 Task: Find connections with filter location Chapel Allerton with filter topic #motivation with filter profile language Potuguese with filter current company Huawei Technologies India with filter school Symbiosis Centre for Management Studies- Pune with filter industry Building Construction with filter service category Home Networking with filter keywords title Outside Sales Manager
Action: Mouse moved to (184, 281)
Screenshot: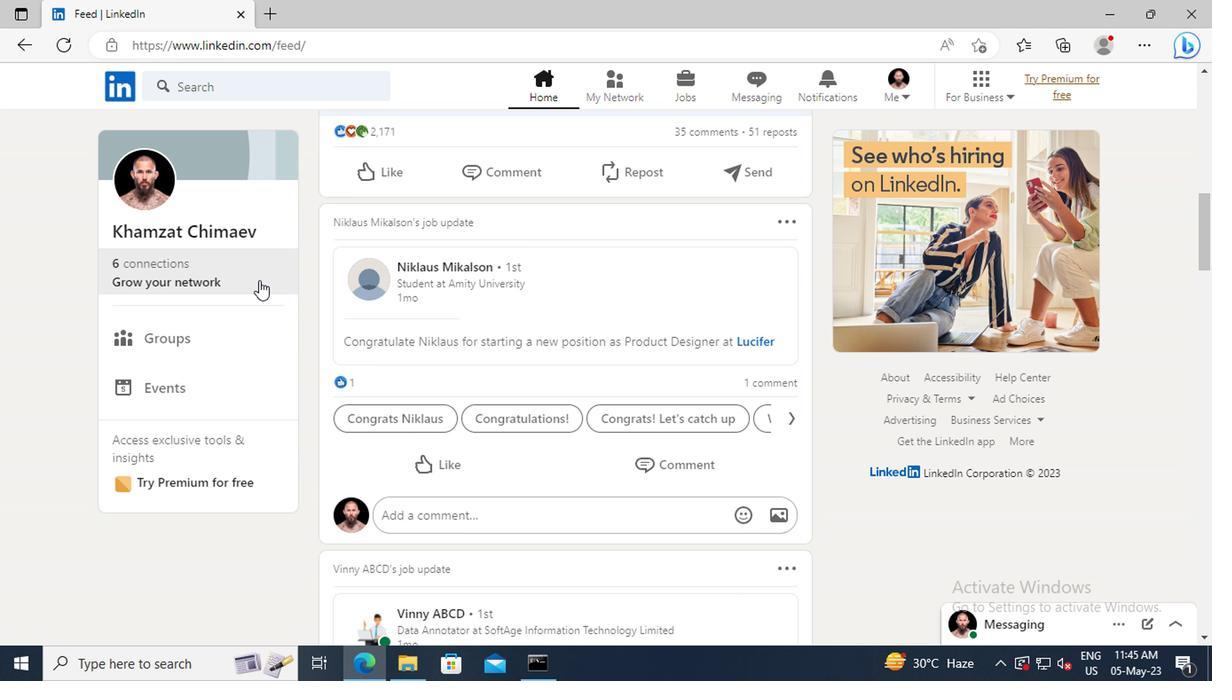 
Action: Mouse pressed left at (184, 281)
Screenshot: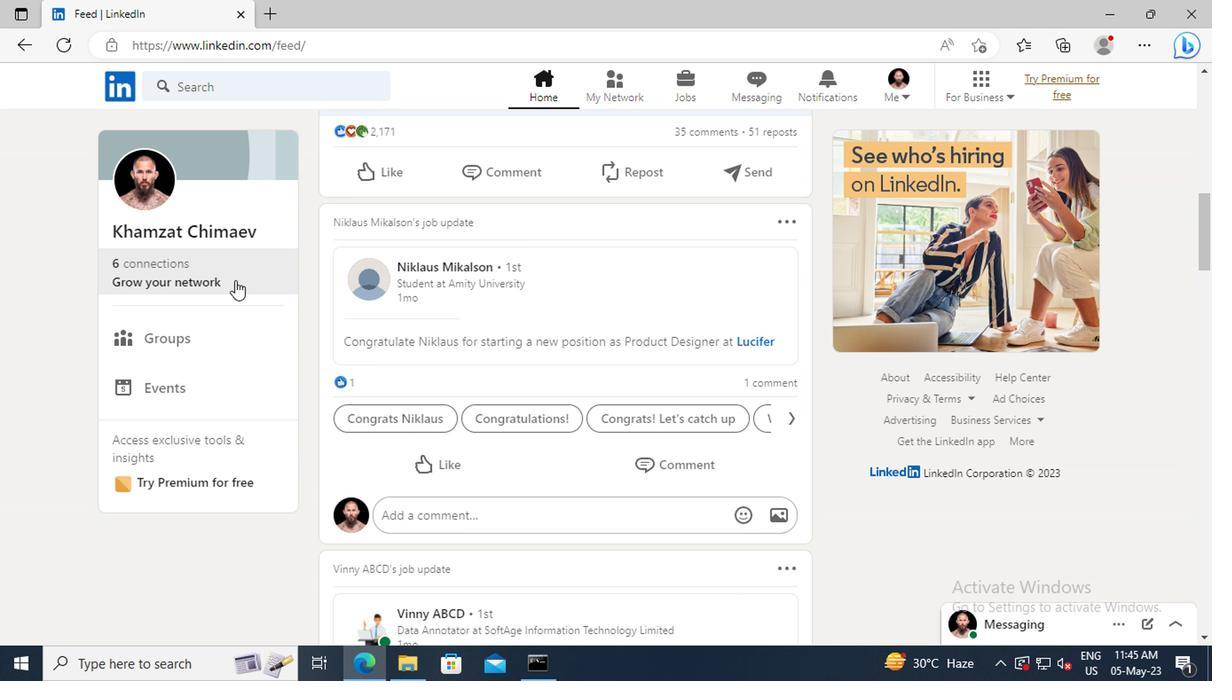 
Action: Mouse moved to (192, 190)
Screenshot: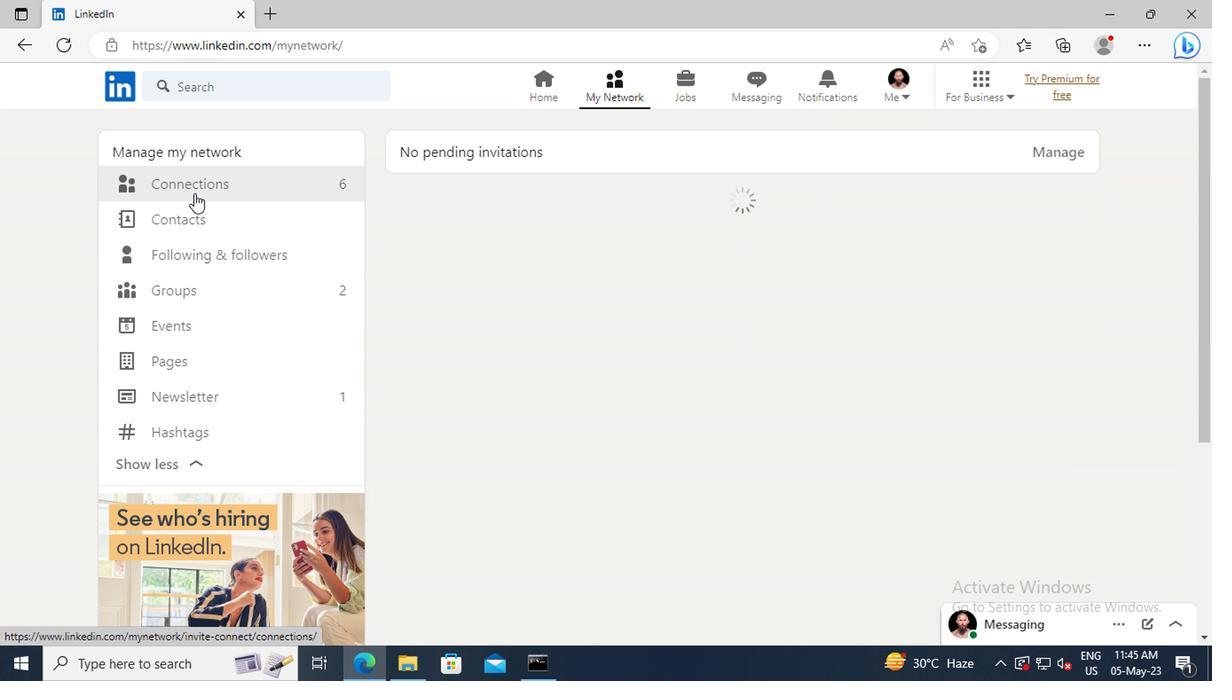
Action: Mouse pressed left at (192, 190)
Screenshot: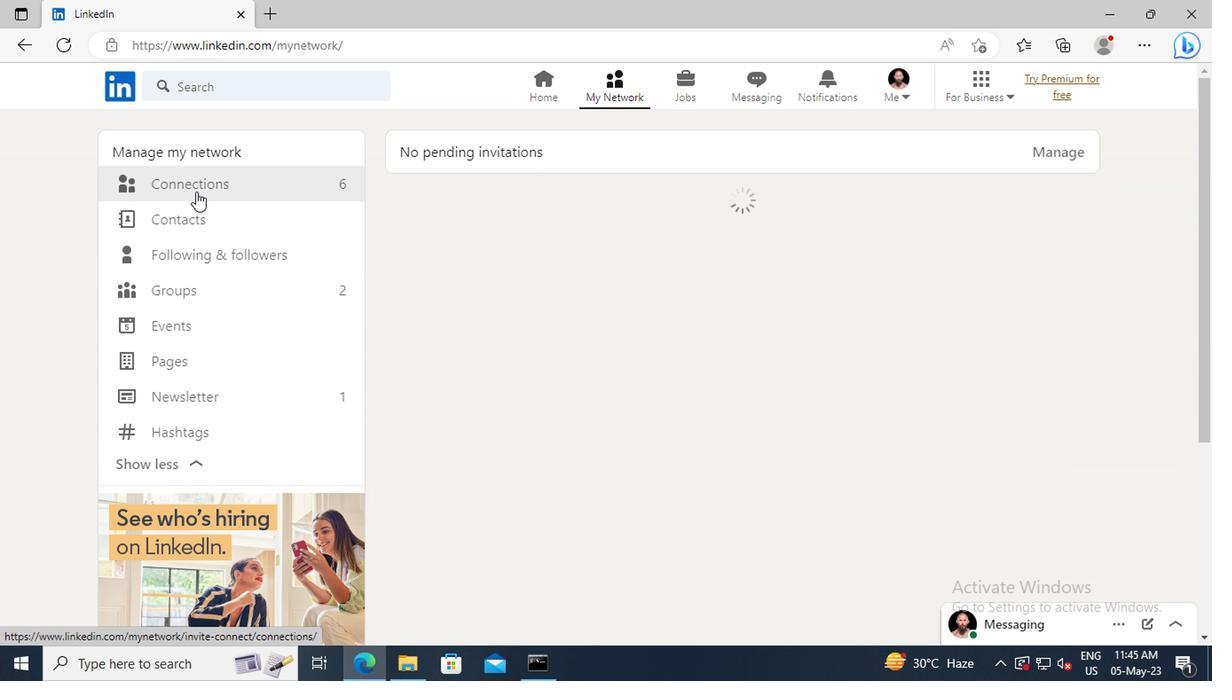 
Action: Mouse moved to (734, 191)
Screenshot: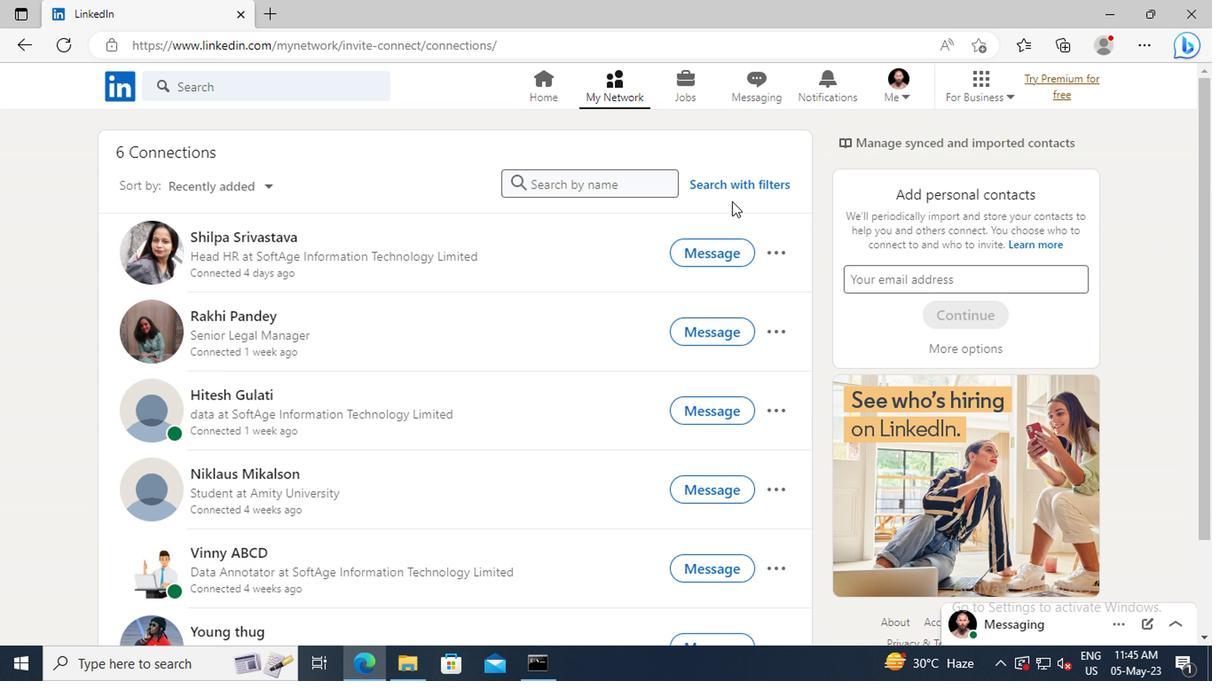 
Action: Mouse pressed left at (734, 191)
Screenshot: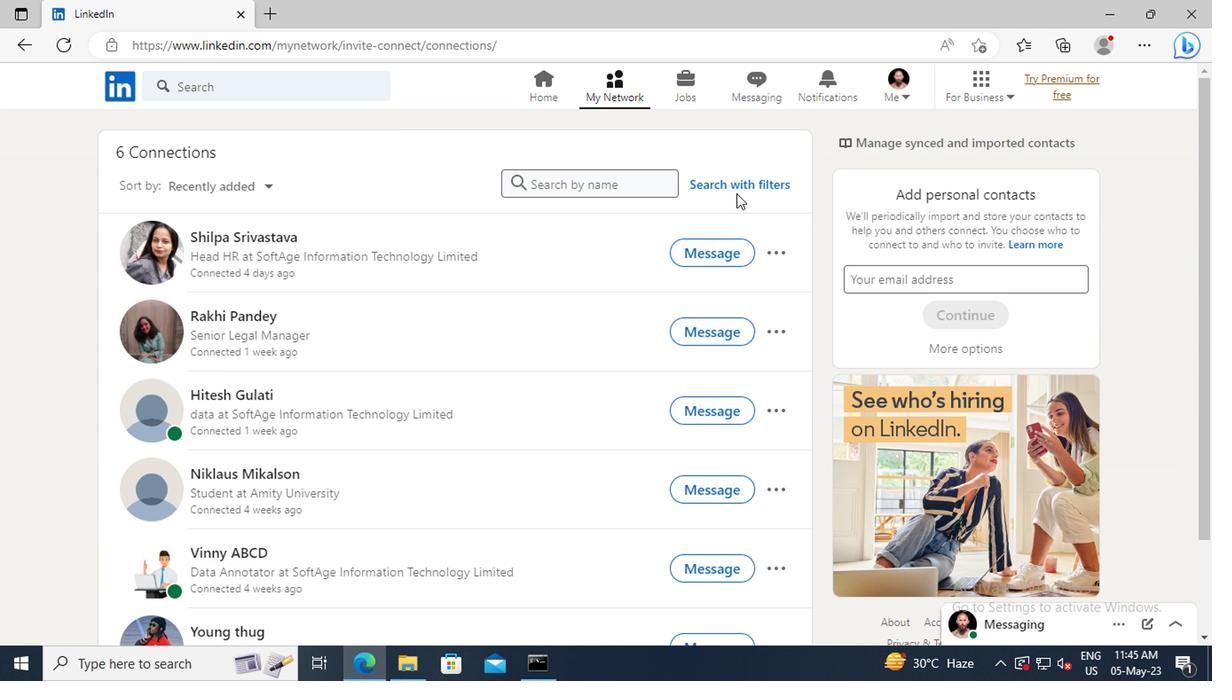 
Action: Mouse moved to (671, 140)
Screenshot: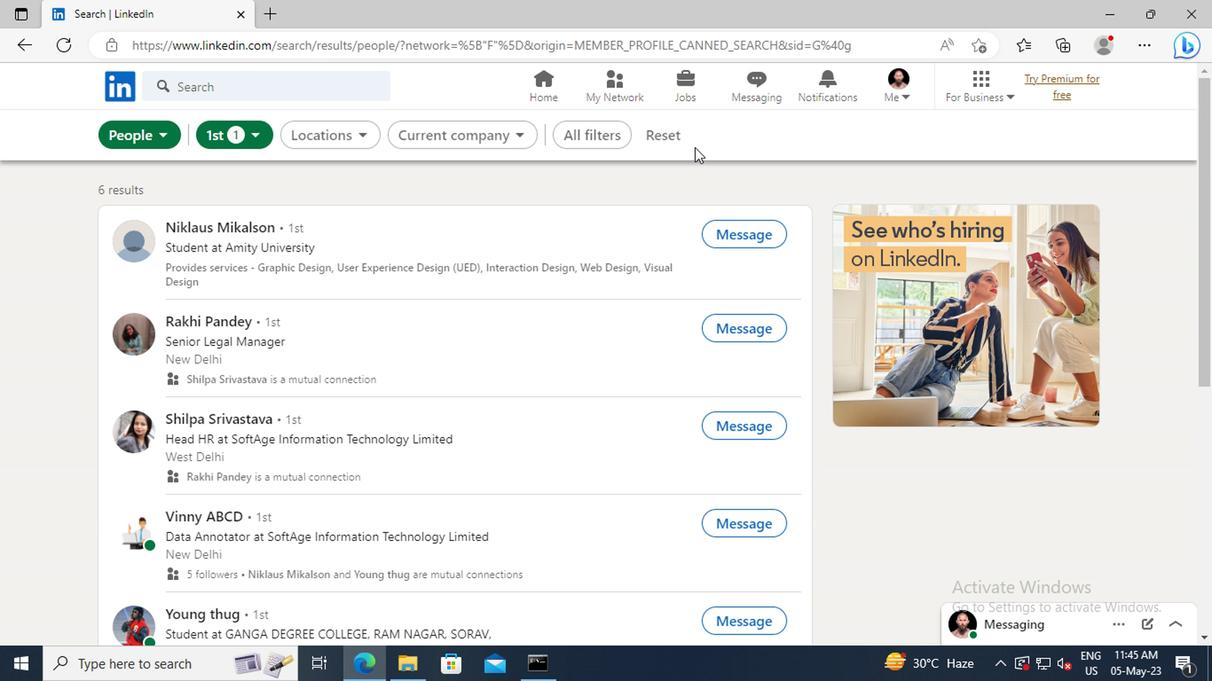 
Action: Mouse pressed left at (671, 140)
Screenshot: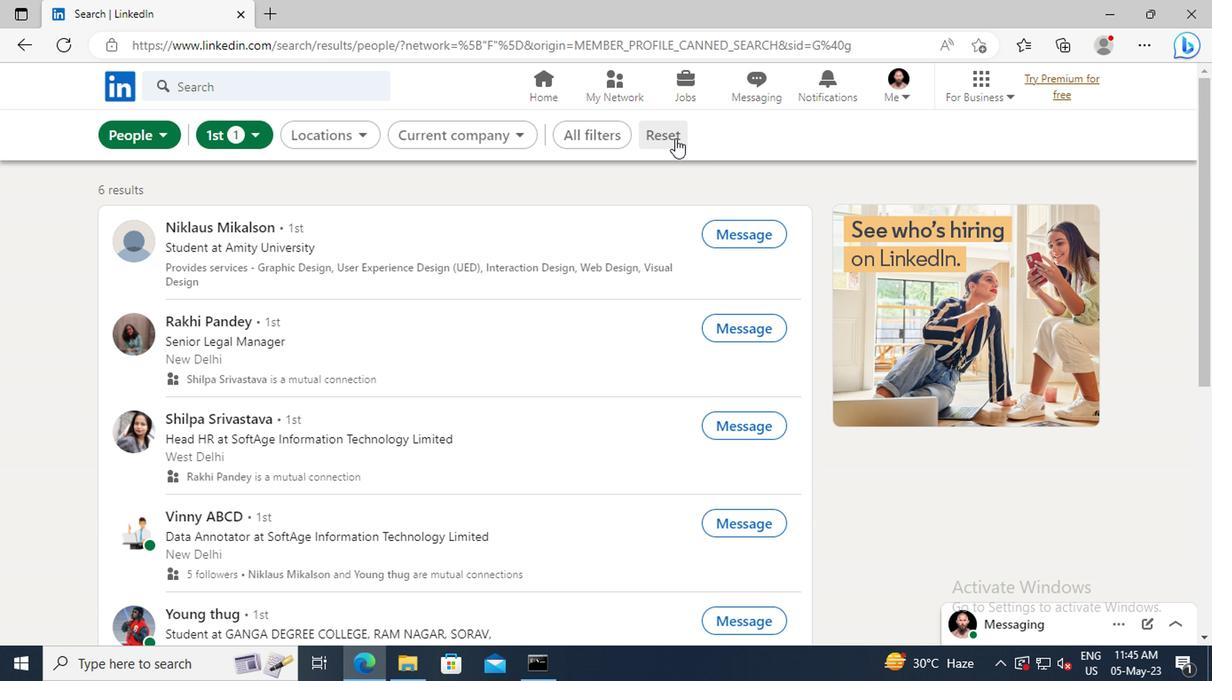 
Action: Mouse moved to (641, 140)
Screenshot: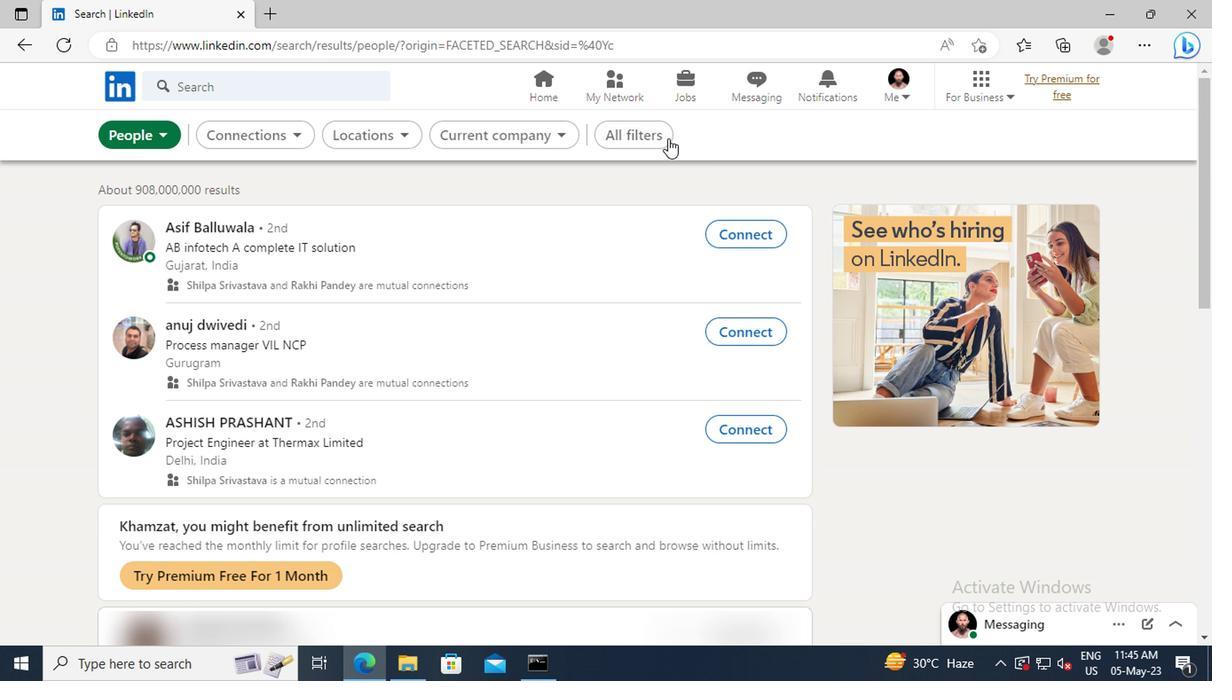 
Action: Mouse pressed left at (641, 140)
Screenshot: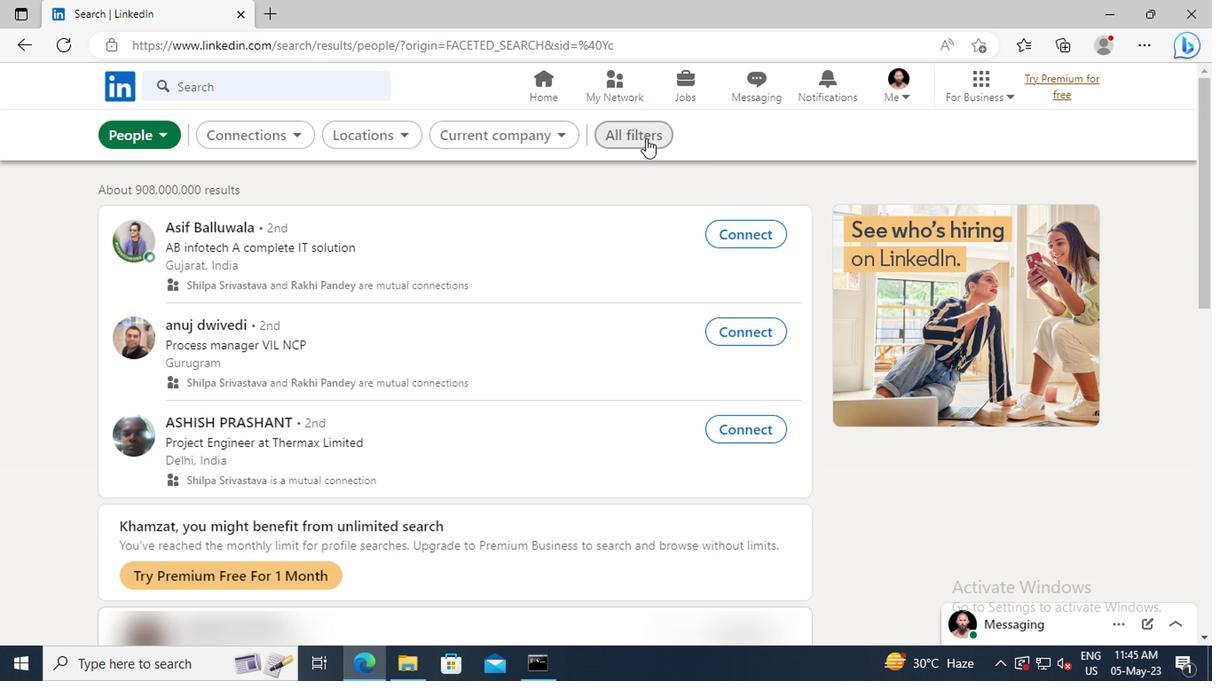 
Action: Mouse moved to (977, 344)
Screenshot: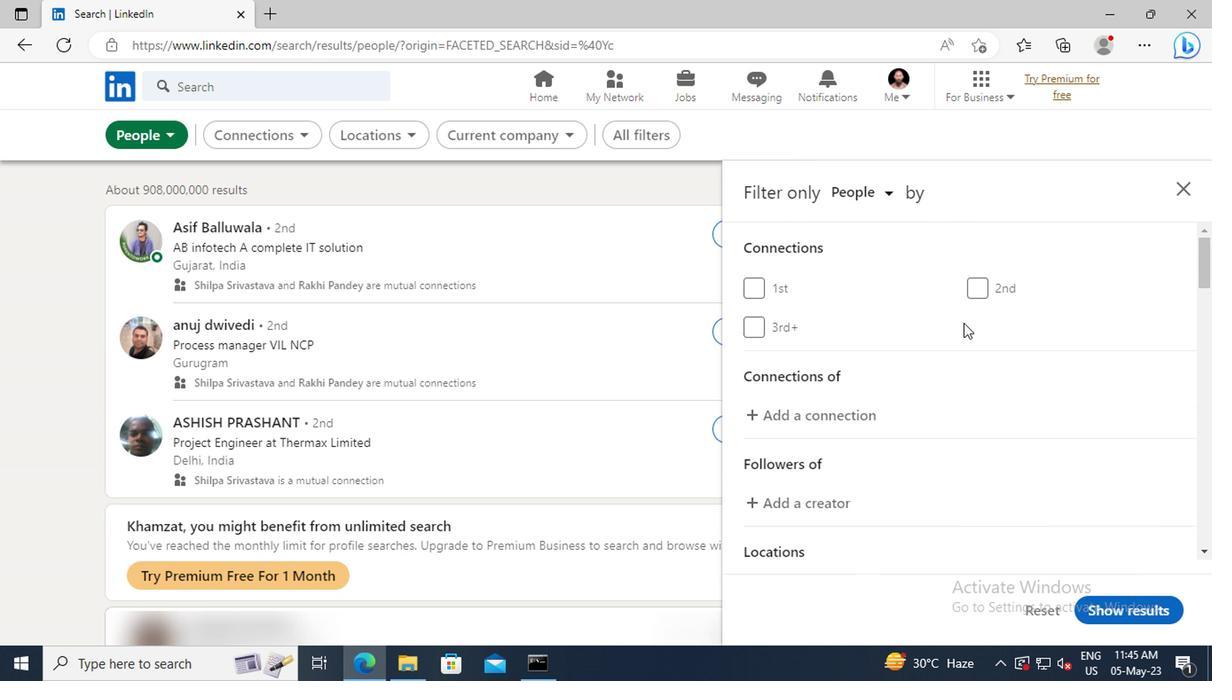 
Action: Mouse scrolled (977, 343) with delta (0, 0)
Screenshot: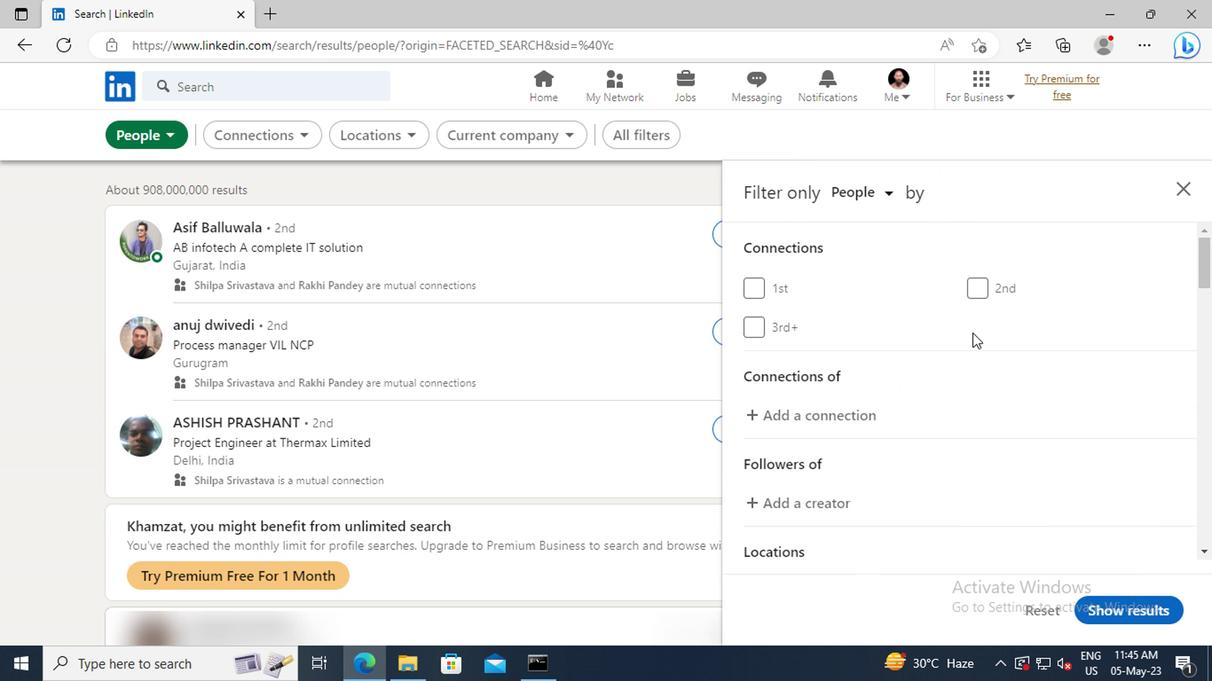 
Action: Mouse scrolled (977, 343) with delta (0, 0)
Screenshot: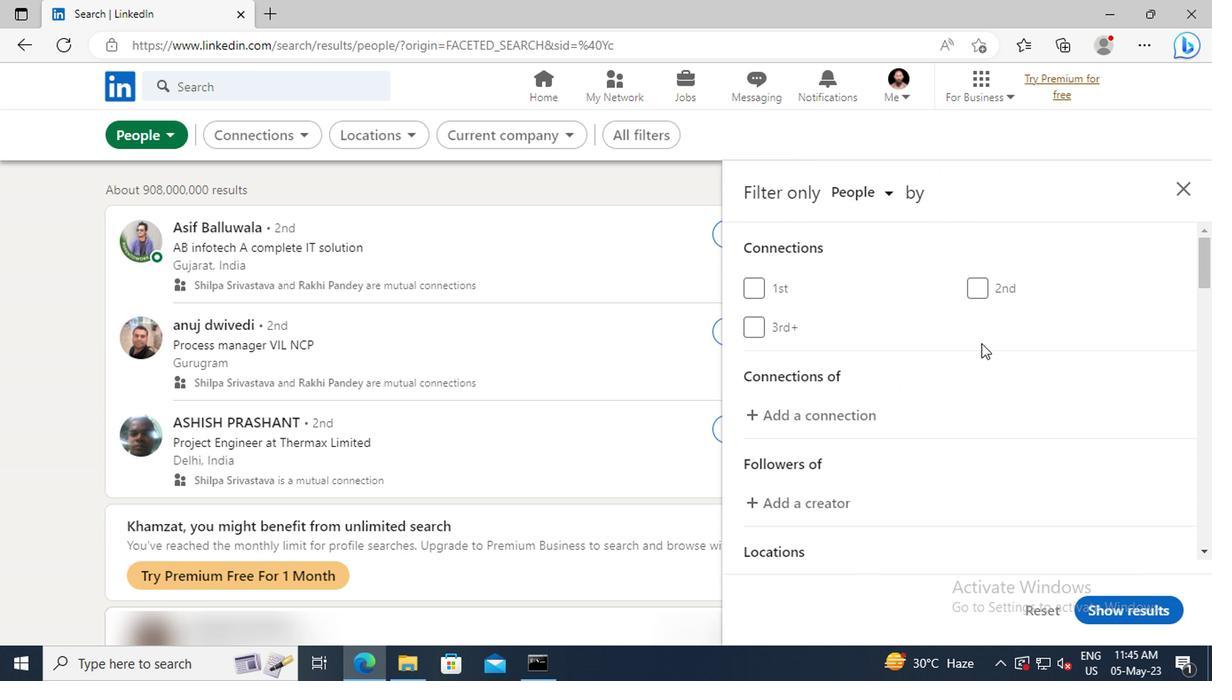 
Action: Mouse scrolled (977, 343) with delta (0, 0)
Screenshot: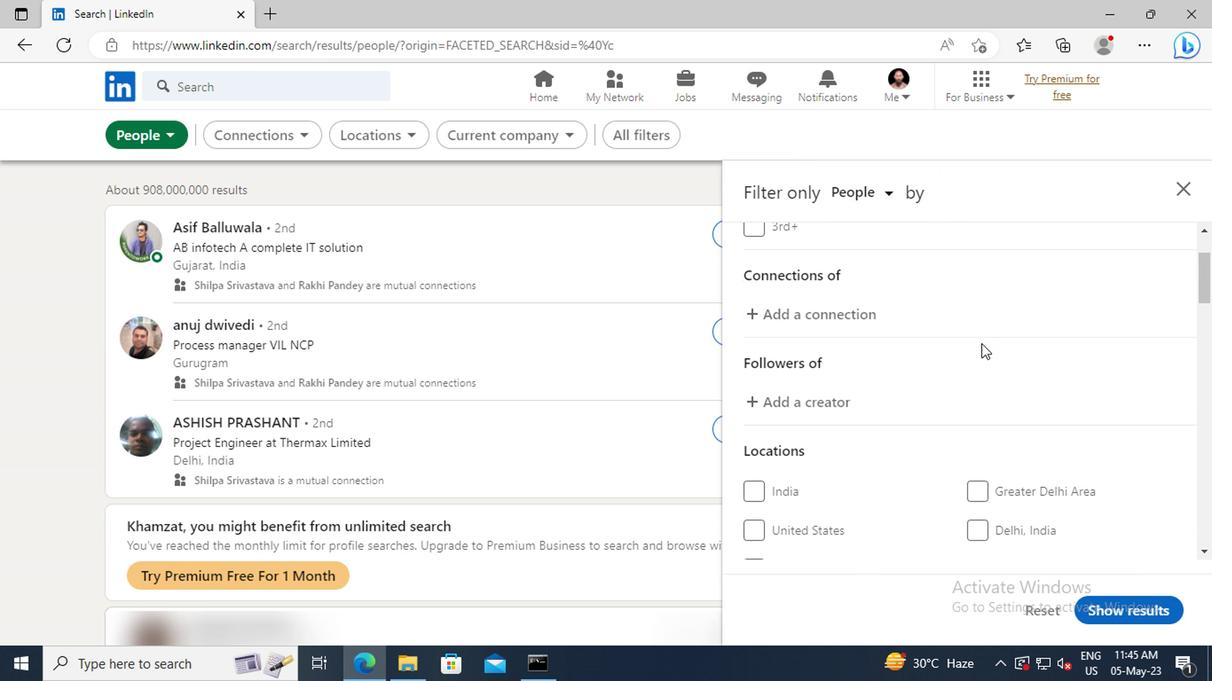 
Action: Mouse scrolled (977, 343) with delta (0, 0)
Screenshot: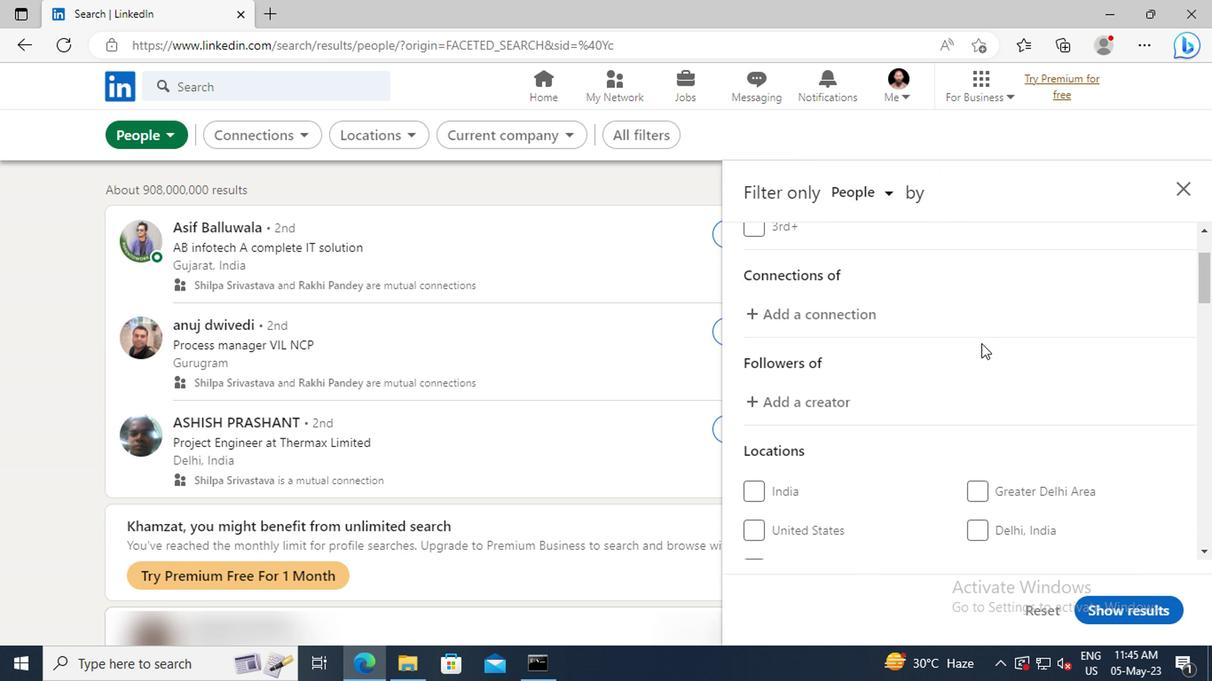 
Action: Mouse scrolled (977, 343) with delta (0, 0)
Screenshot: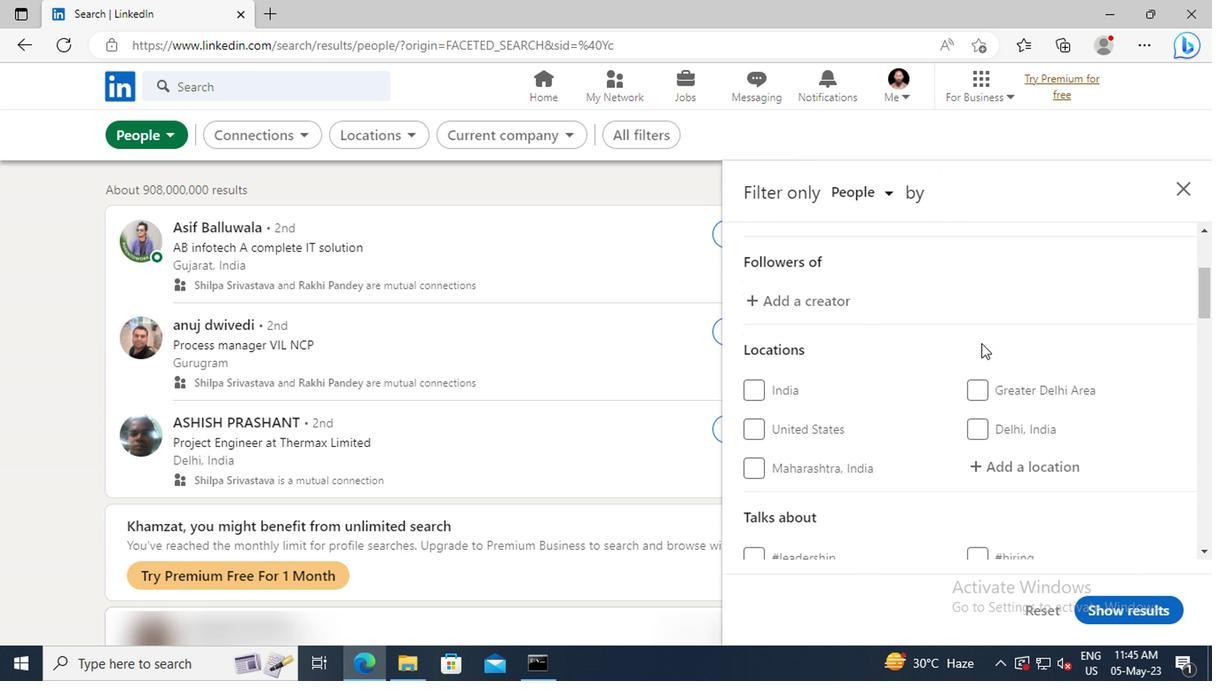 
Action: Mouse scrolled (977, 343) with delta (0, 0)
Screenshot: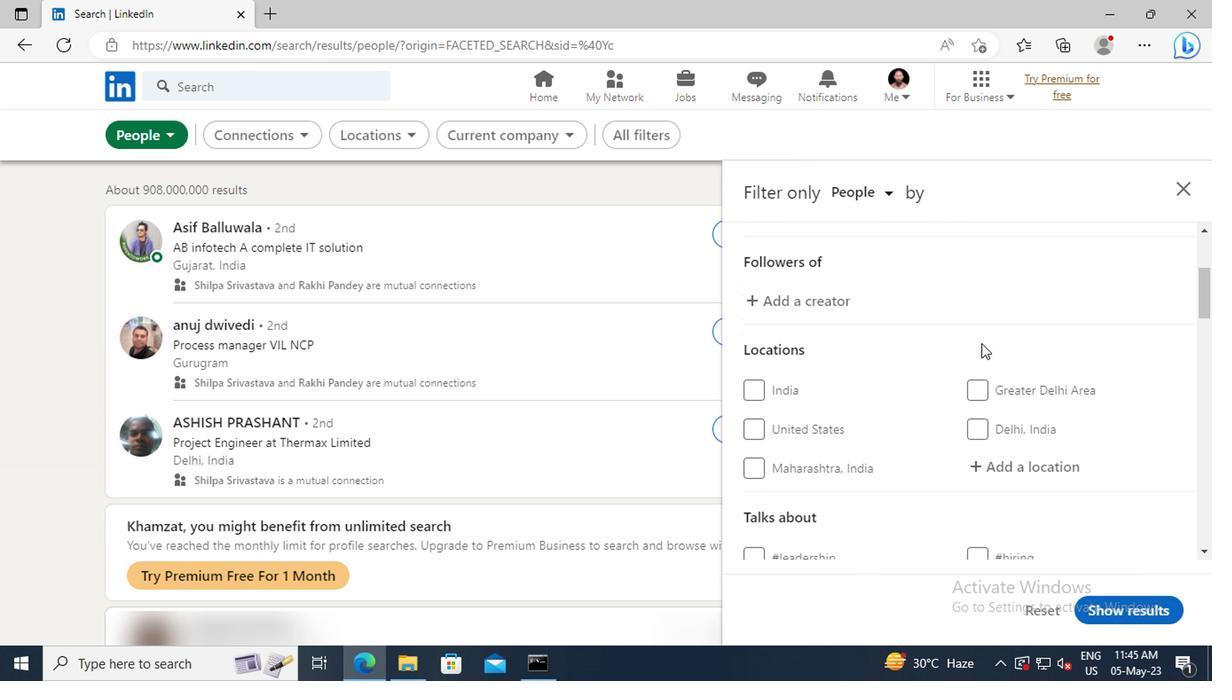 
Action: Mouse moved to (981, 365)
Screenshot: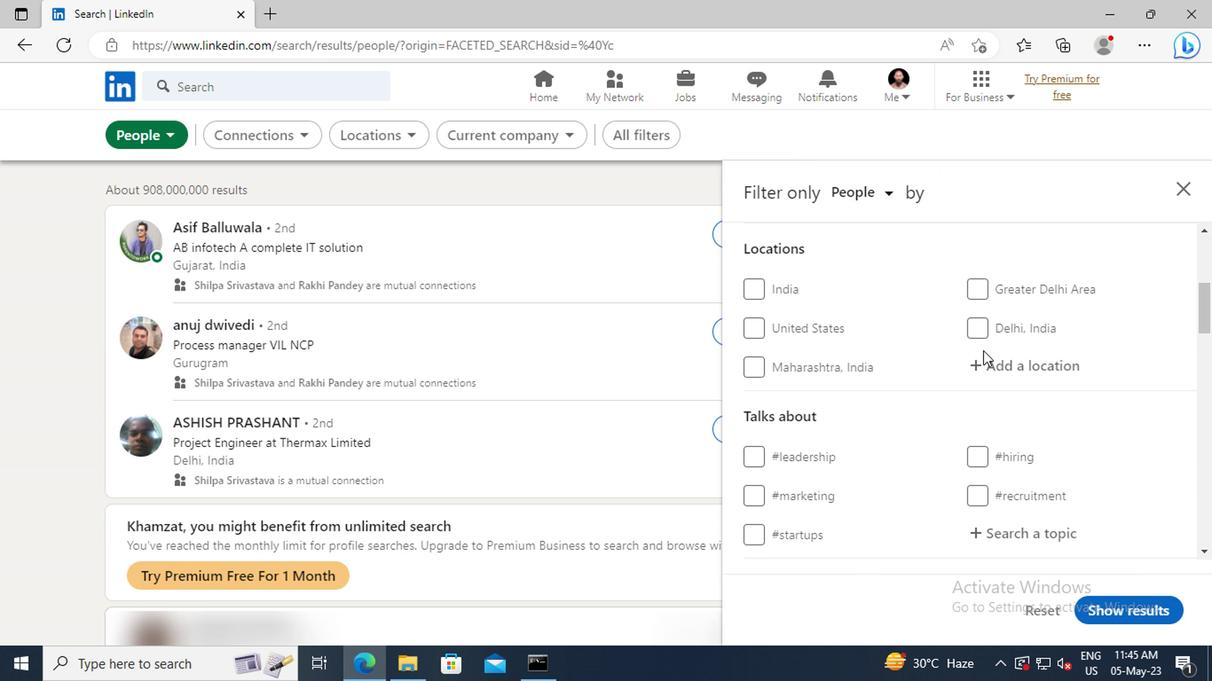 
Action: Mouse pressed left at (981, 365)
Screenshot: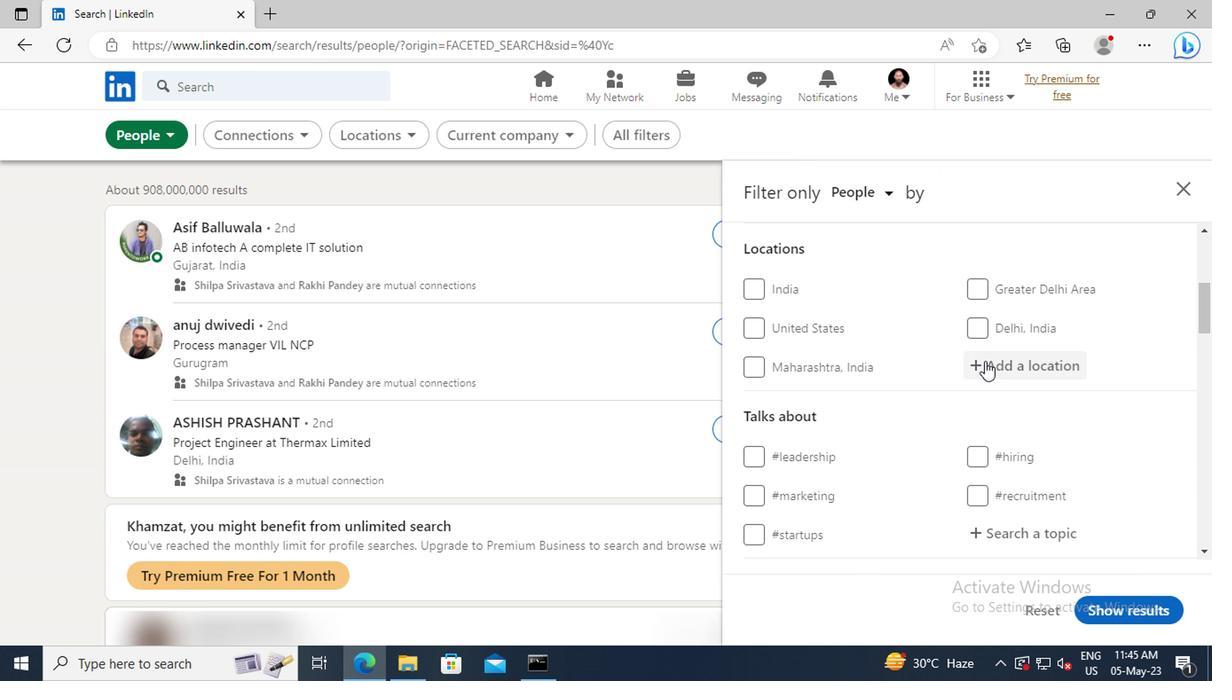 
Action: Key pressed <Key.shift>CHAPEL<Key.space><Key.shift>ALLERTON<Key.enter>
Screenshot: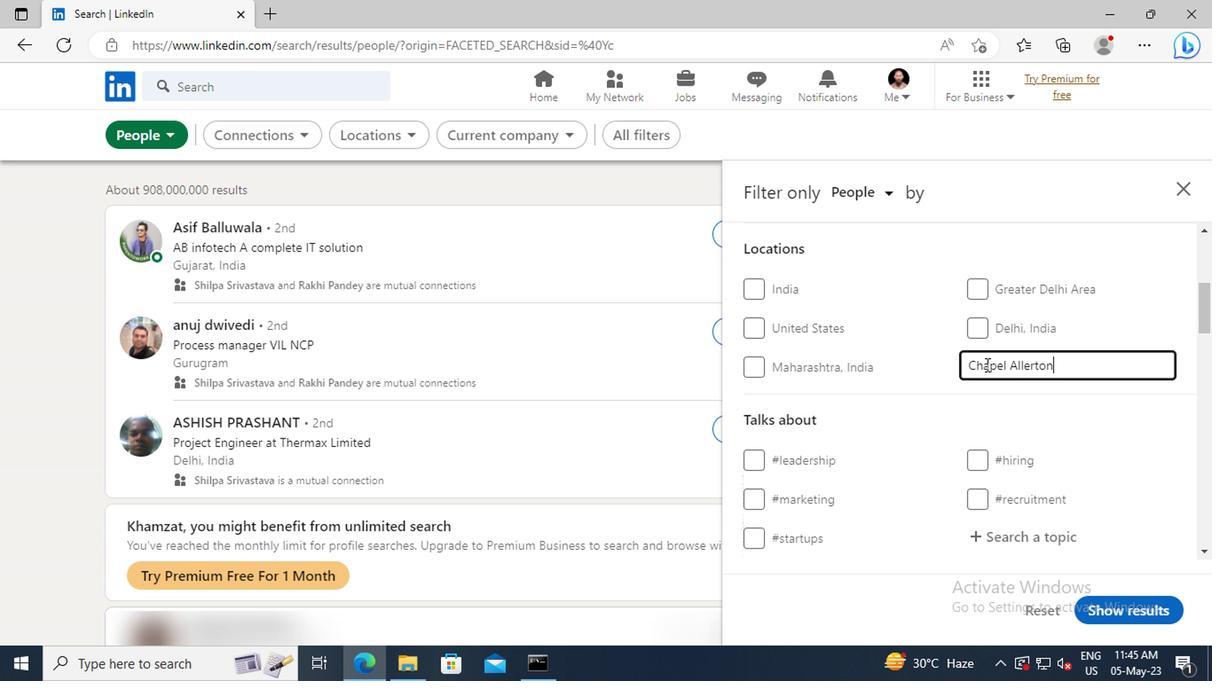 
Action: Mouse scrolled (981, 364) with delta (0, 0)
Screenshot: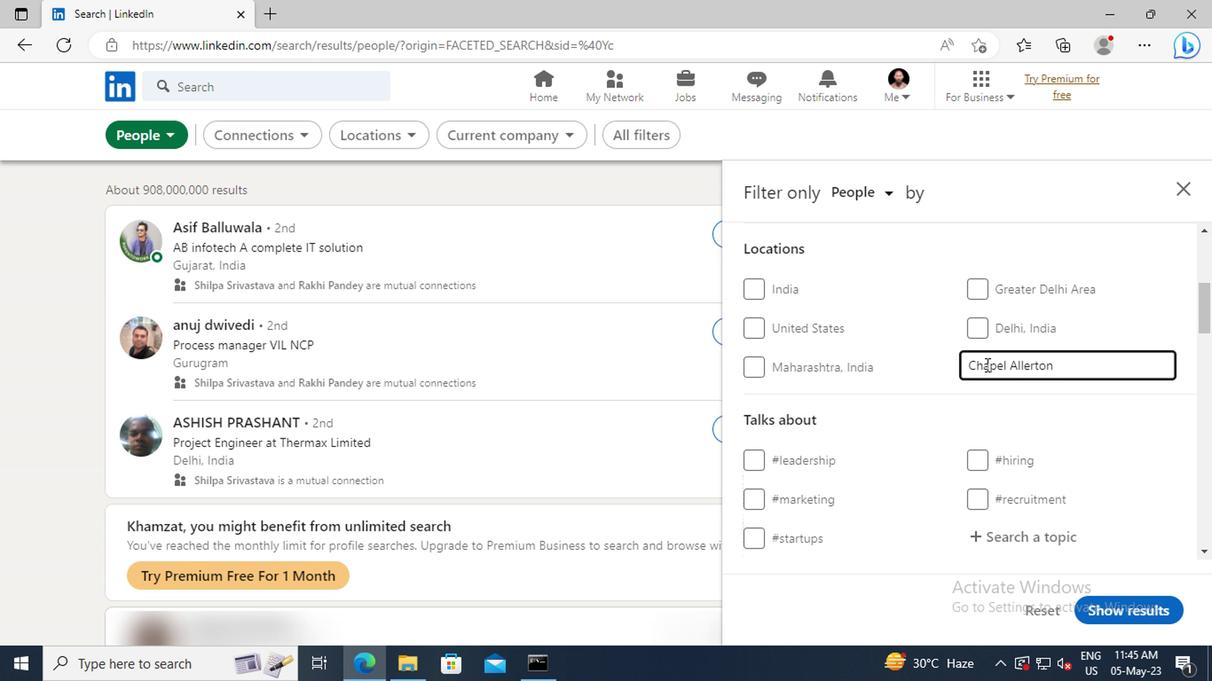 
Action: Mouse scrolled (981, 364) with delta (0, 0)
Screenshot: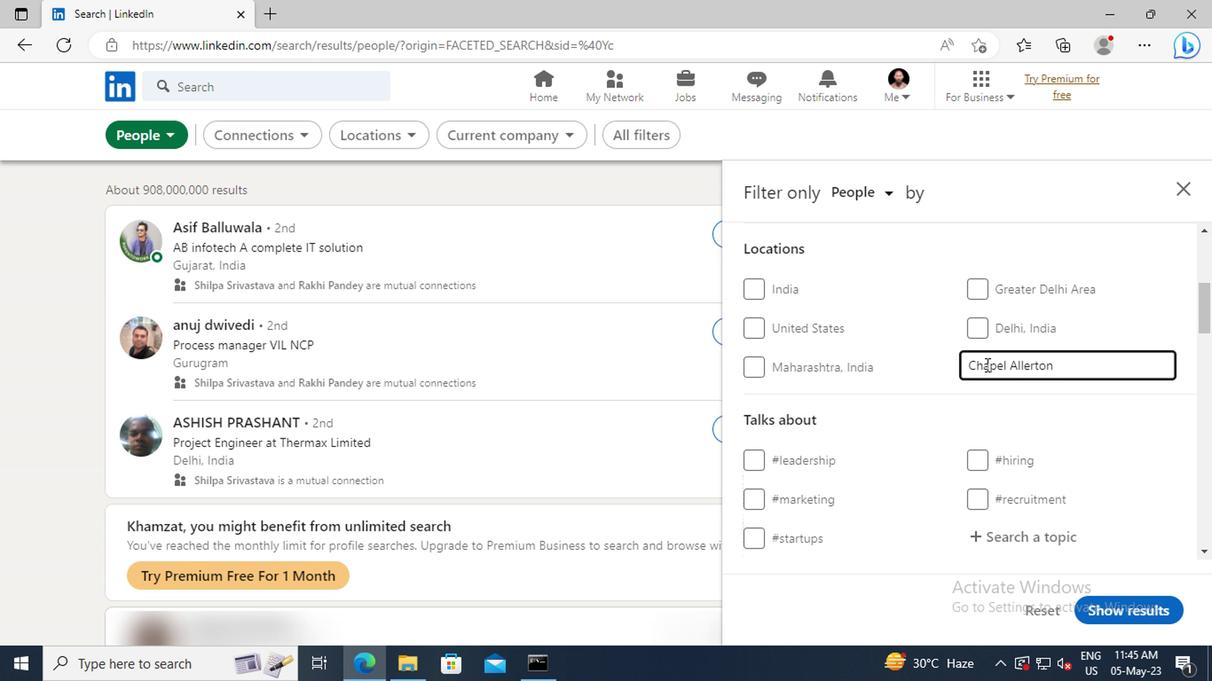 
Action: Mouse scrolled (981, 364) with delta (0, 0)
Screenshot: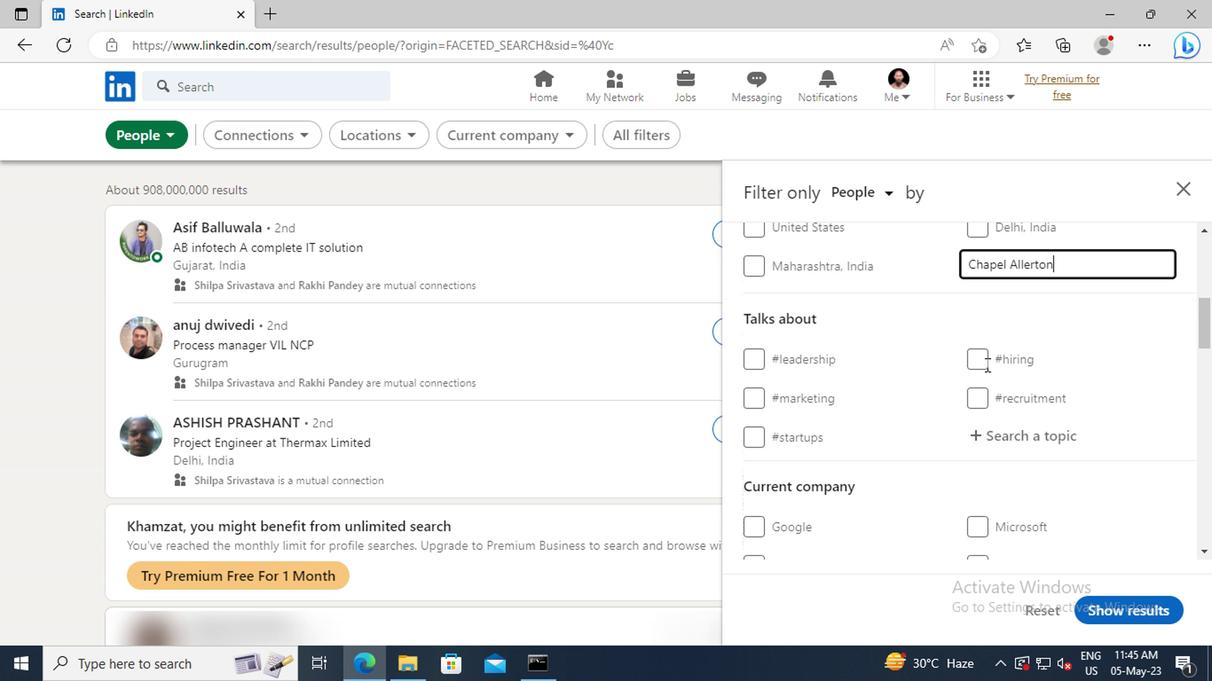 
Action: Mouse moved to (987, 383)
Screenshot: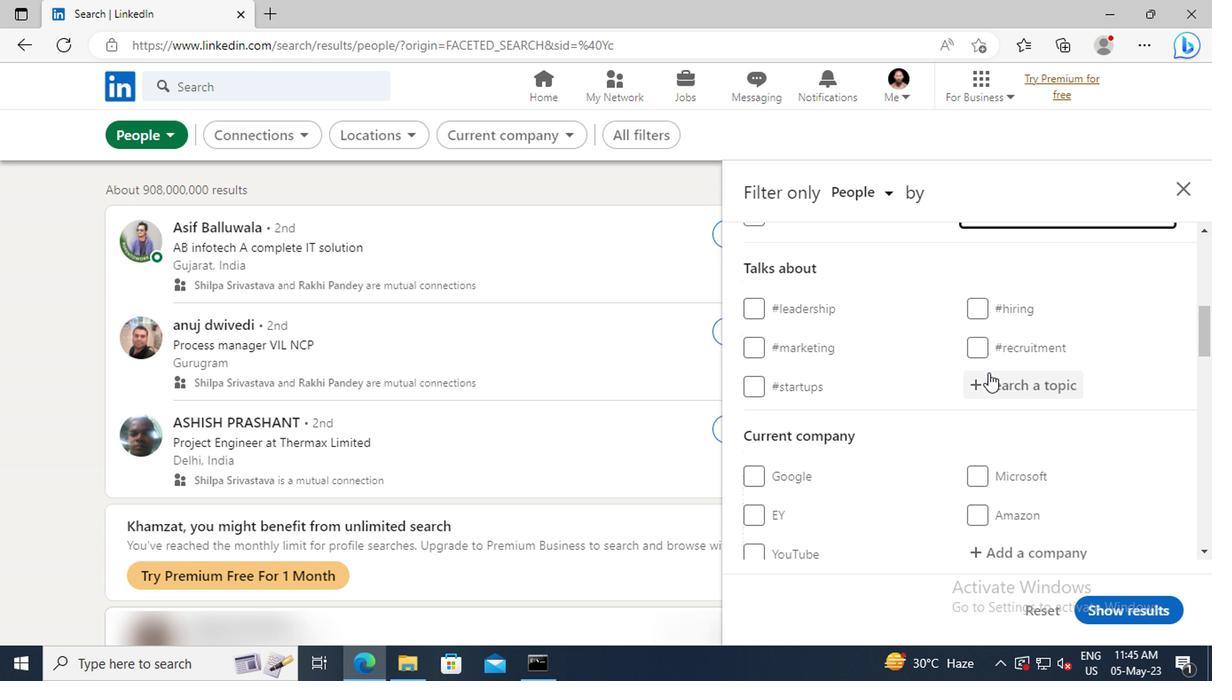 
Action: Mouse pressed left at (987, 383)
Screenshot: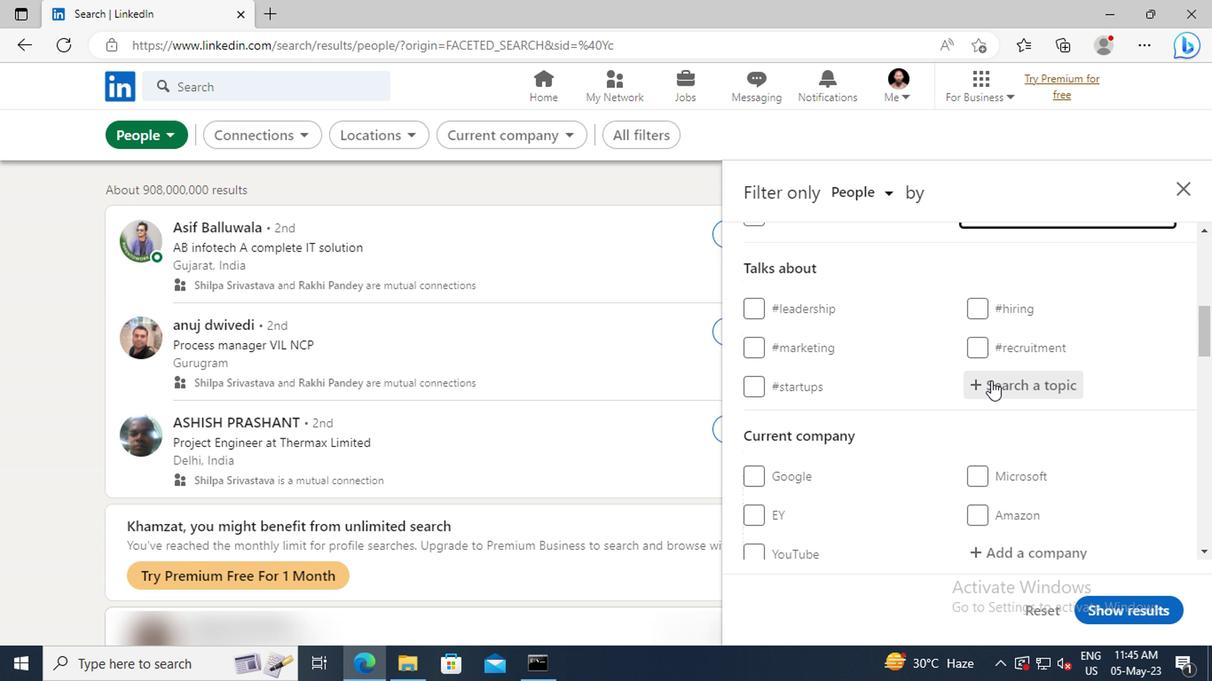 
Action: Key pressed MOTIV
Screenshot: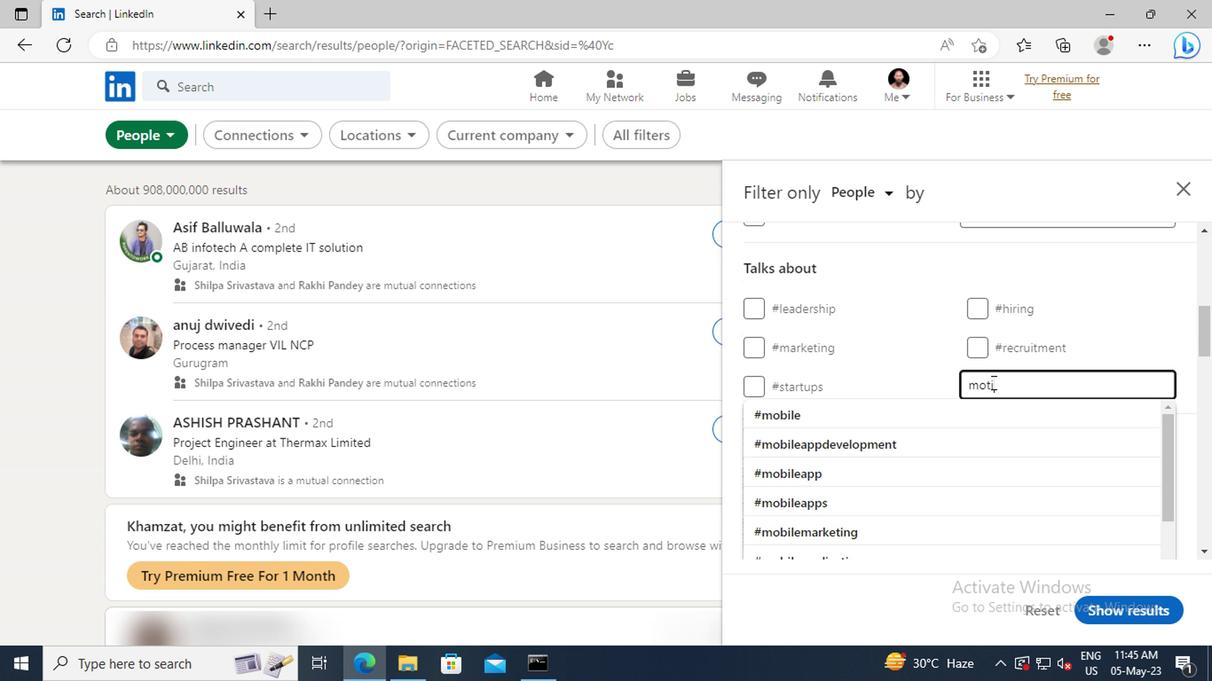 
Action: Mouse moved to (994, 409)
Screenshot: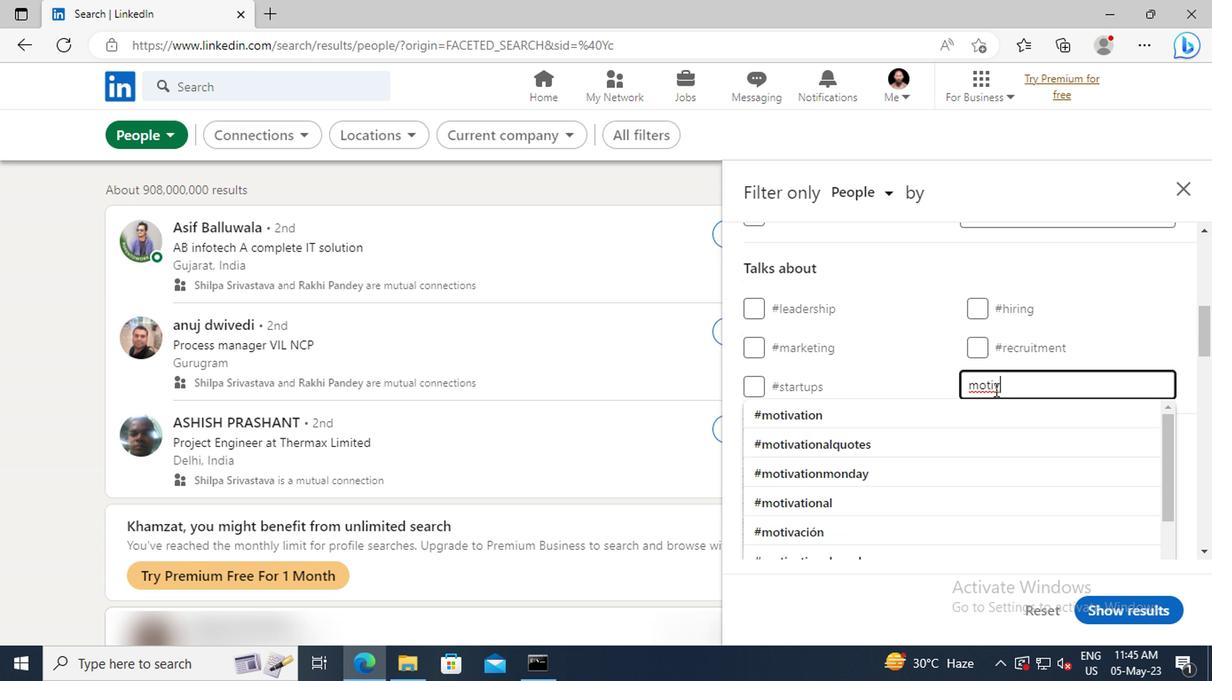 
Action: Mouse pressed left at (994, 409)
Screenshot: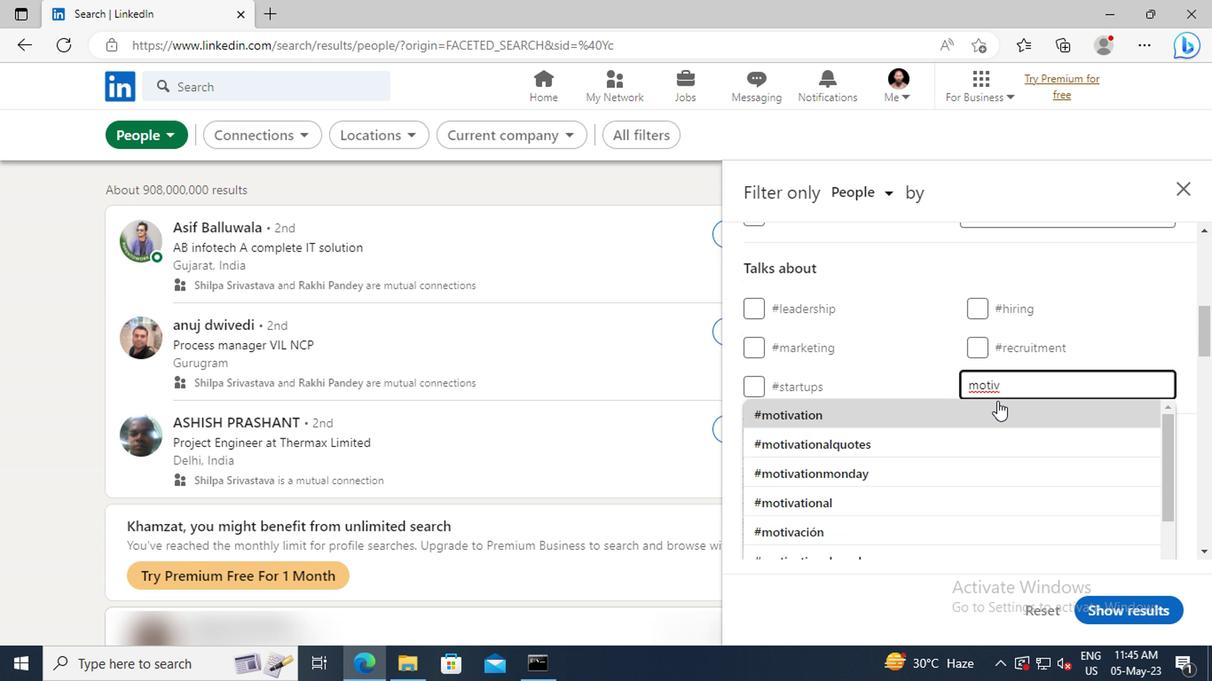 
Action: Mouse scrolled (994, 409) with delta (0, 0)
Screenshot: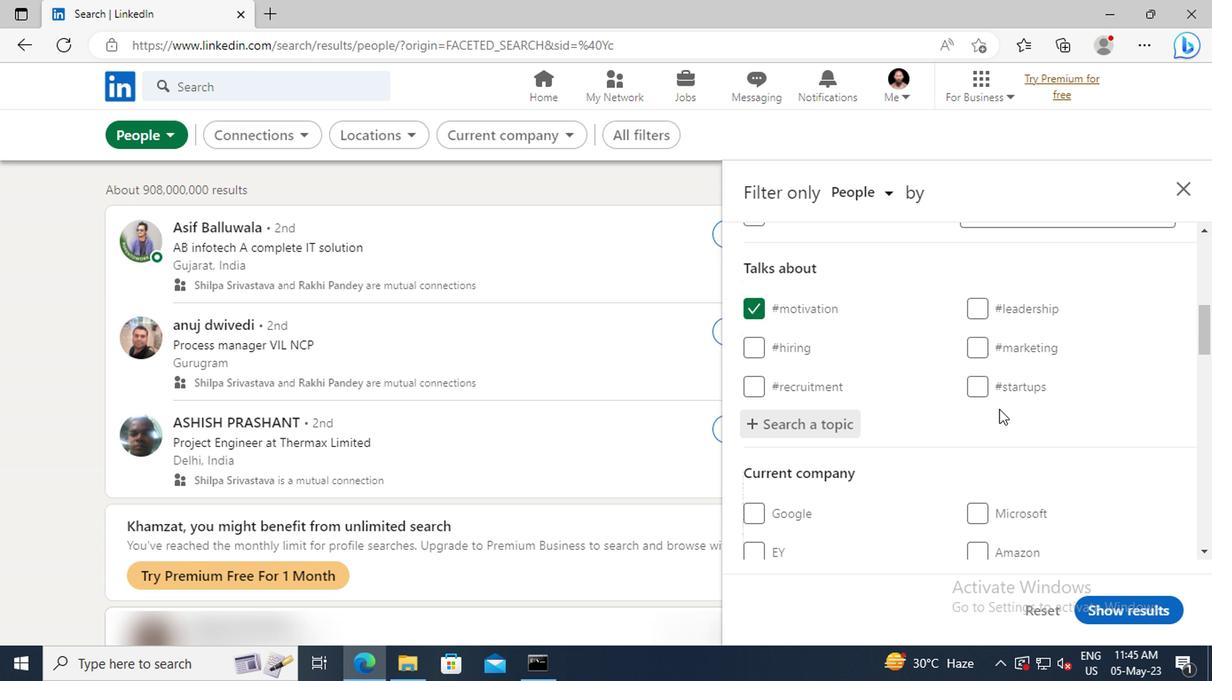 
Action: Mouse scrolled (994, 409) with delta (0, 0)
Screenshot: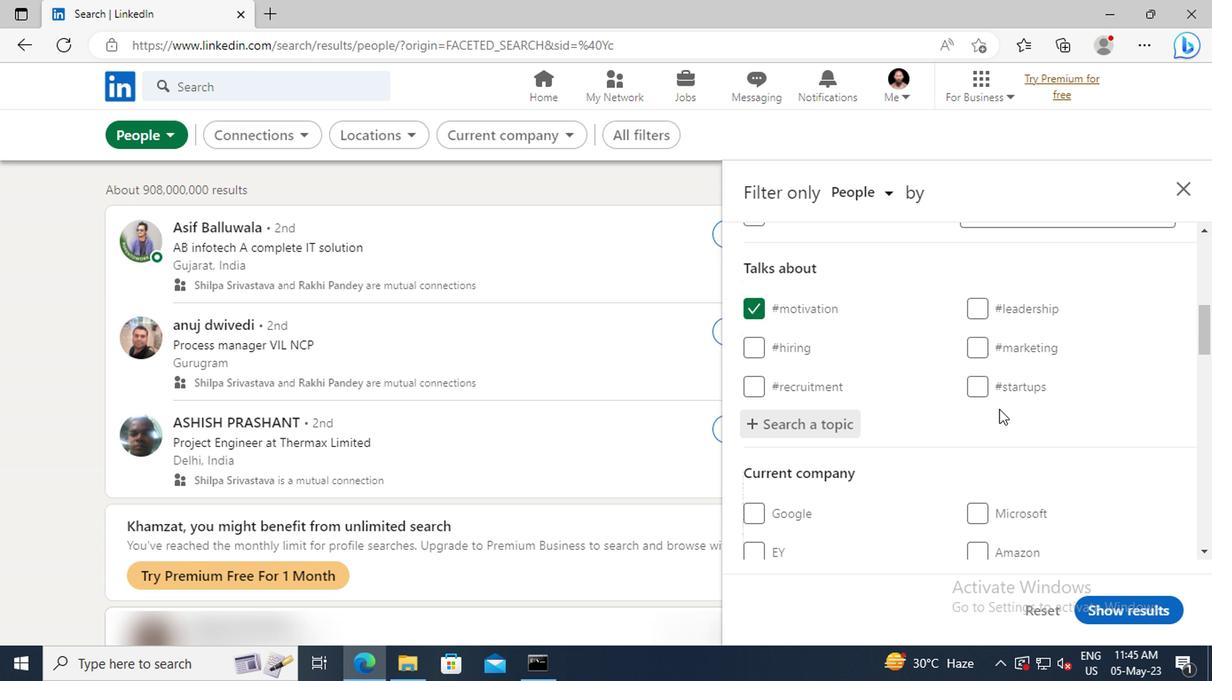 
Action: Mouse scrolled (994, 409) with delta (0, 0)
Screenshot: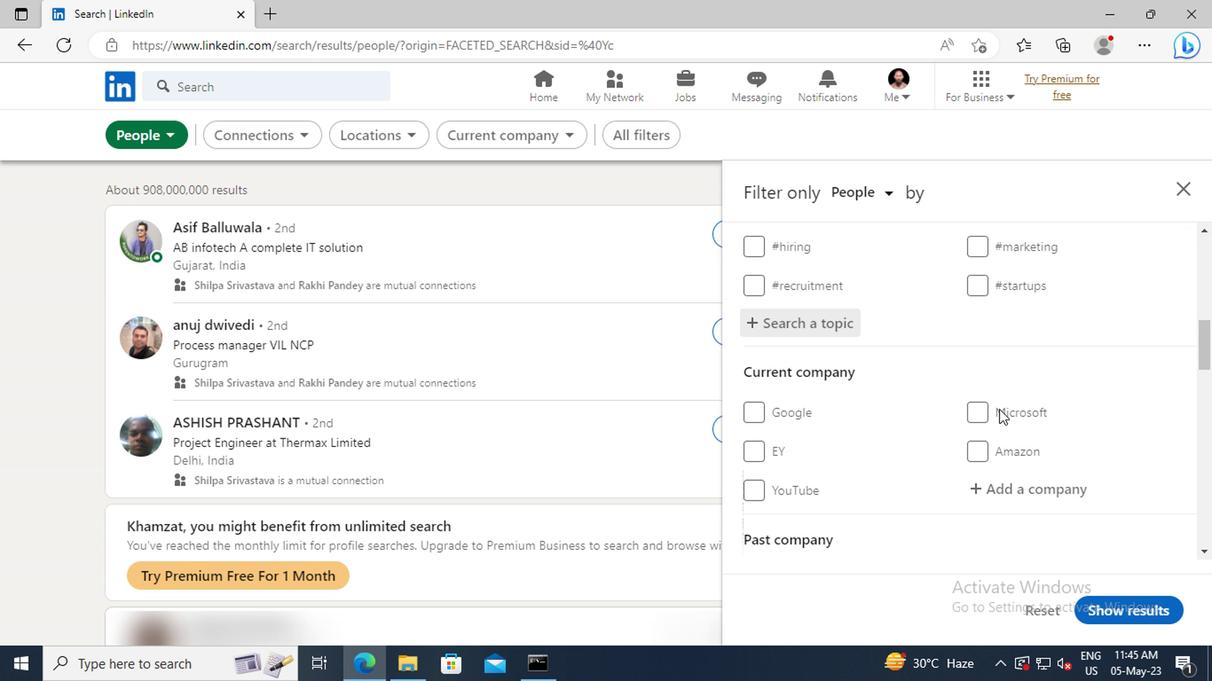 
Action: Mouse scrolled (994, 409) with delta (0, 0)
Screenshot: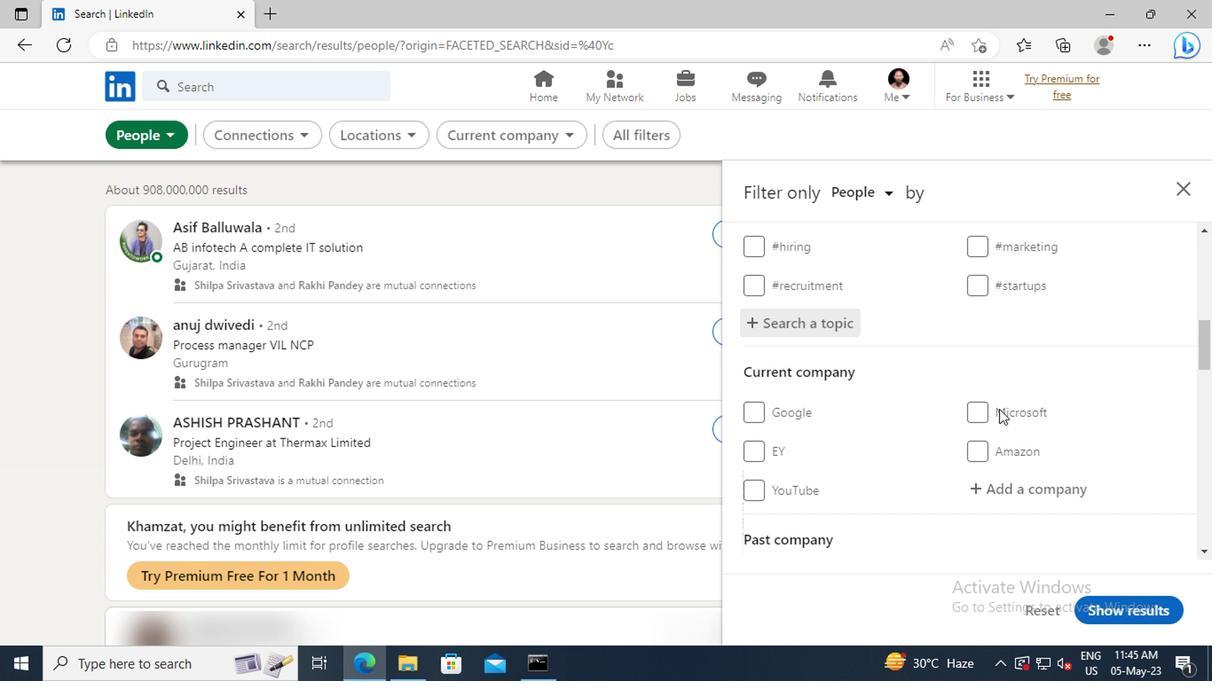 
Action: Mouse scrolled (994, 409) with delta (0, 0)
Screenshot: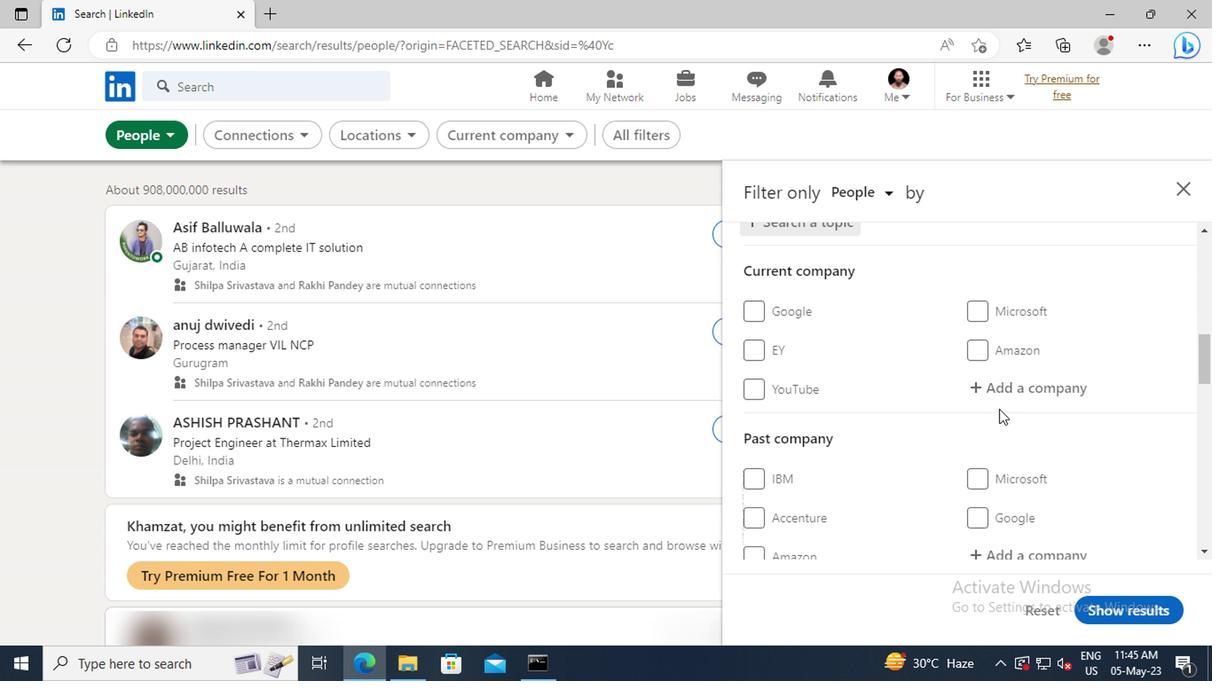 
Action: Mouse scrolled (994, 409) with delta (0, 0)
Screenshot: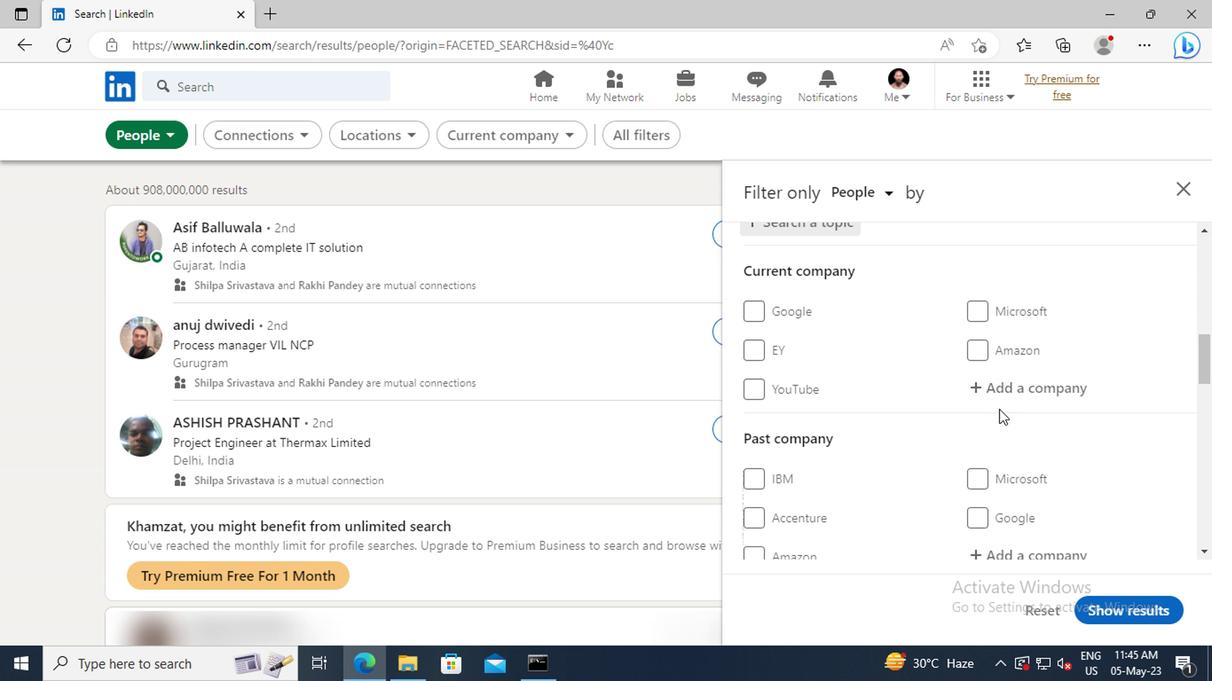 
Action: Mouse scrolled (994, 409) with delta (0, 0)
Screenshot: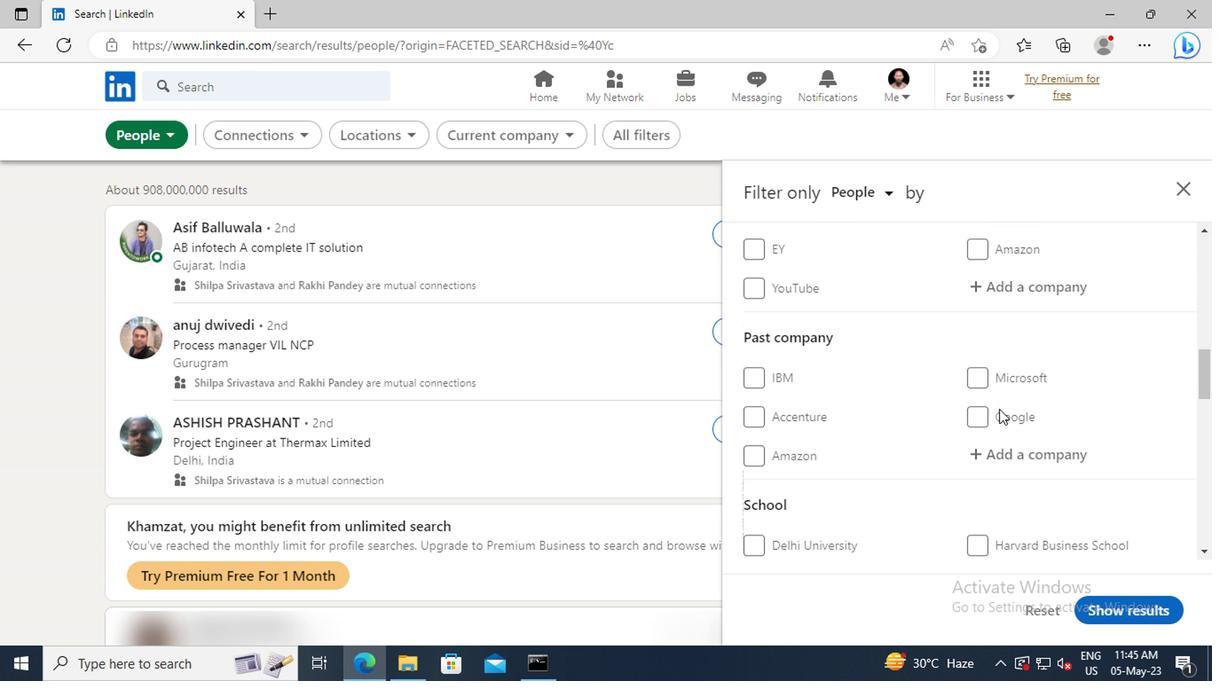 
Action: Mouse scrolled (994, 409) with delta (0, 0)
Screenshot: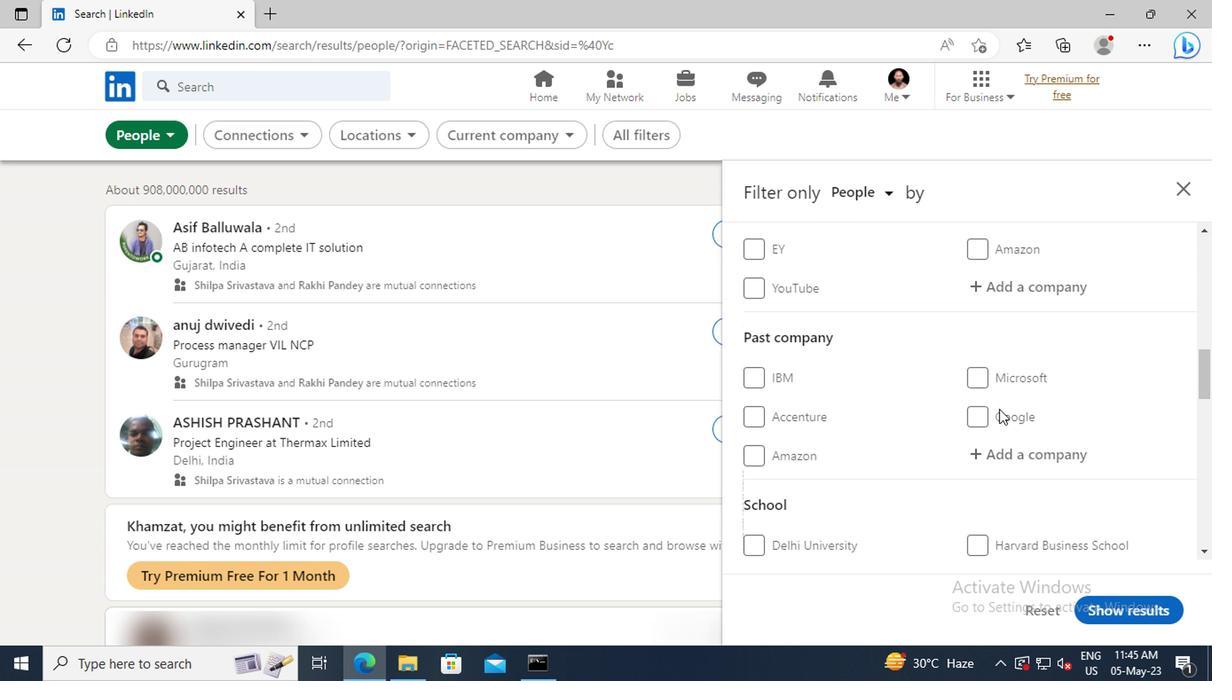 
Action: Mouse scrolled (994, 409) with delta (0, 0)
Screenshot: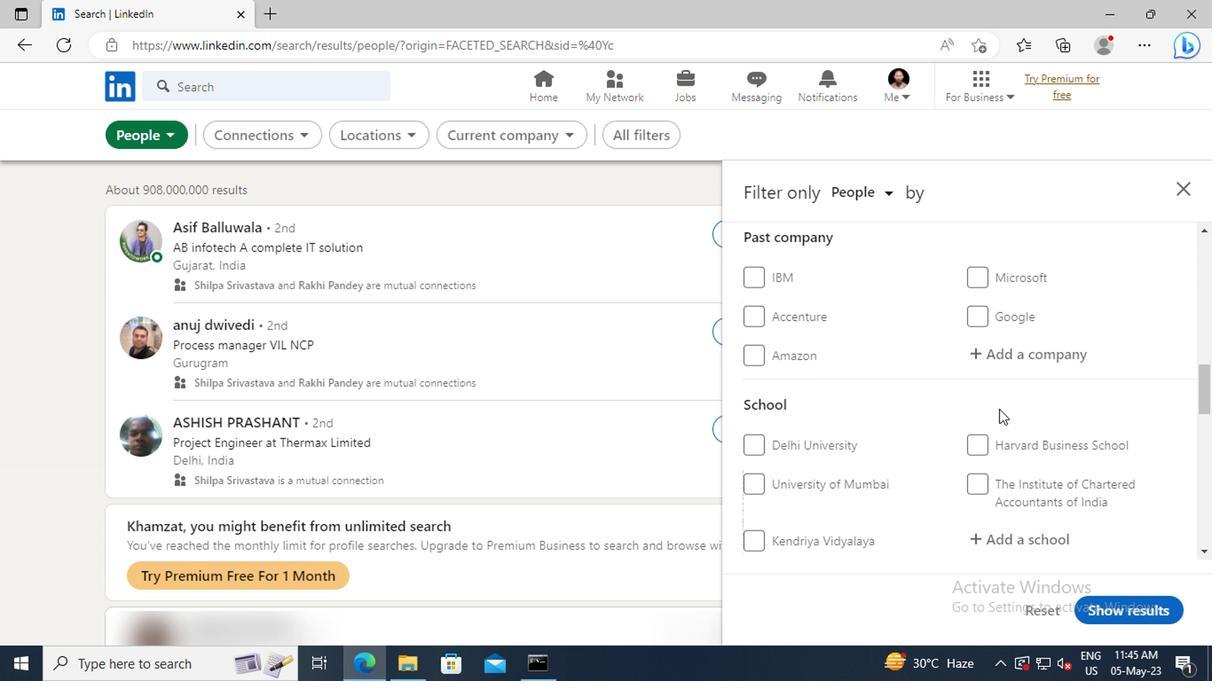 
Action: Mouse scrolled (994, 409) with delta (0, 0)
Screenshot: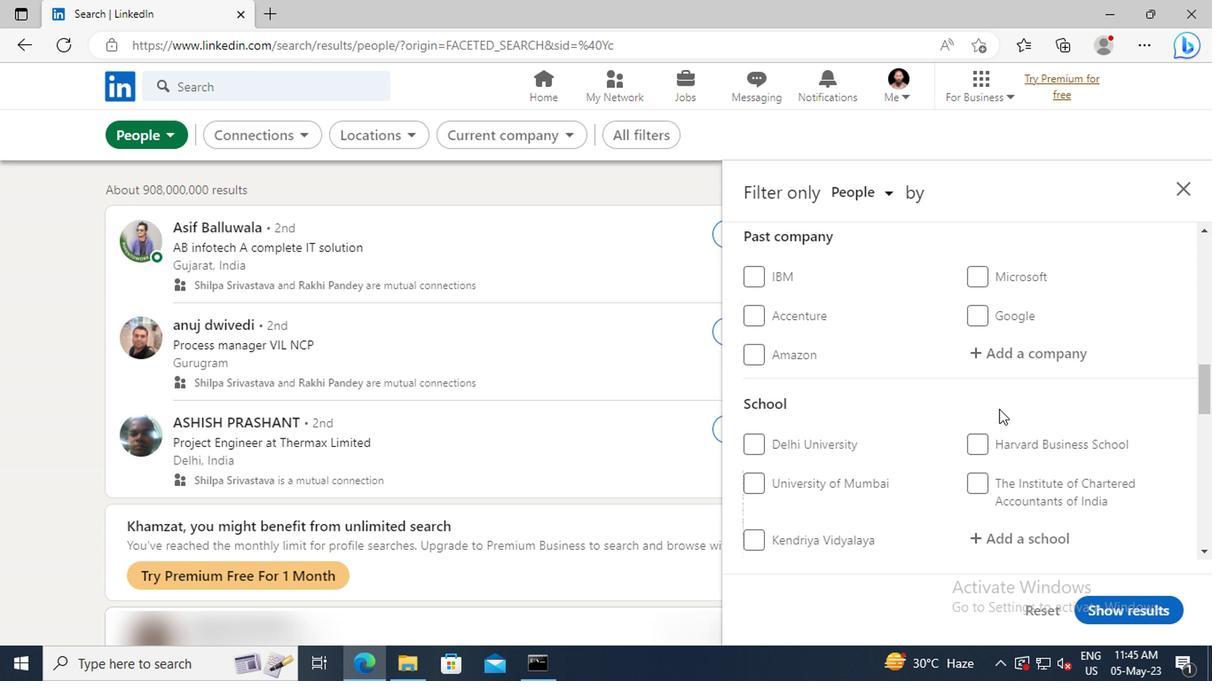 
Action: Mouse scrolled (994, 409) with delta (0, 0)
Screenshot: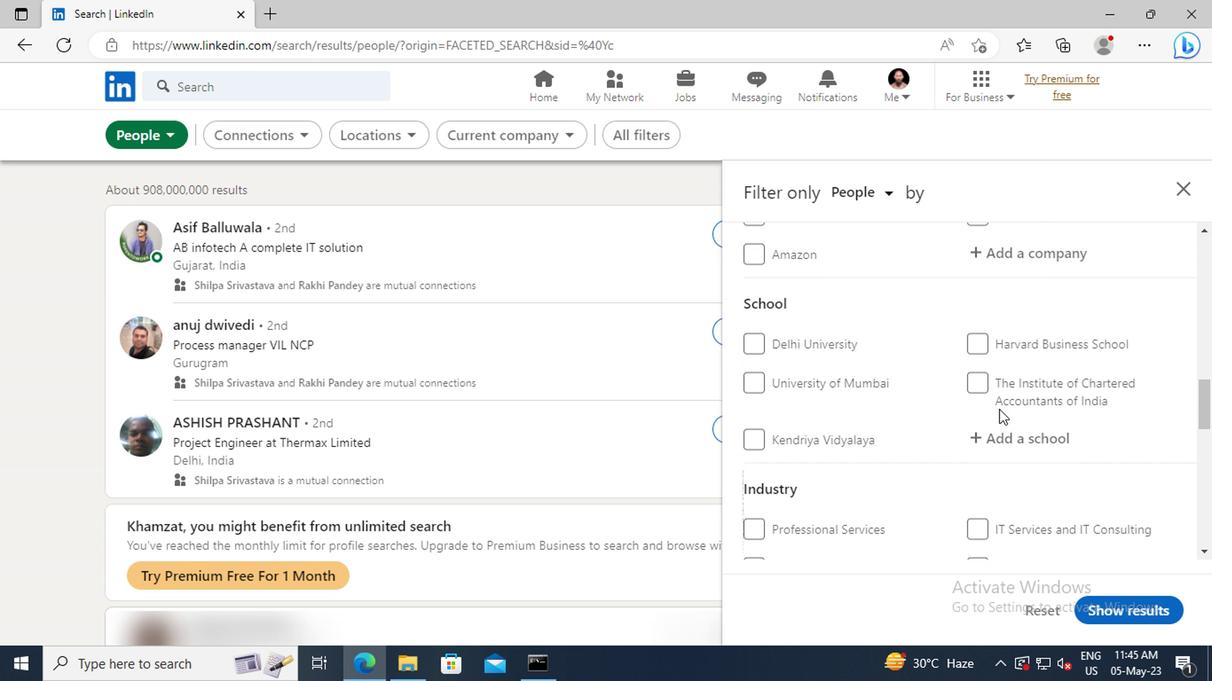 
Action: Mouse scrolled (994, 409) with delta (0, 0)
Screenshot: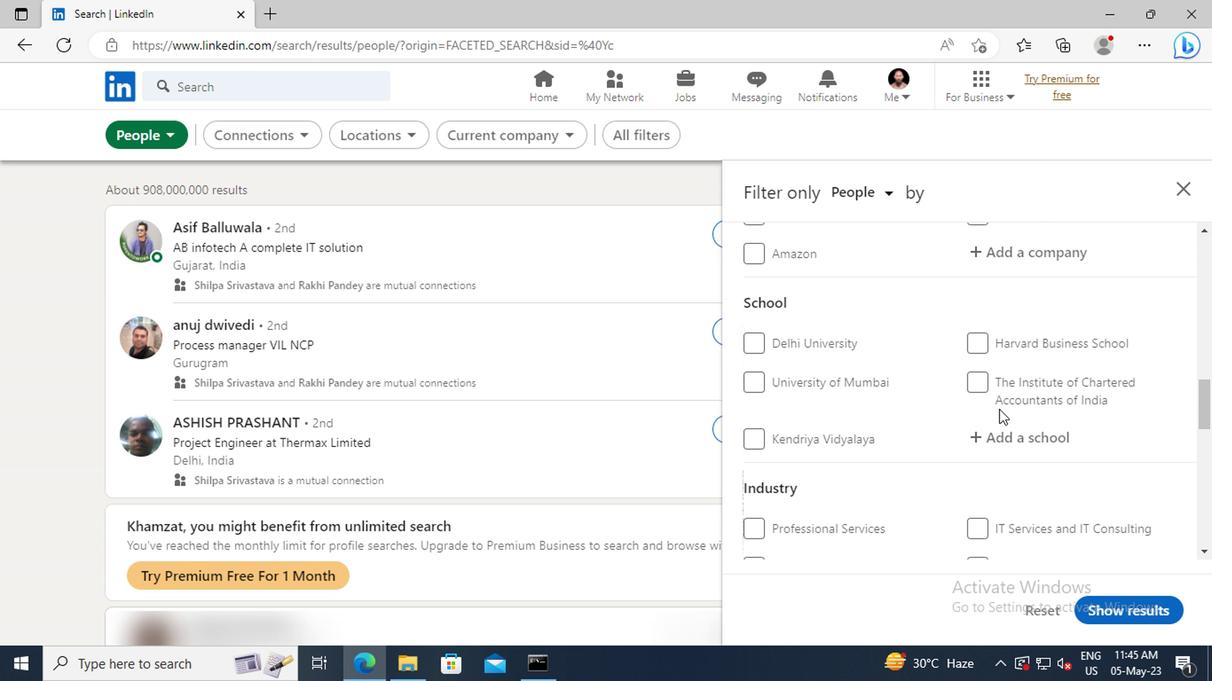 
Action: Mouse scrolled (994, 409) with delta (0, 0)
Screenshot: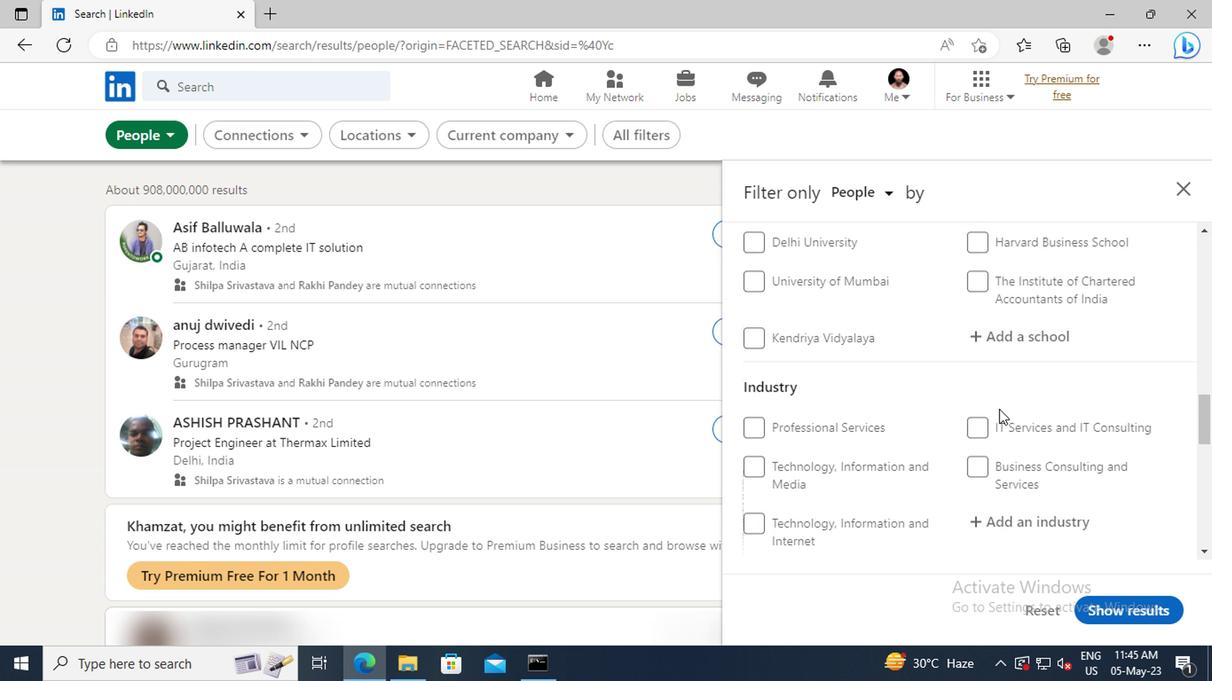 
Action: Mouse scrolled (994, 409) with delta (0, 0)
Screenshot: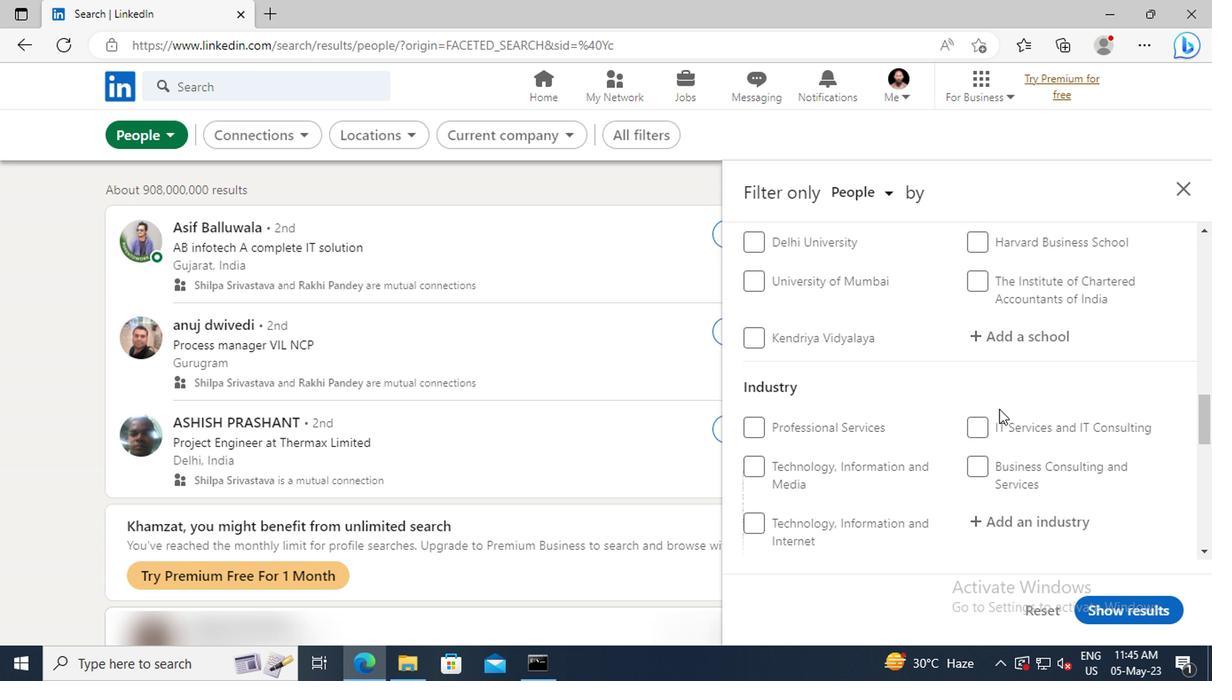 
Action: Mouse scrolled (994, 409) with delta (0, 0)
Screenshot: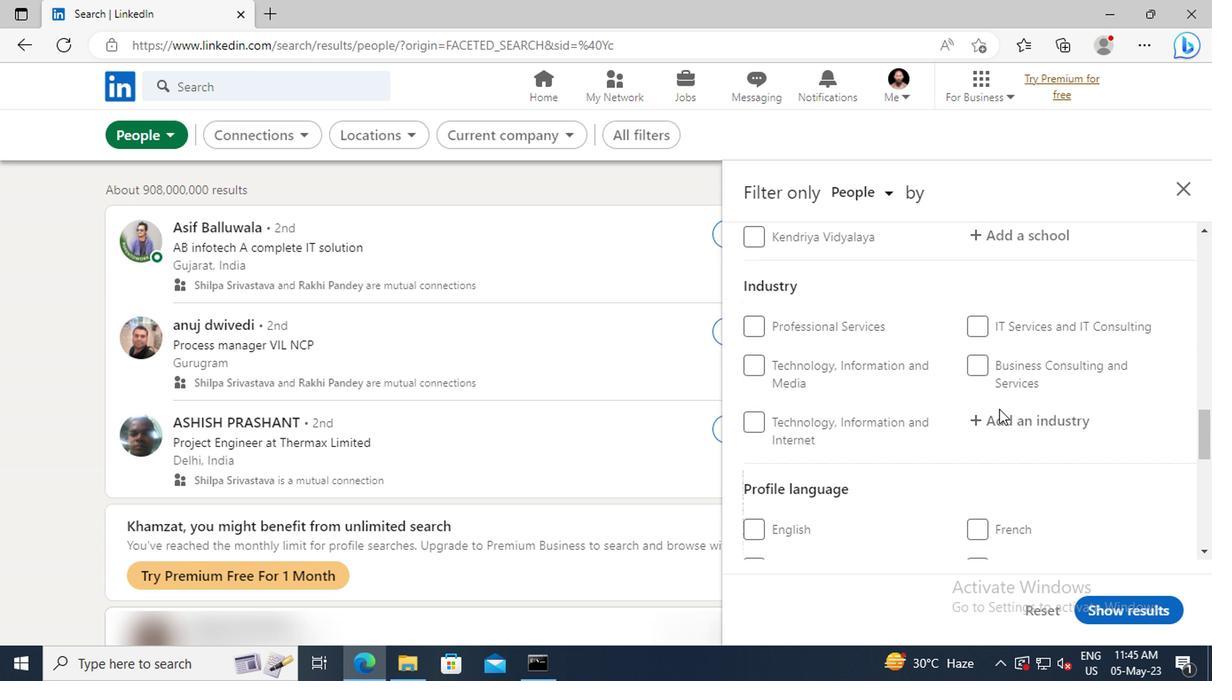 
Action: Mouse scrolled (994, 409) with delta (0, 0)
Screenshot: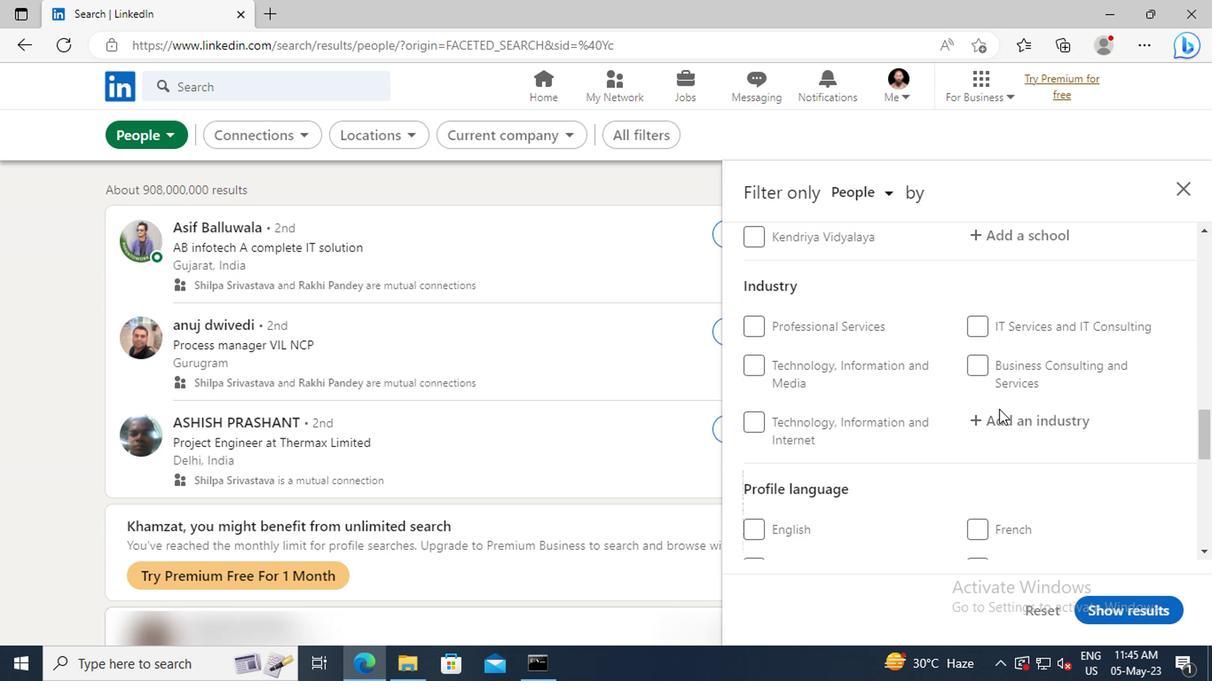 
Action: Mouse moved to (977, 467)
Screenshot: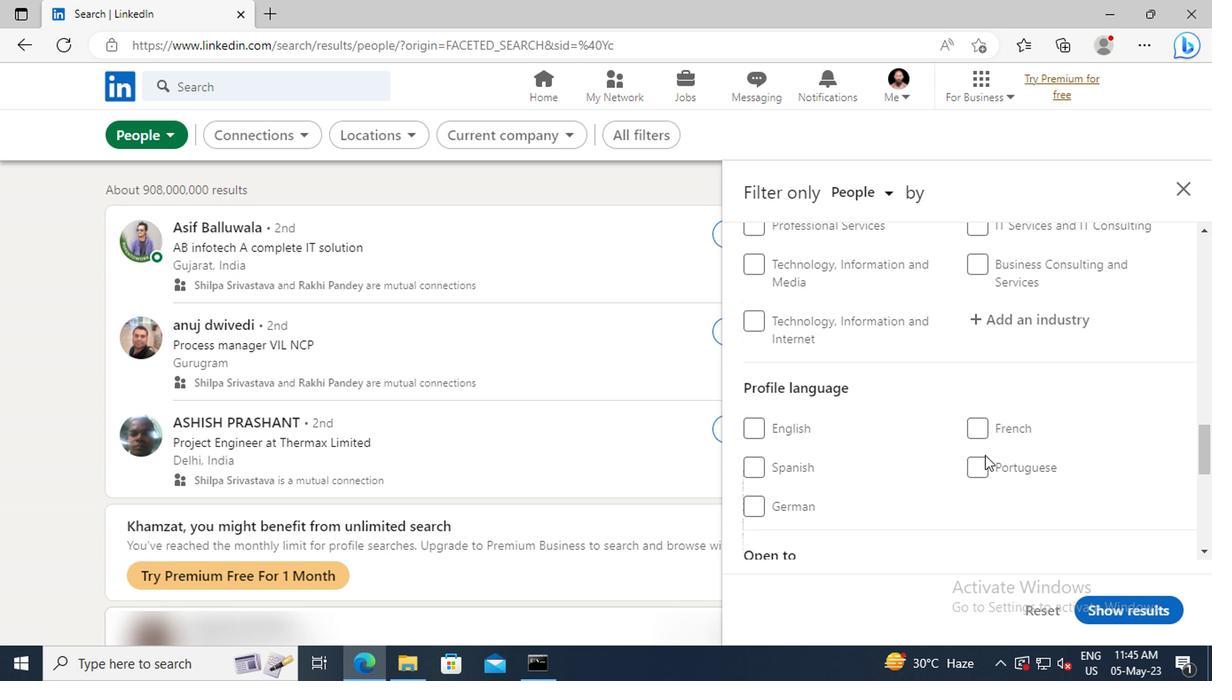 
Action: Mouse pressed left at (977, 467)
Screenshot: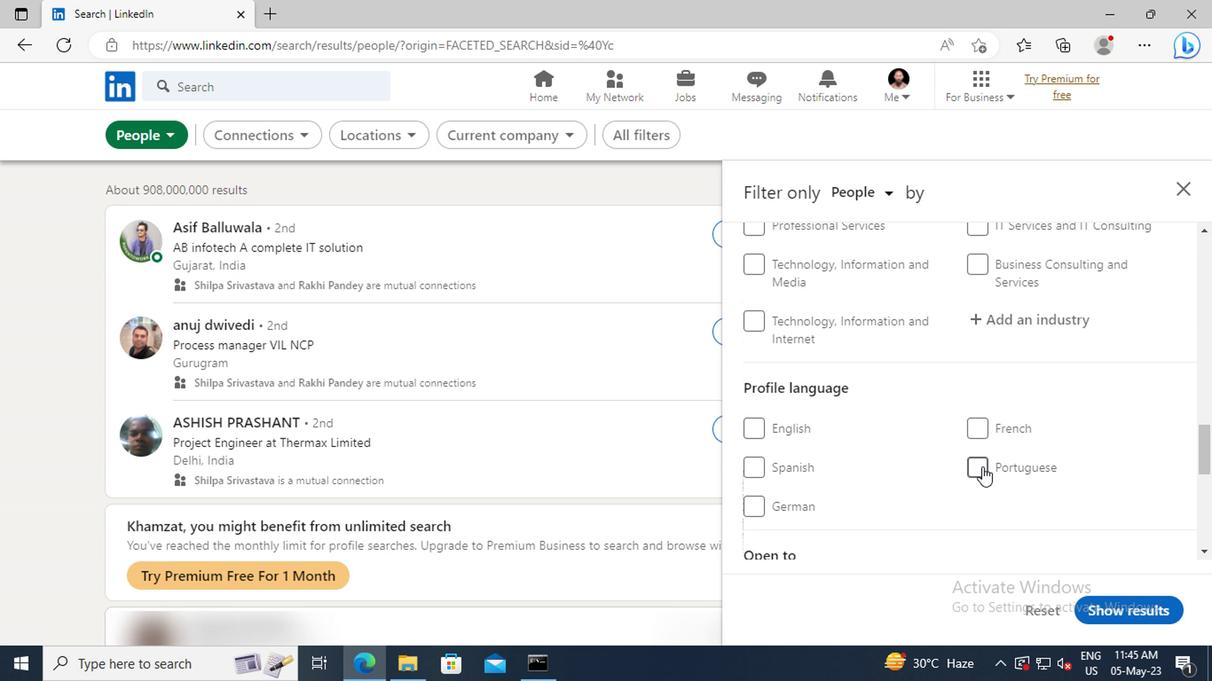 
Action: Mouse moved to (1005, 398)
Screenshot: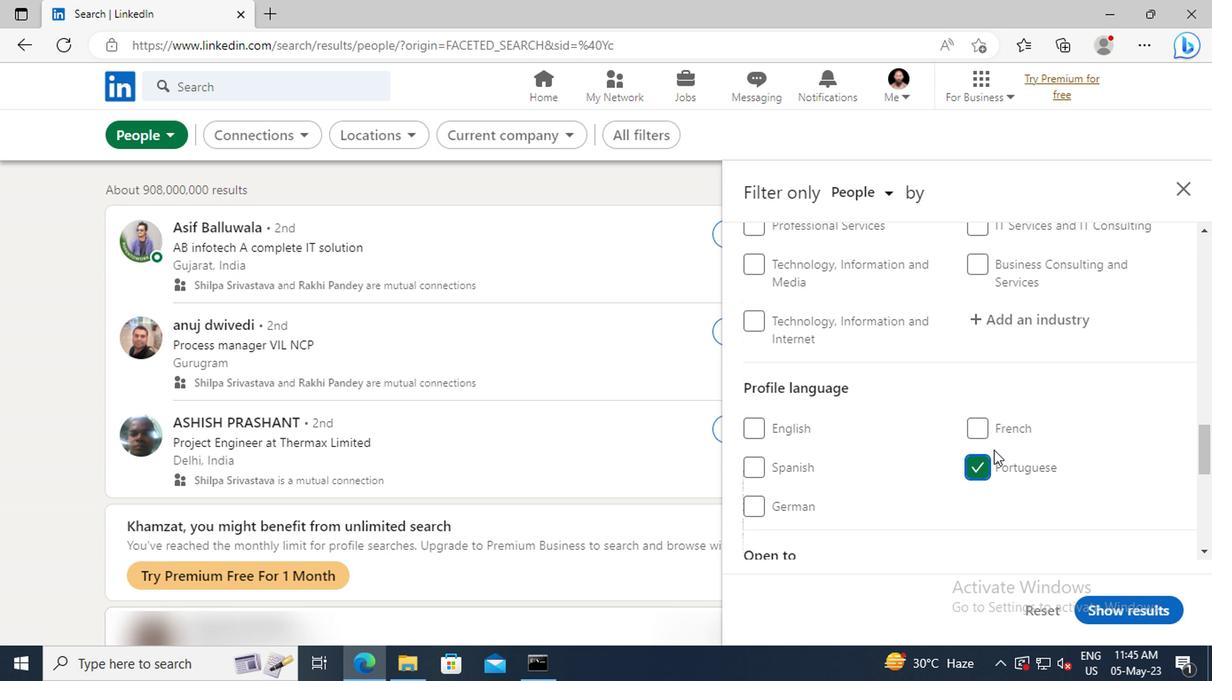 
Action: Mouse scrolled (1005, 399) with delta (0, 0)
Screenshot: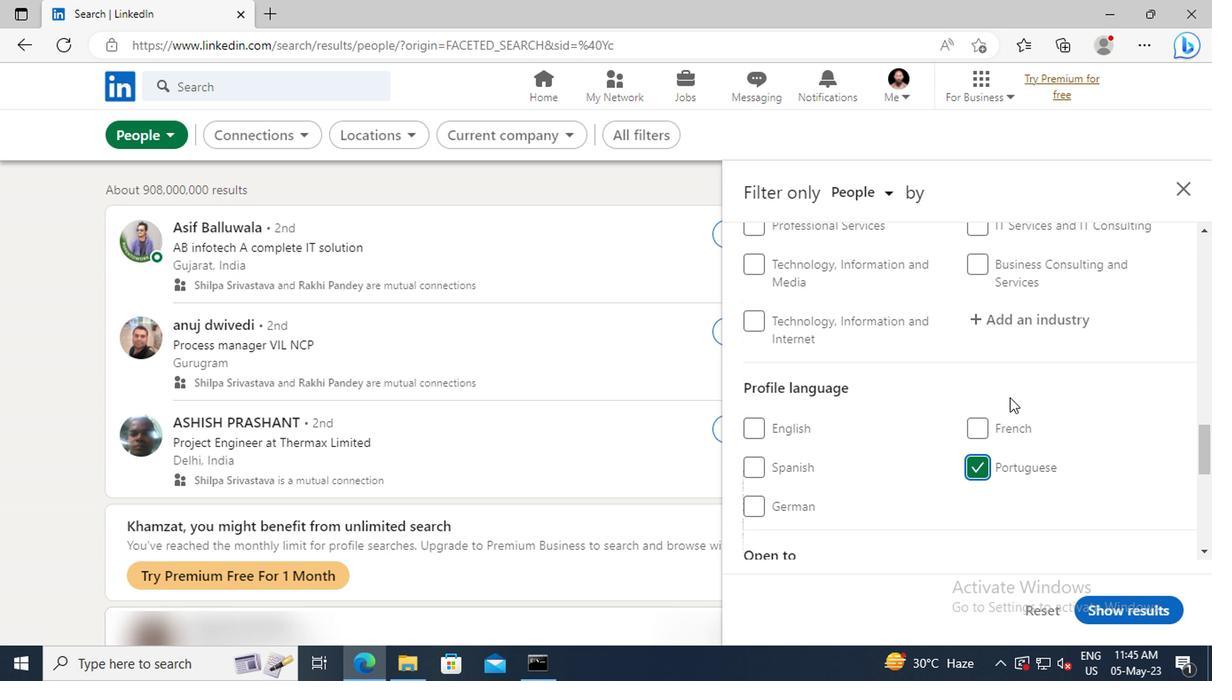 
Action: Mouse scrolled (1005, 399) with delta (0, 0)
Screenshot: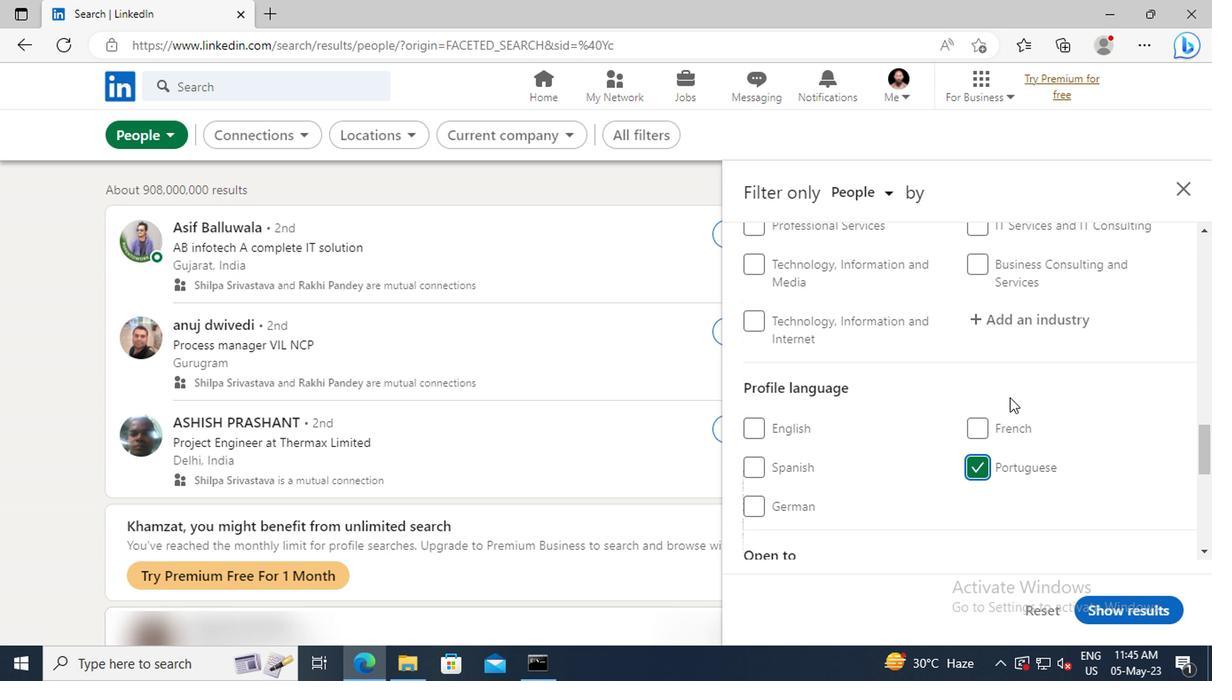 
Action: Mouse scrolled (1005, 399) with delta (0, 0)
Screenshot: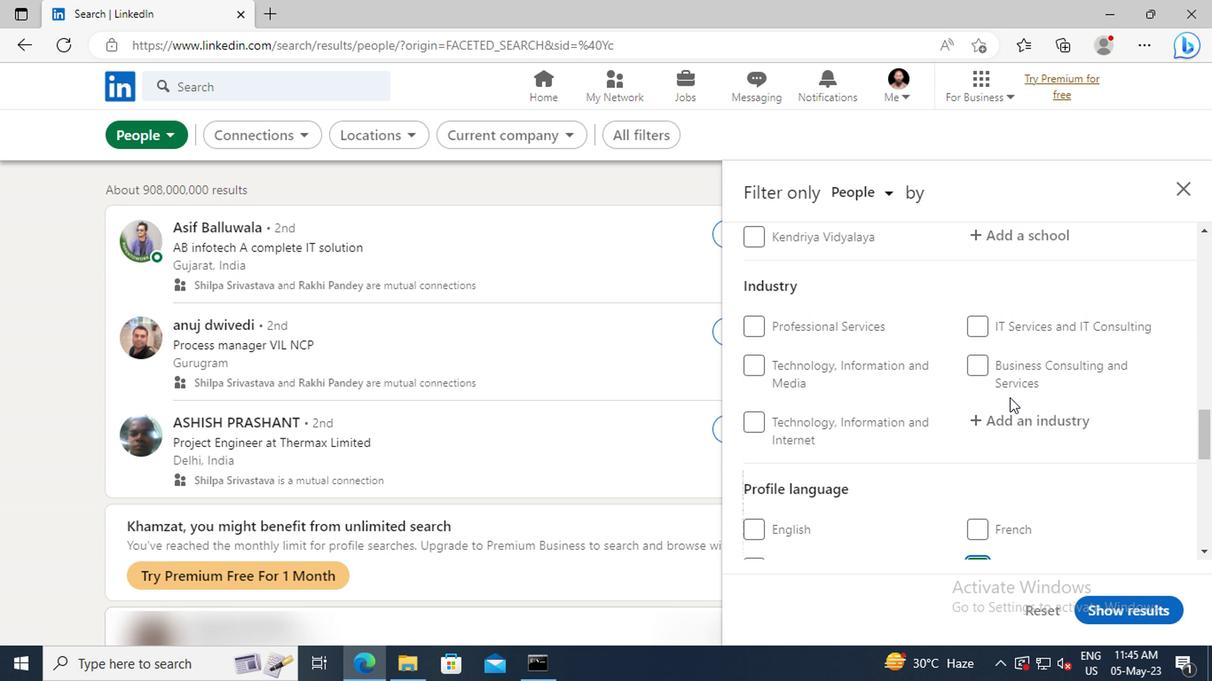 
Action: Mouse scrolled (1005, 399) with delta (0, 0)
Screenshot: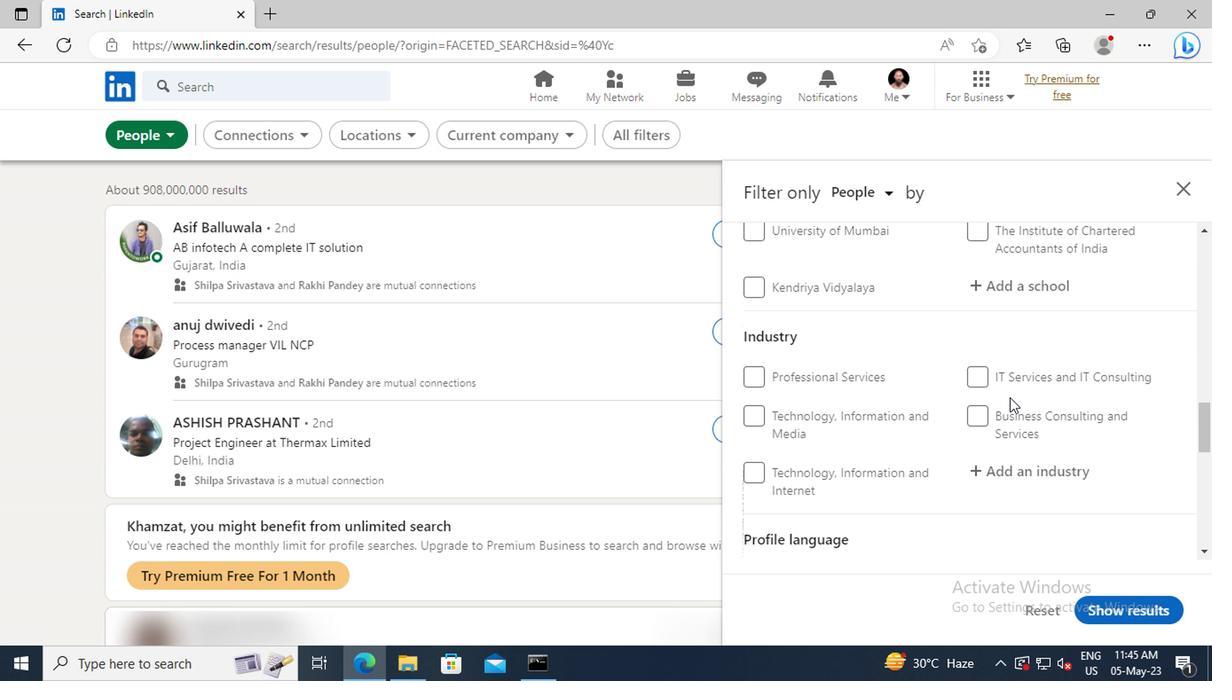 
Action: Mouse scrolled (1005, 399) with delta (0, 0)
Screenshot: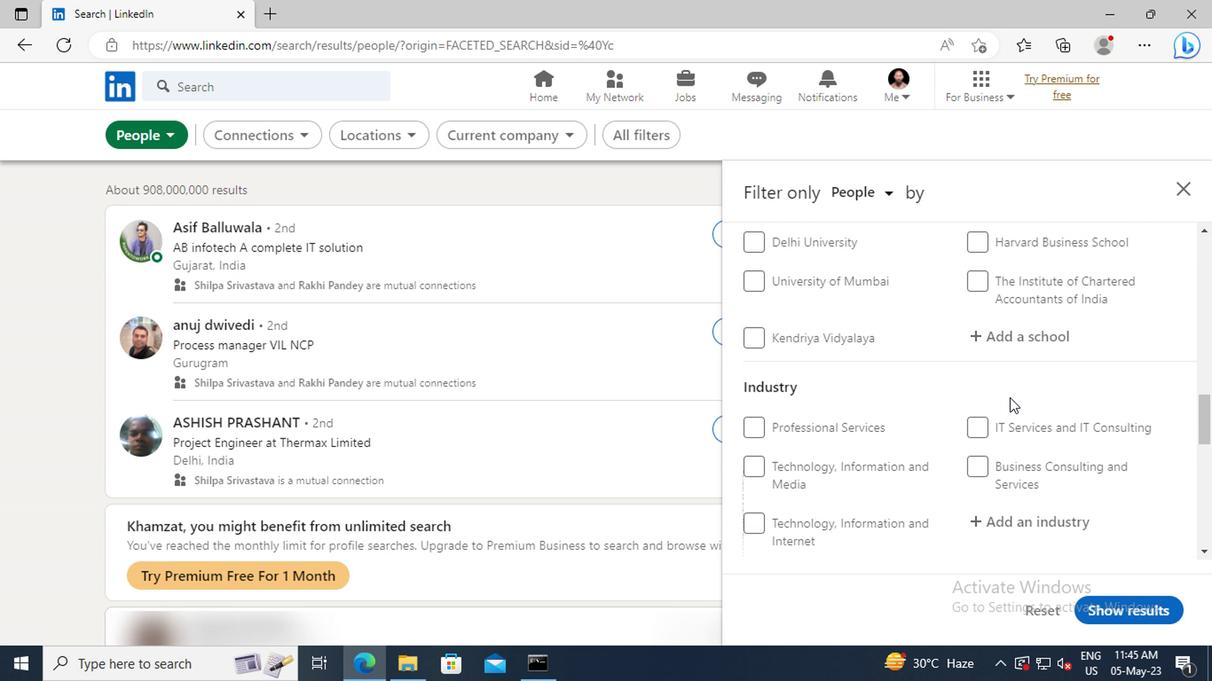 
Action: Mouse scrolled (1005, 399) with delta (0, 0)
Screenshot: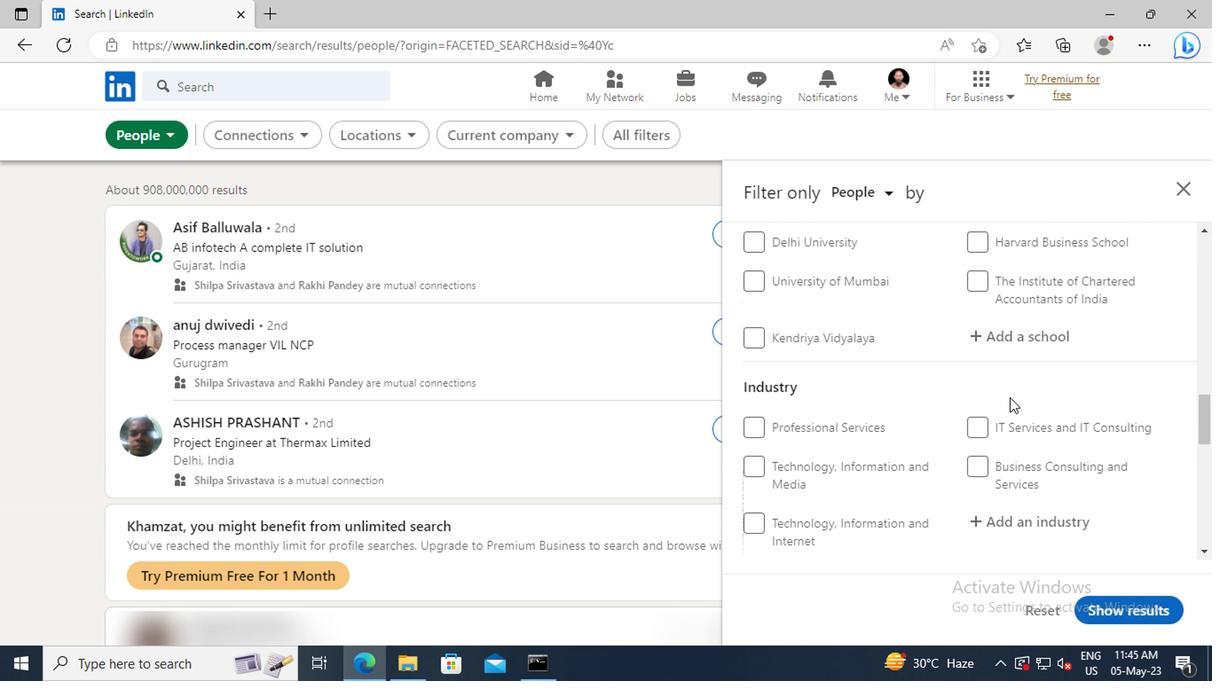 
Action: Mouse scrolled (1005, 399) with delta (0, 0)
Screenshot: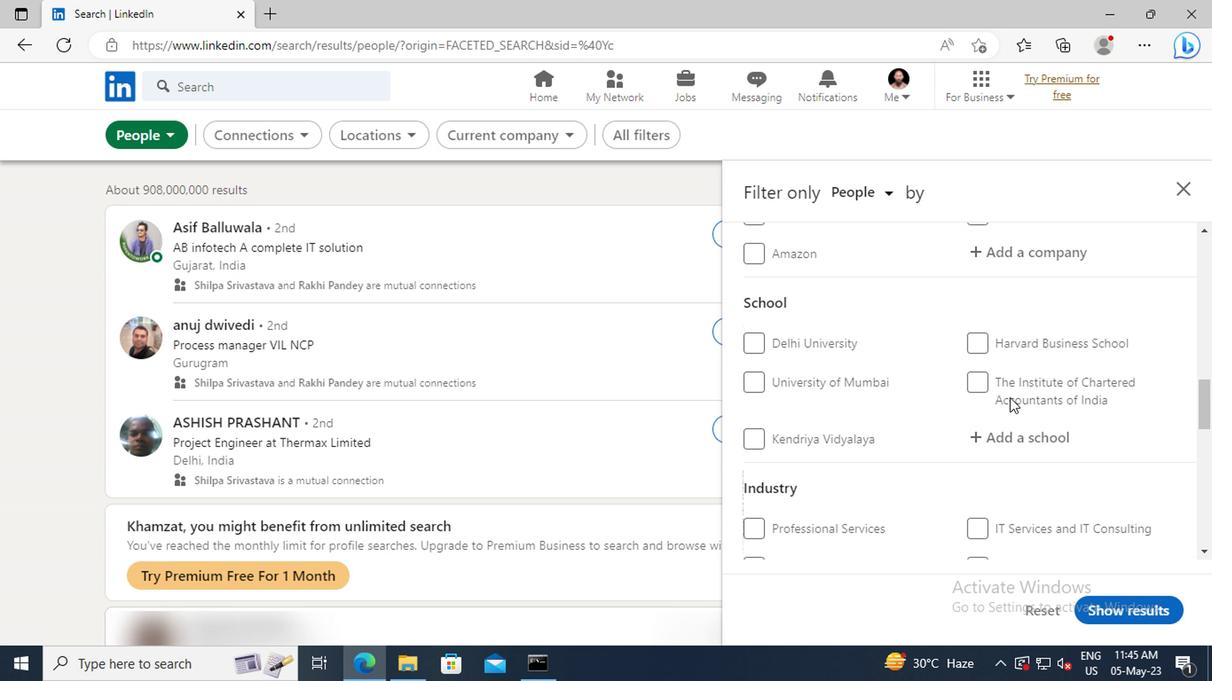 
Action: Mouse scrolled (1005, 399) with delta (0, 0)
Screenshot: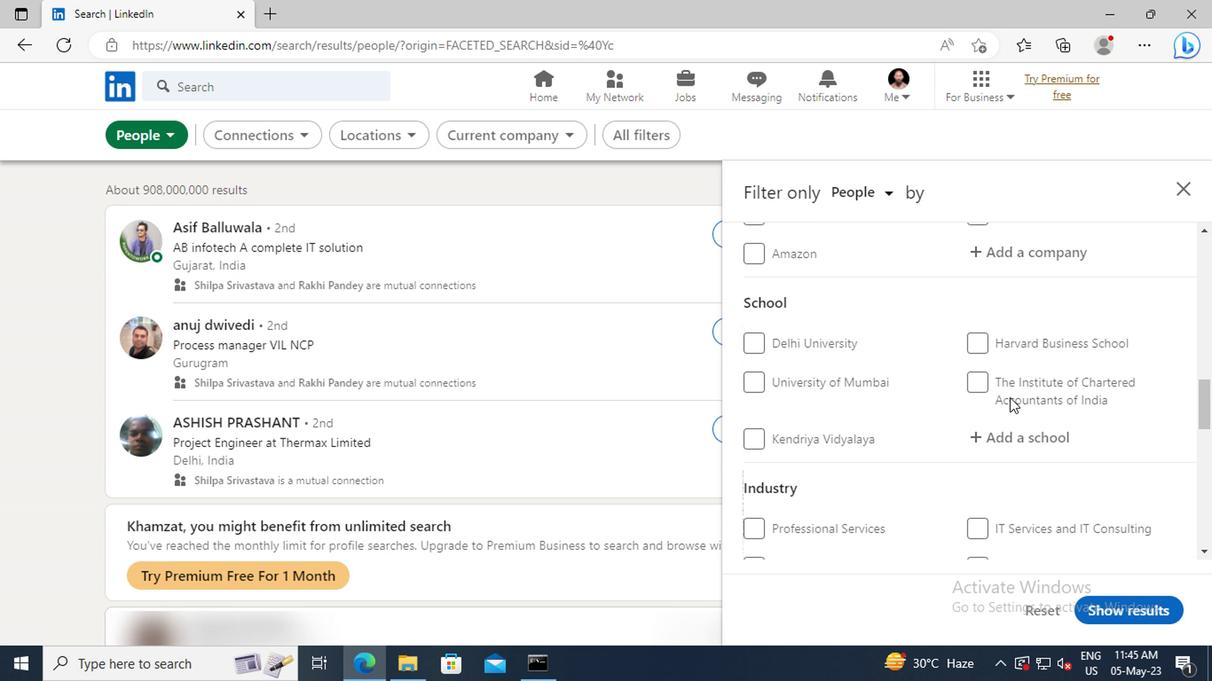 
Action: Mouse scrolled (1005, 399) with delta (0, 0)
Screenshot: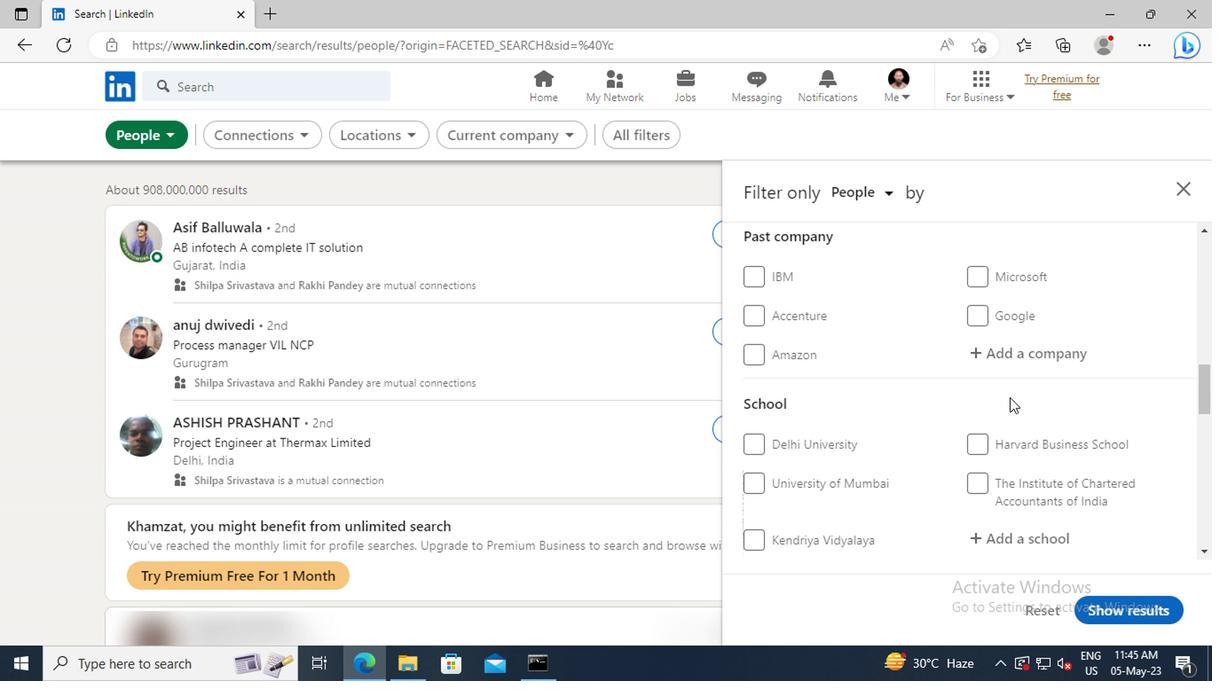 
Action: Mouse scrolled (1005, 399) with delta (0, 0)
Screenshot: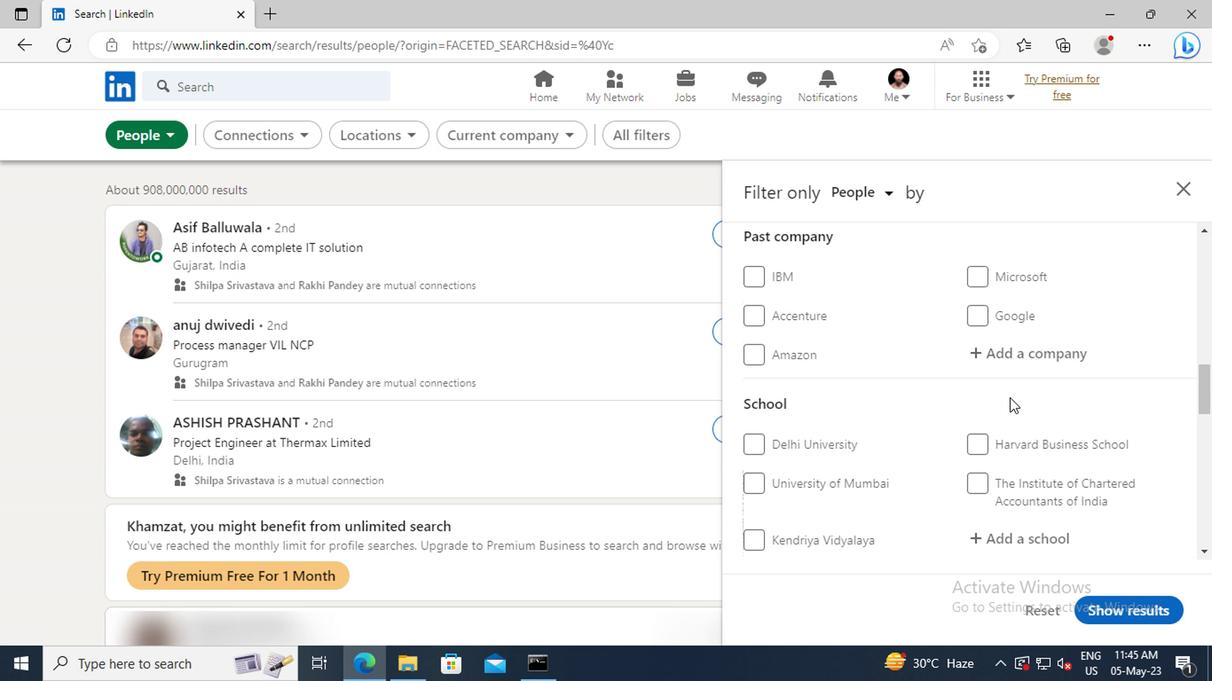
Action: Mouse scrolled (1005, 399) with delta (0, 0)
Screenshot: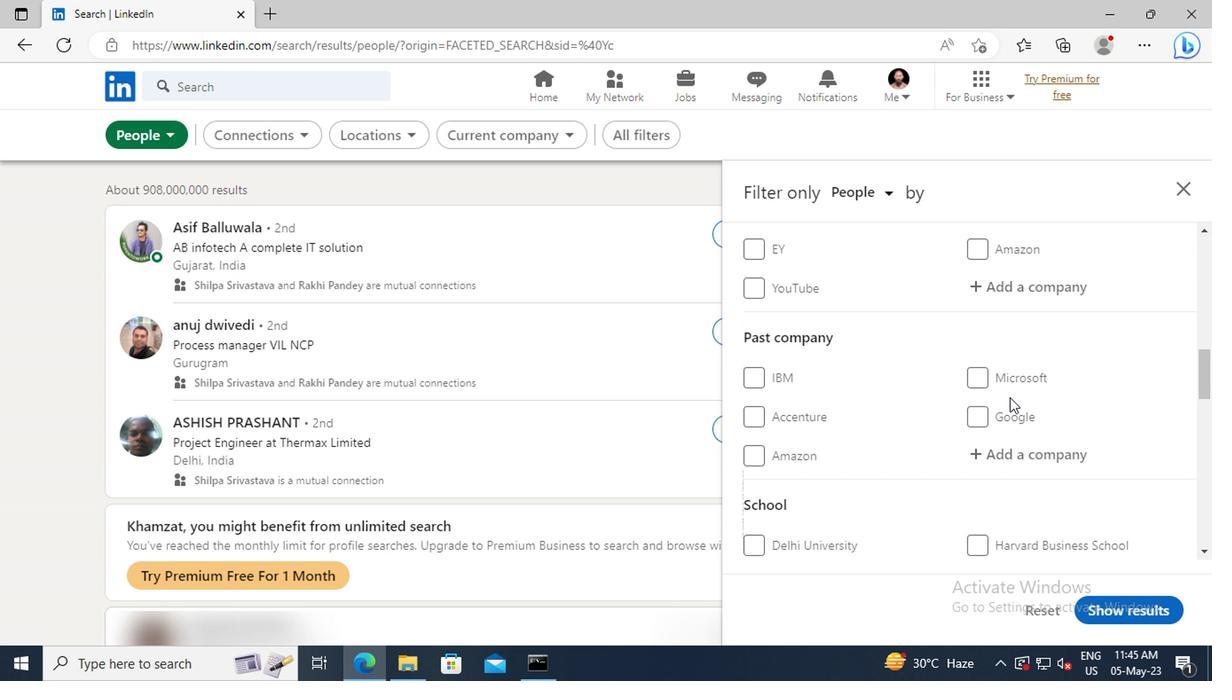 
Action: Mouse moved to (1005, 394)
Screenshot: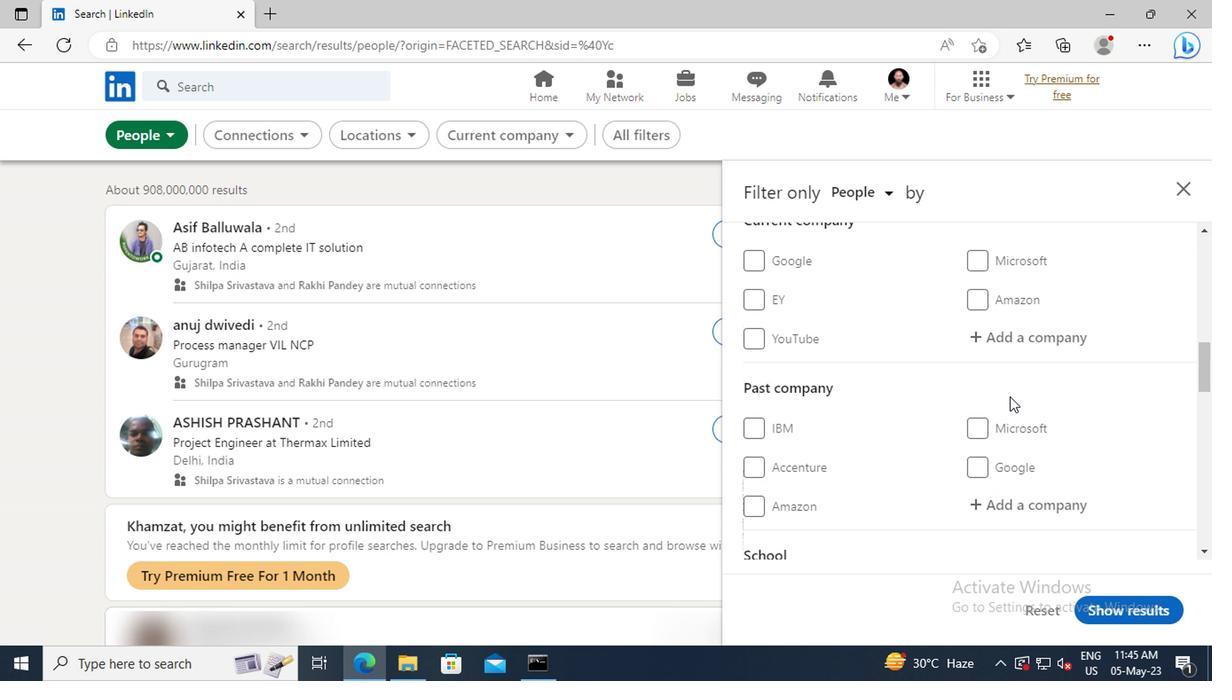 
Action: Mouse scrolled (1005, 395) with delta (0, 1)
Screenshot: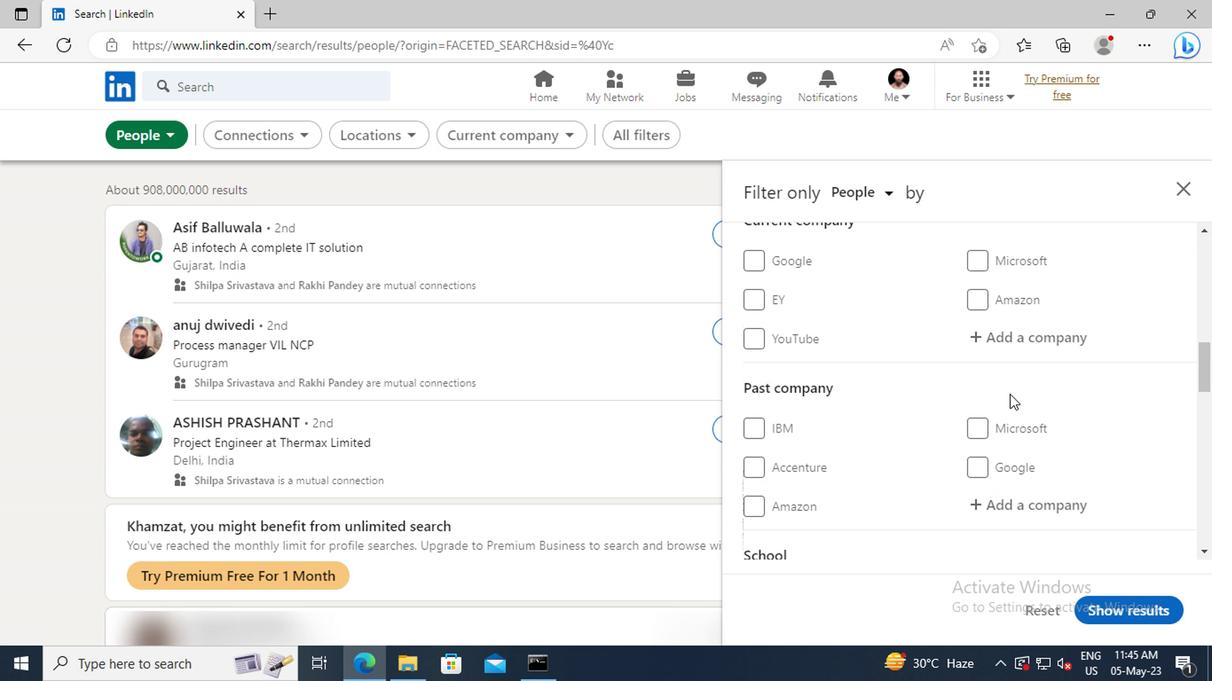 
Action: Mouse moved to (984, 385)
Screenshot: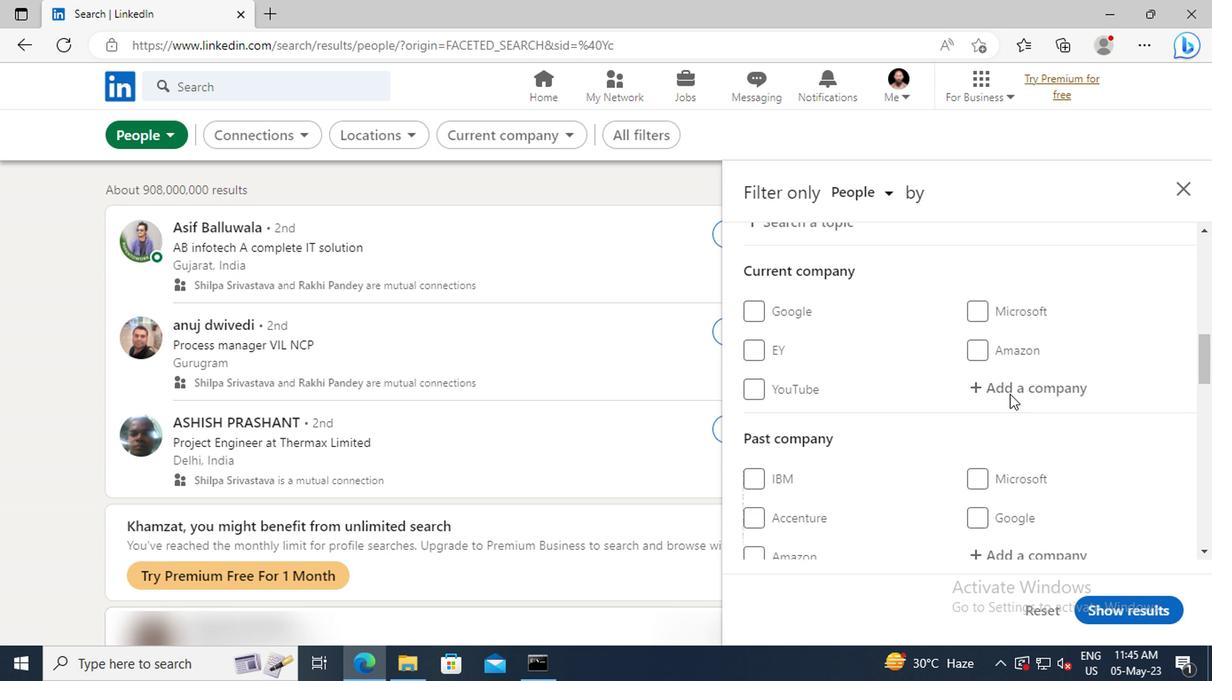 
Action: Mouse pressed left at (984, 385)
Screenshot: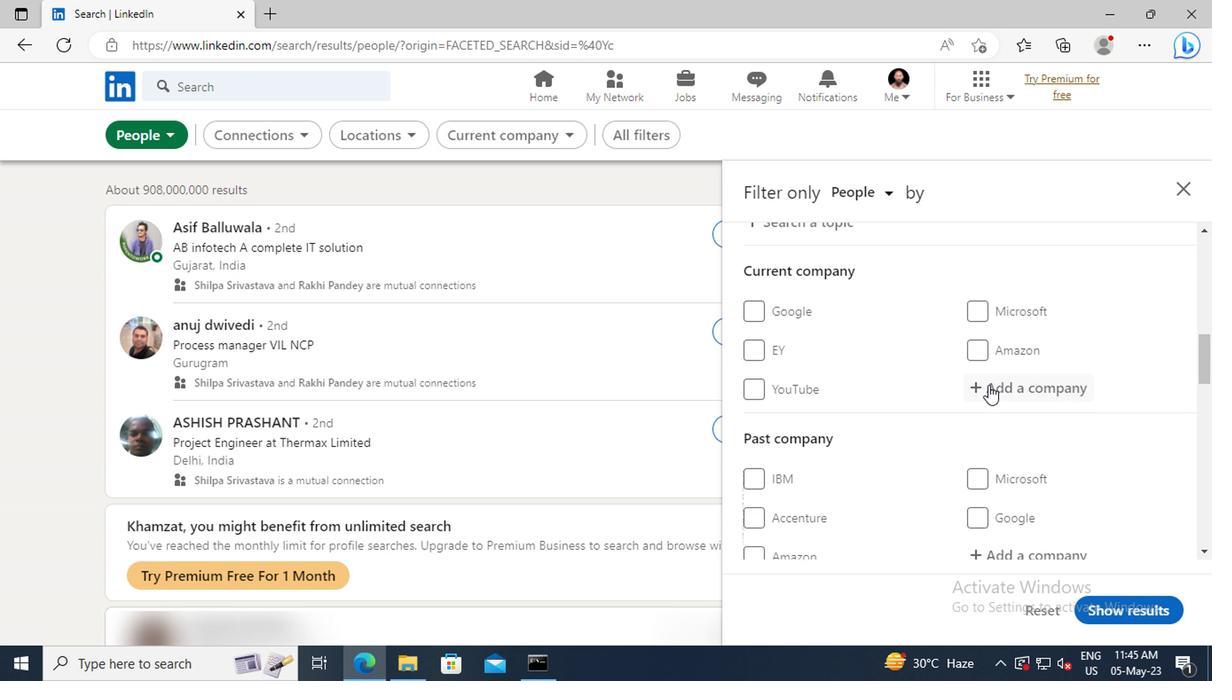 
Action: Key pressed <Key.shift>HUAWEI<Key.space><Key.shift>TEC
Screenshot: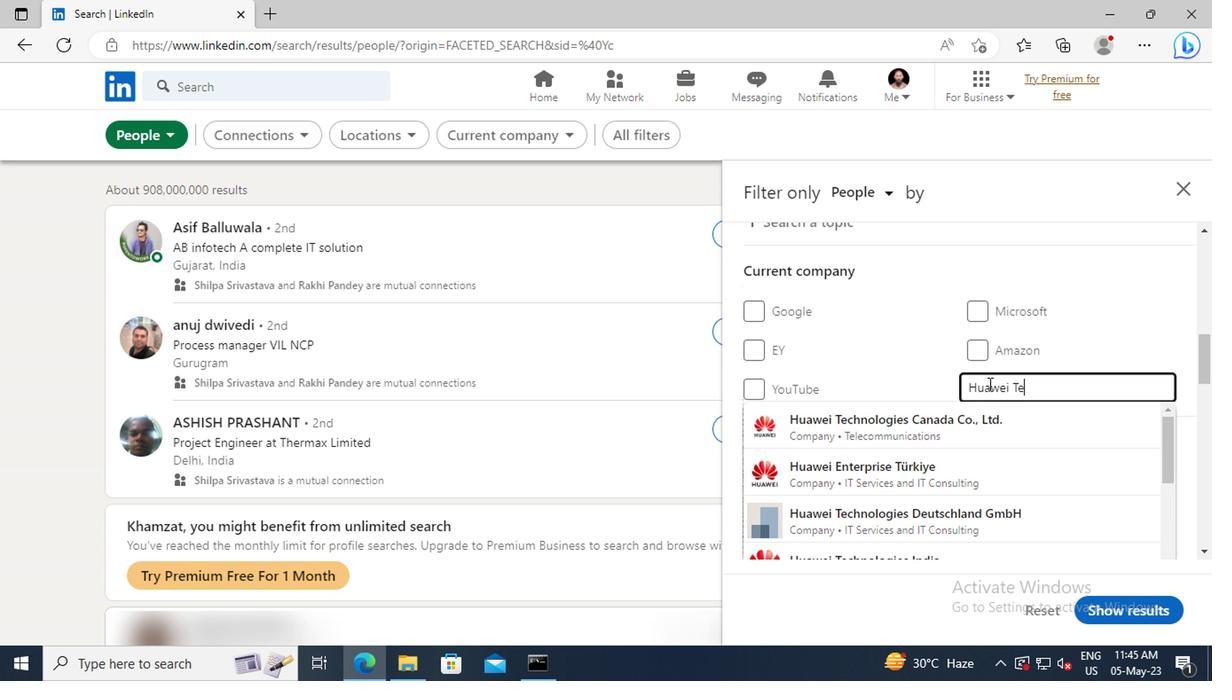 
Action: Mouse moved to (987, 457)
Screenshot: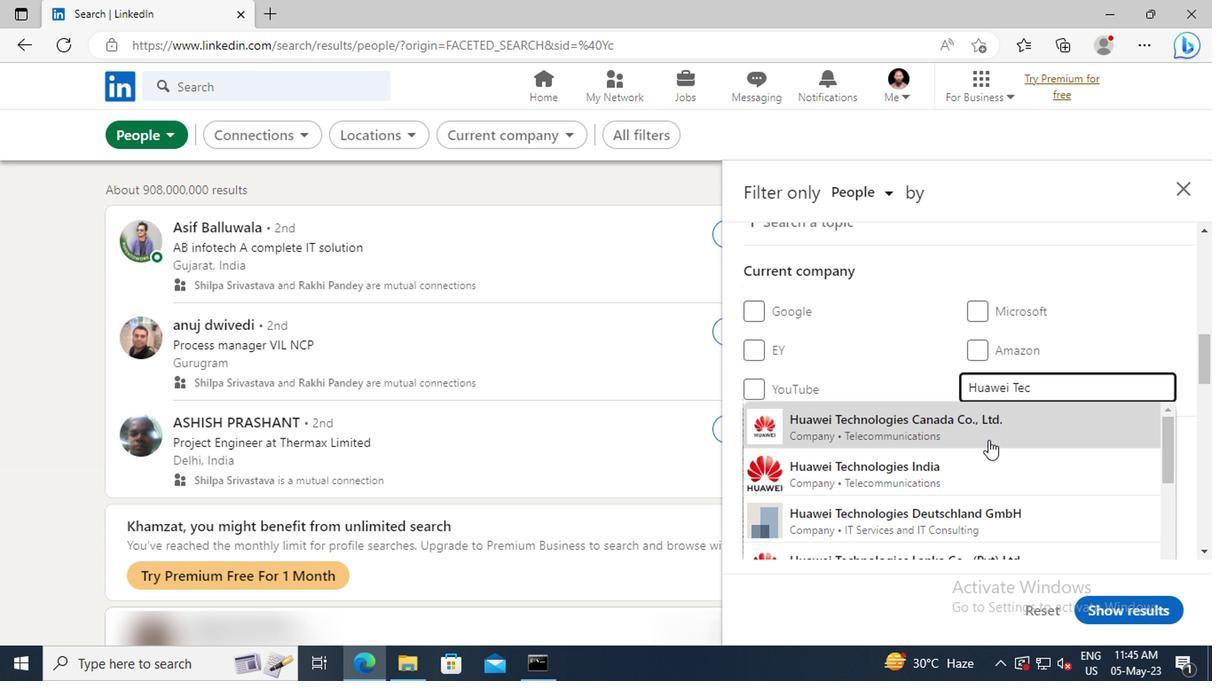 
Action: Mouse pressed left at (987, 457)
Screenshot: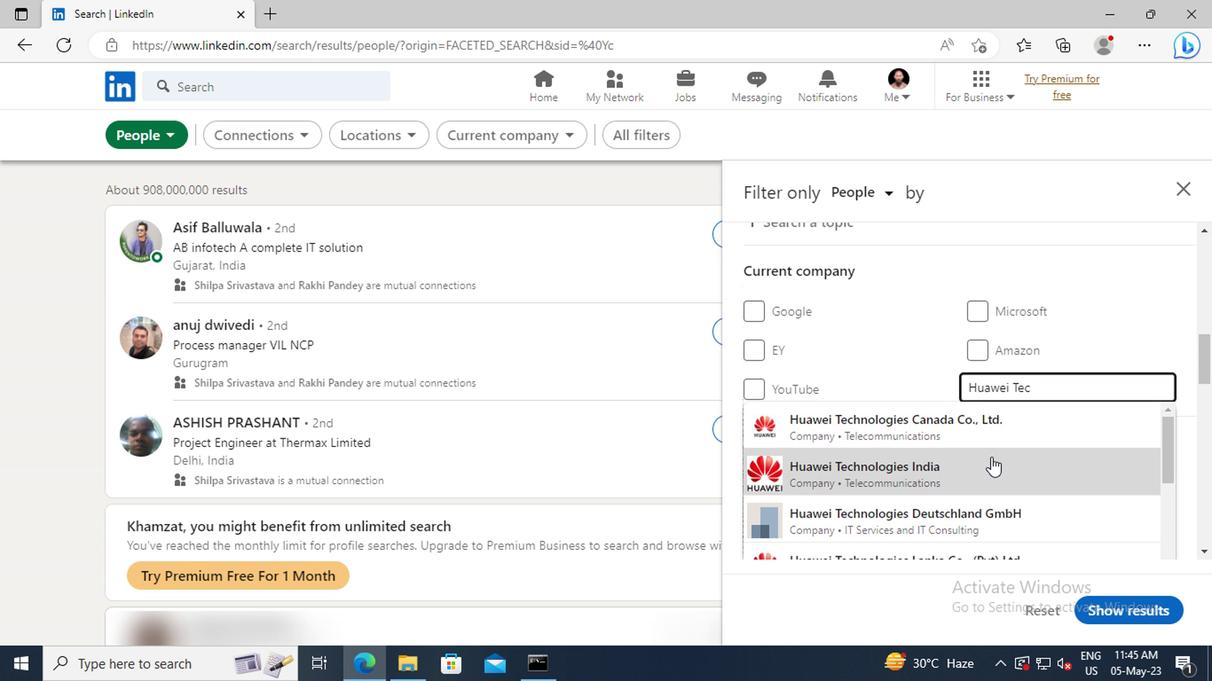 
Action: Mouse scrolled (987, 457) with delta (0, 0)
Screenshot: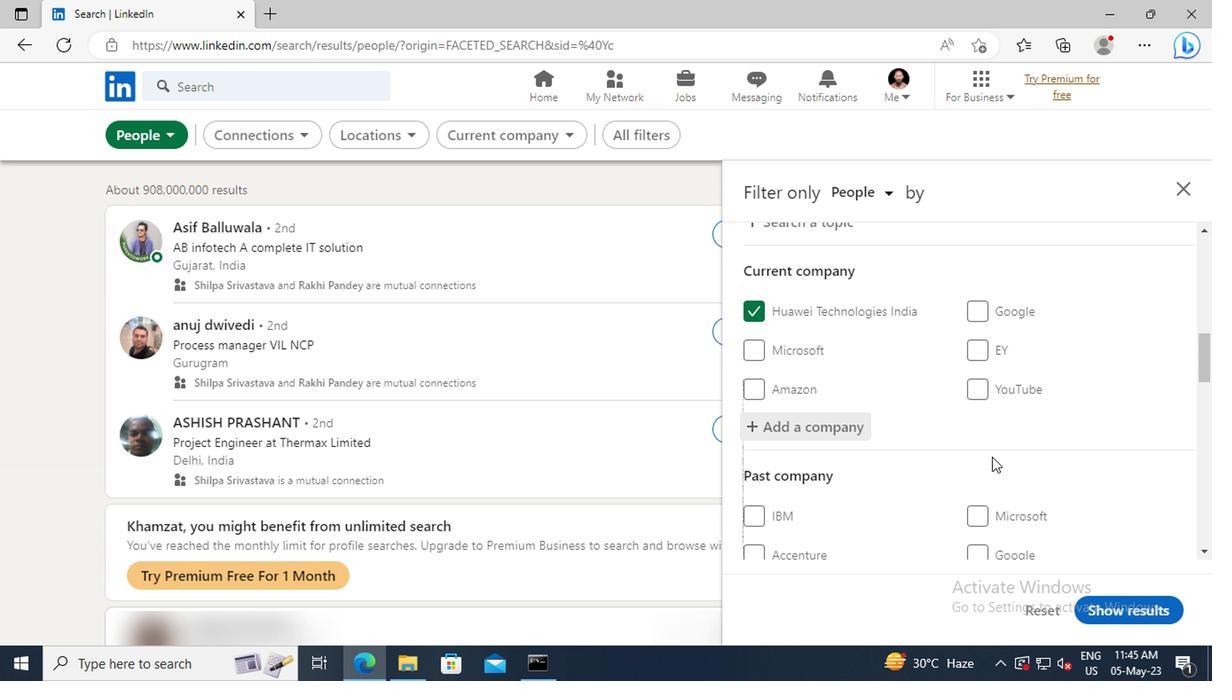 
Action: Mouse moved to (987, 450)
Screenshot: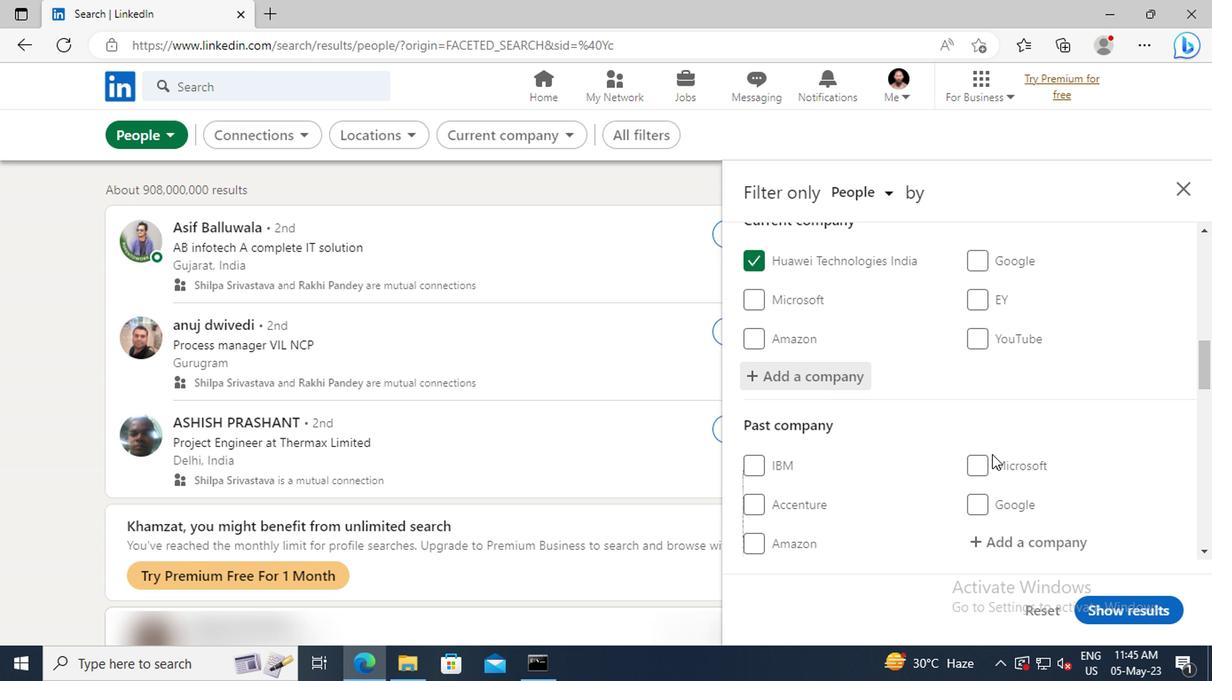 
Action: Mouse scrolled (987, 449) with delta (0, -1)
Screenshot: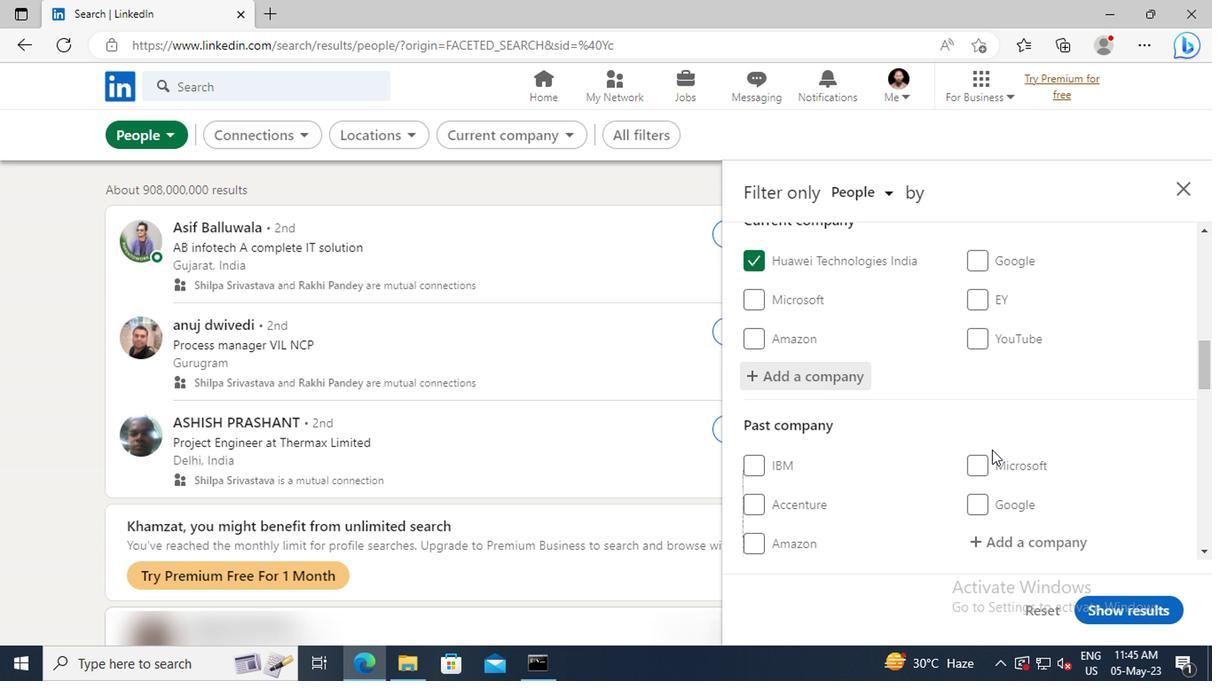 
Action: Mouse scrolled (987, 449) with delta (0, -1)
Screenshot: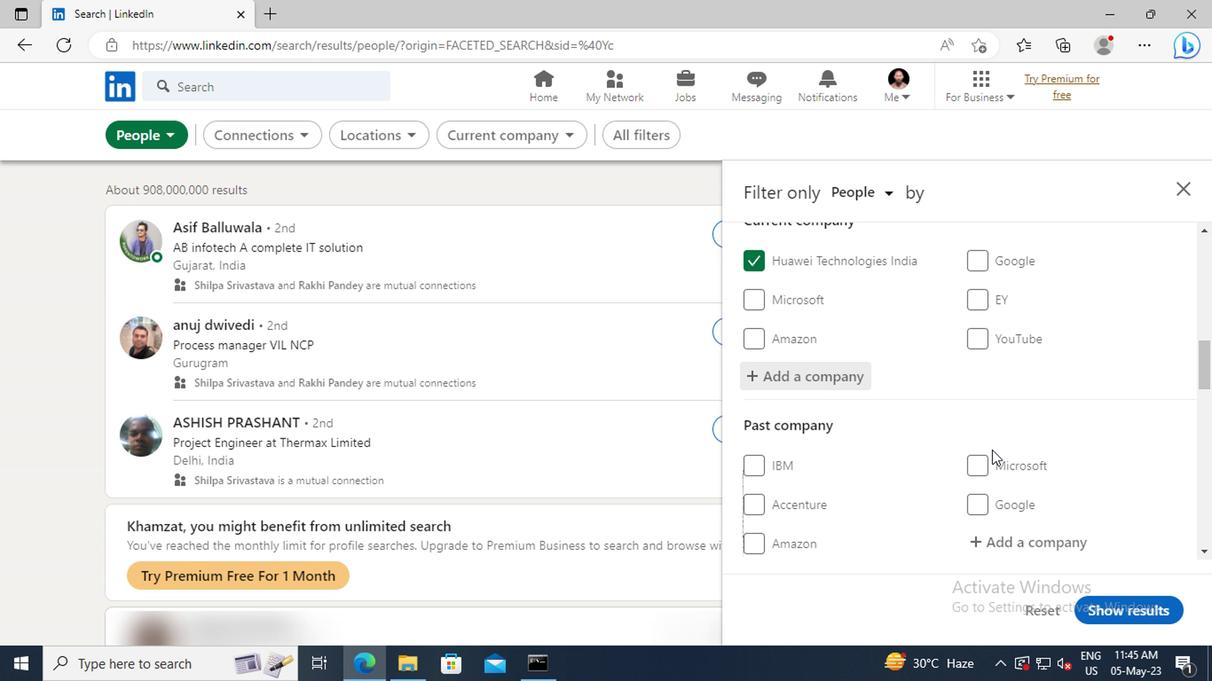 
Action: Mouse moved to (987, 434)
Screenshot: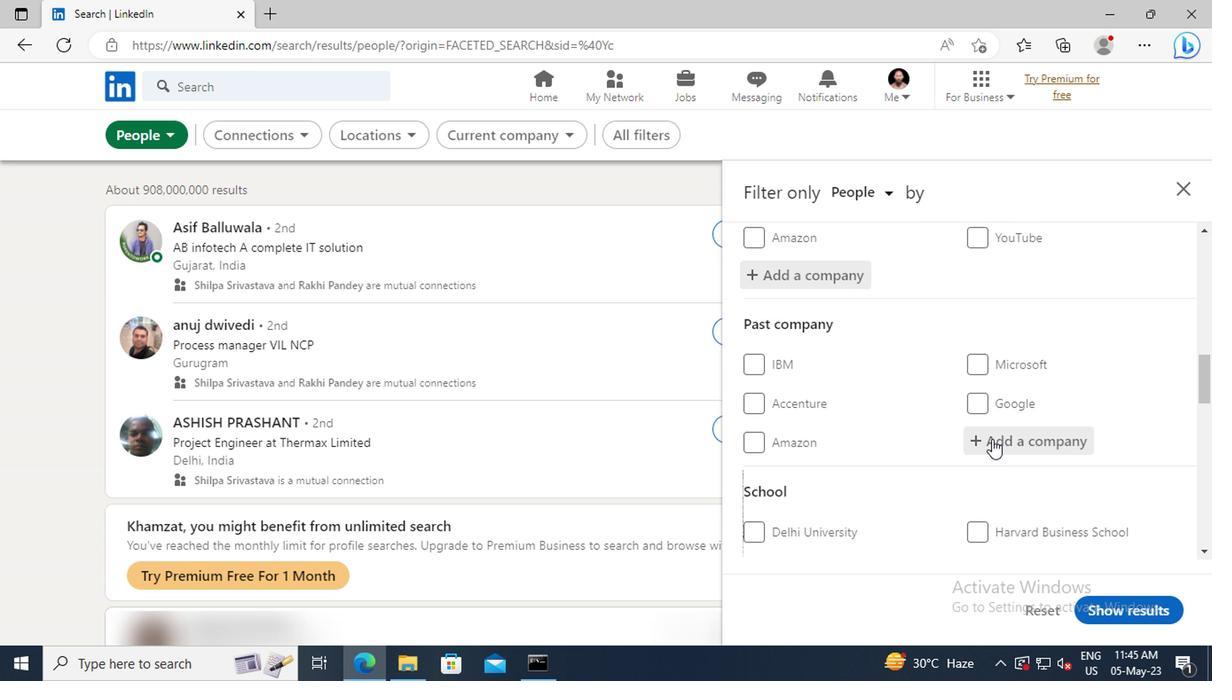 
Action: Mouse scrolled (987, 433) with delta (0, -1)
Screenshot: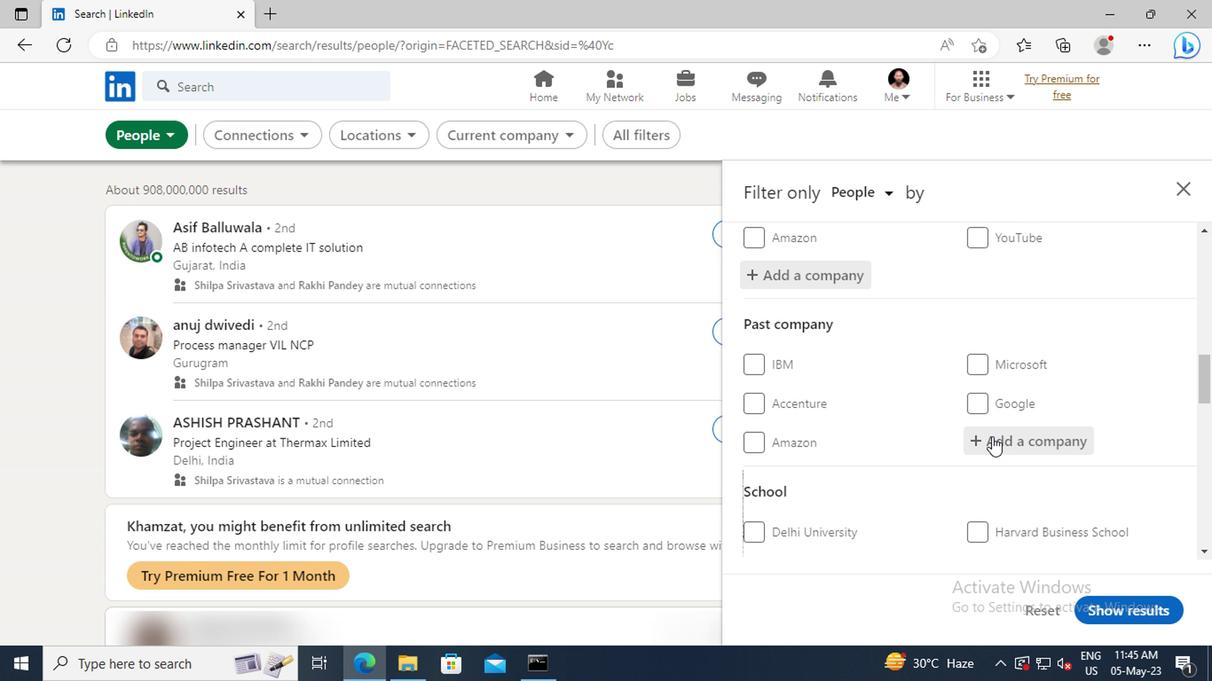 
Action: Mouse moved to (987, 433)
Screenshot: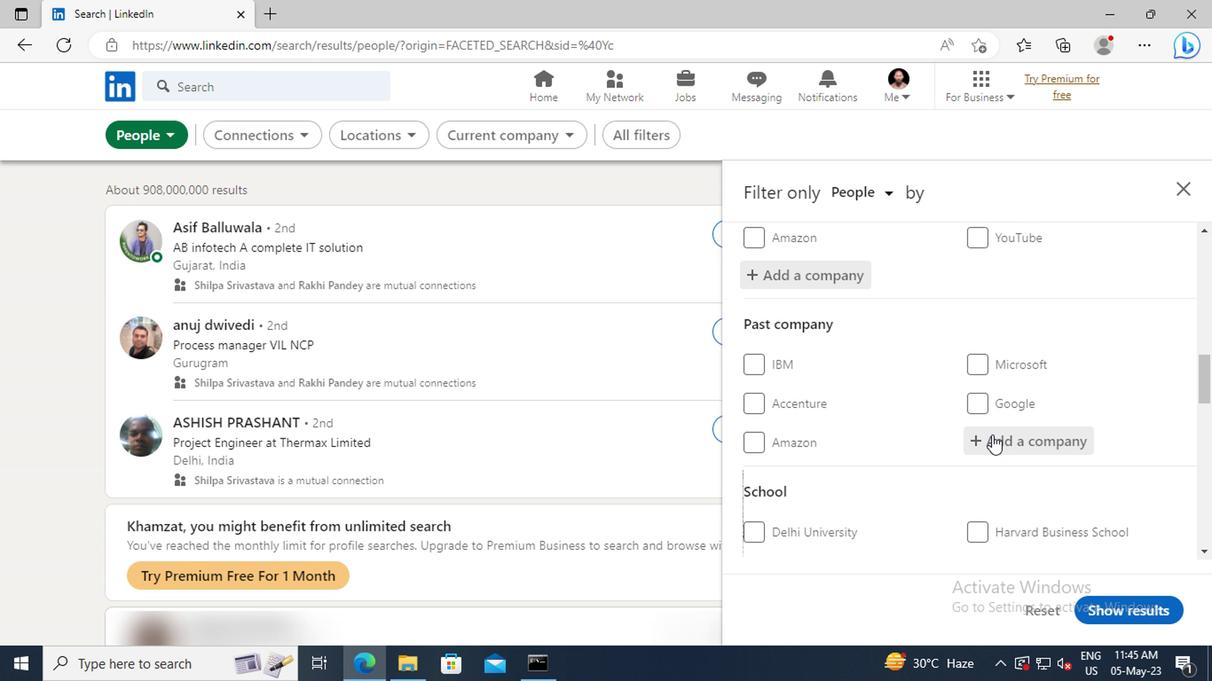 
Action: Mouse scrolled (987, 431) with delta (0, -1)
Screenshot: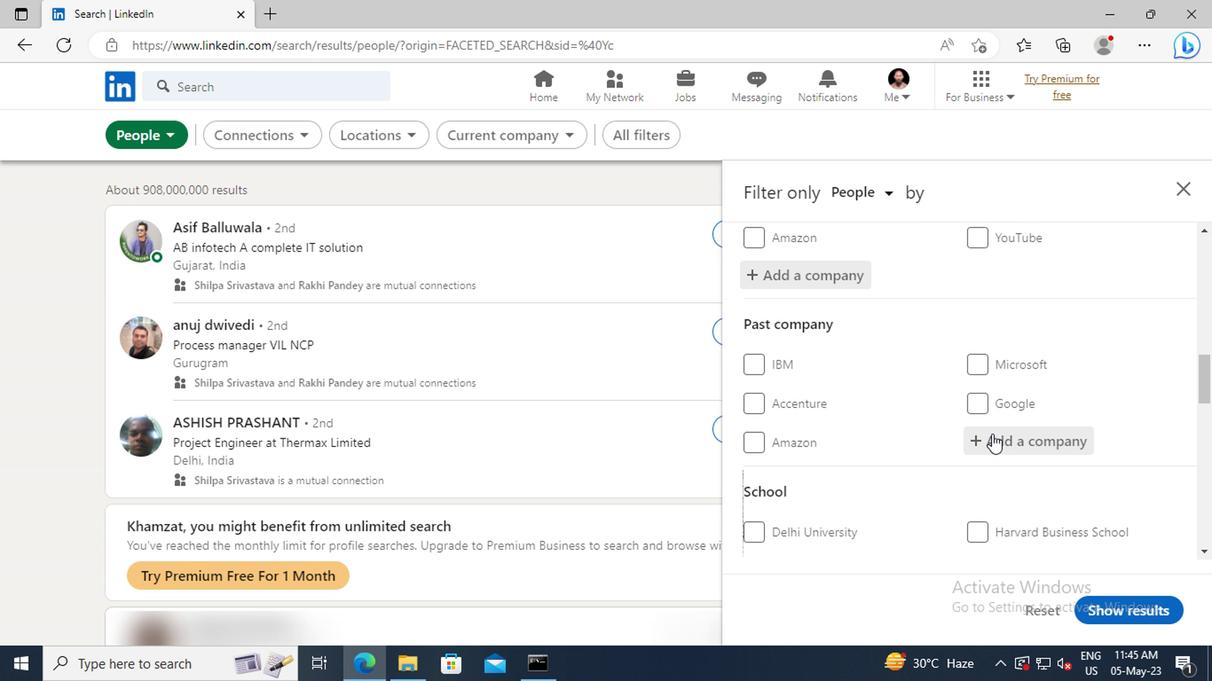 
Action: Mouse moved to (986, 404)
Screenshot: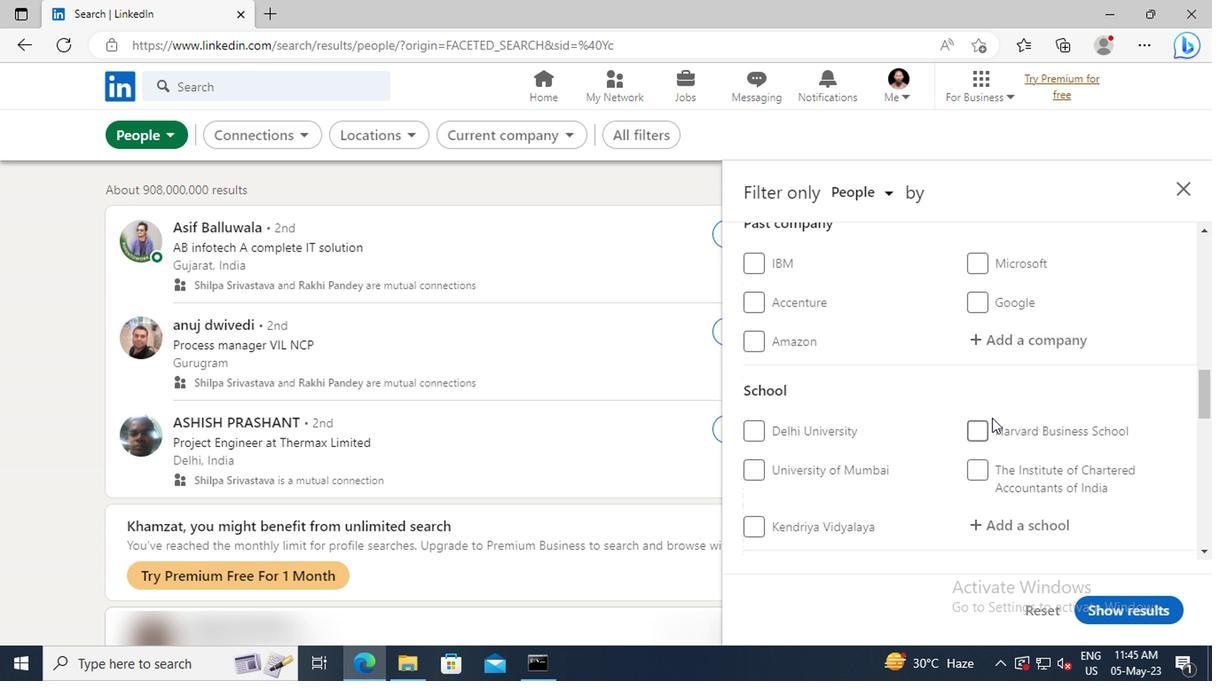 
Action: Mouse scrolled (986, 403) with delta (0, -1)
Screenshot: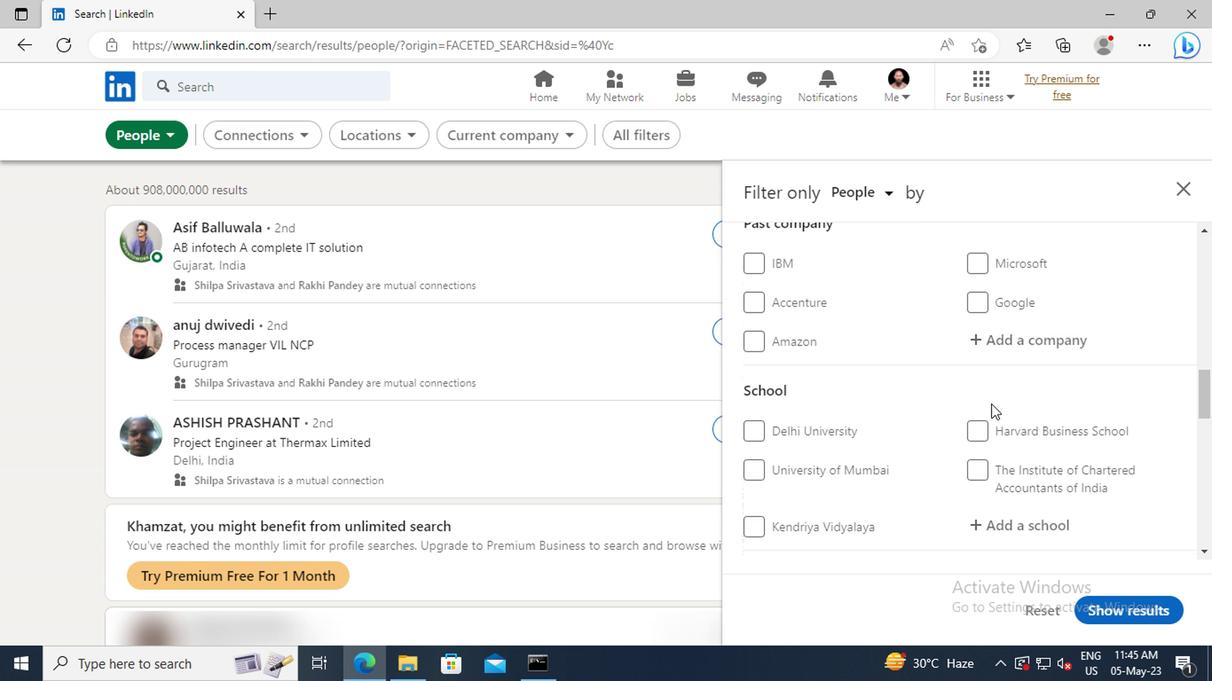 
Action: Mouse scrolled (986, 403) with delta (0, -1)
Screenshot: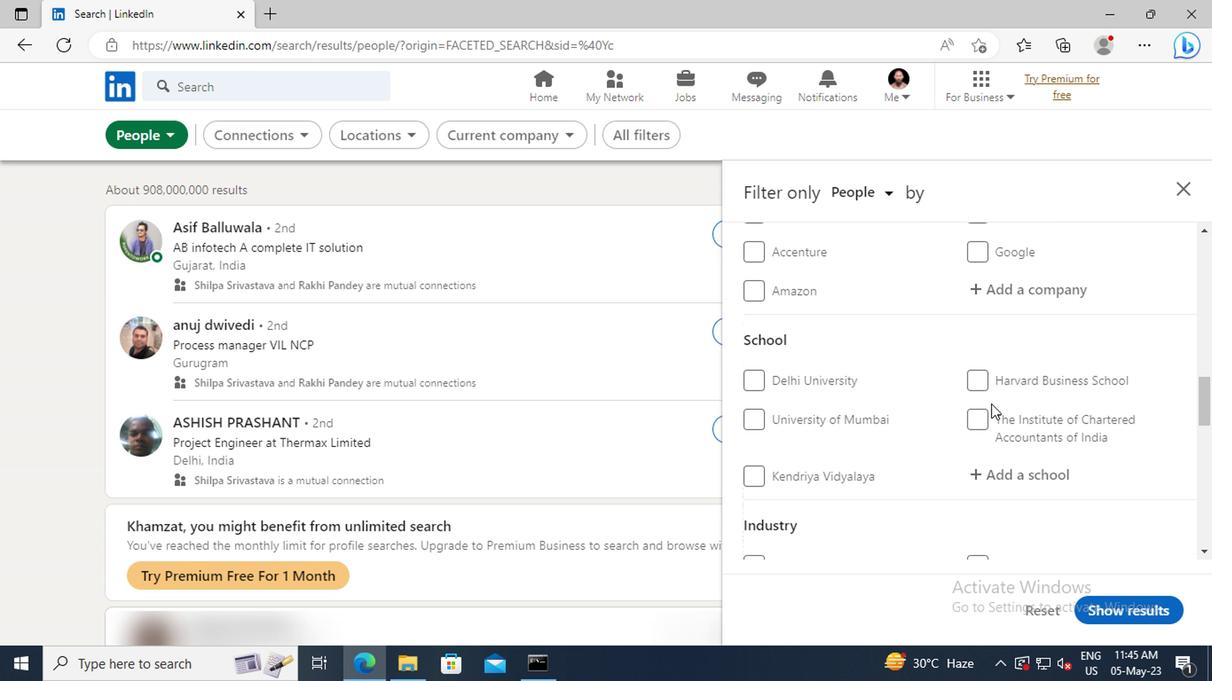 
Action: Mouse moved to (990, 428)
Screenshot: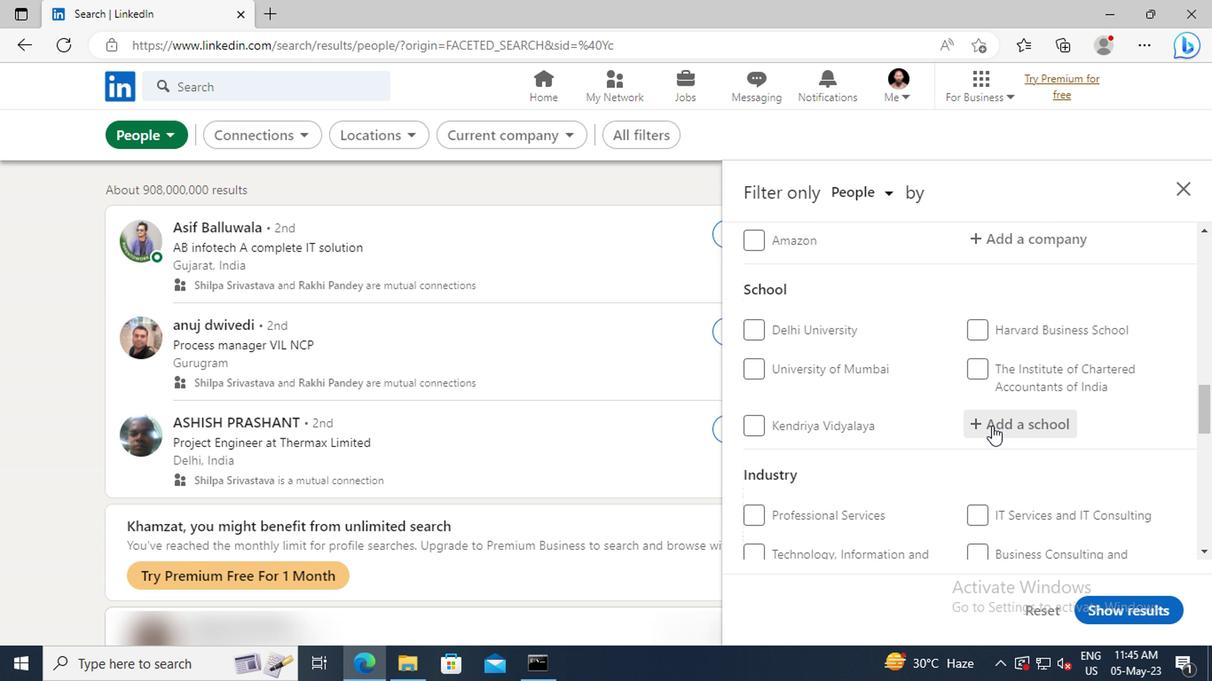 
Action: Mouse pressed left at (990, 428)
Screenshot: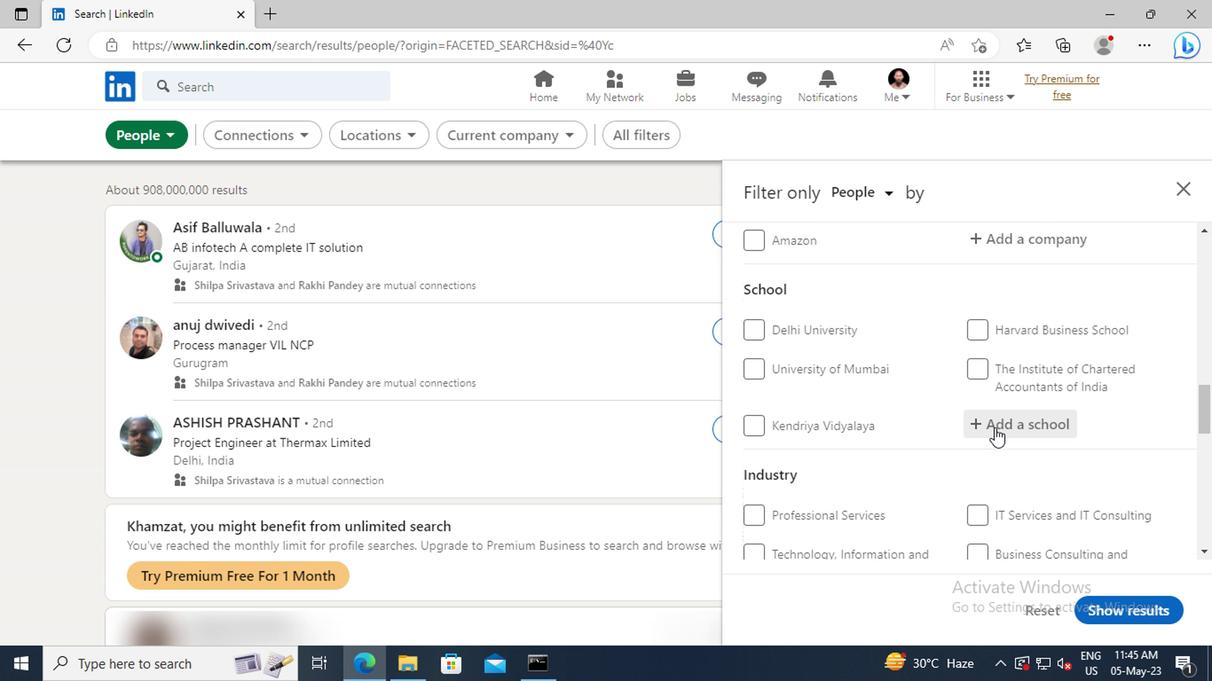 
Action: Key pressed <Key.shift>SYMBIOSIS<Key.space><Key.shift>CENTRE<Key.space>FOR<Key.space><Key.shift>MAN
Screenshot: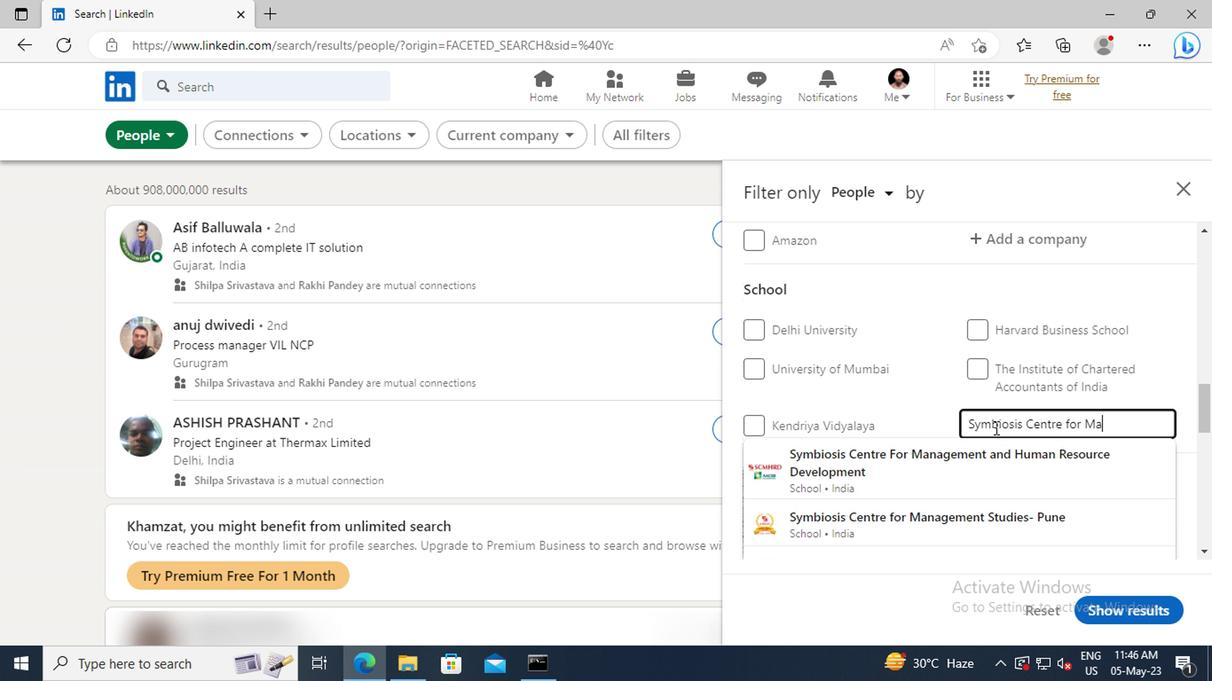 
Action: Mouse moved to (1010, 510)
Screenshot: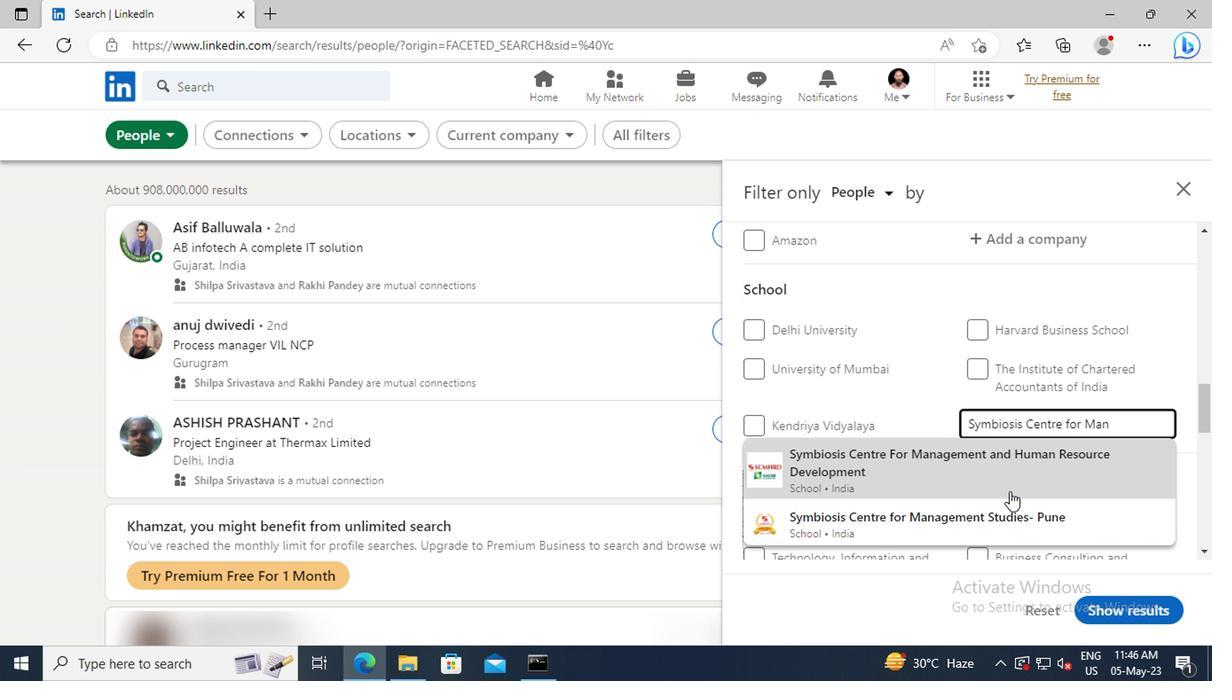
Action: Mouse pressed left at (1010, 510)
Screenshot: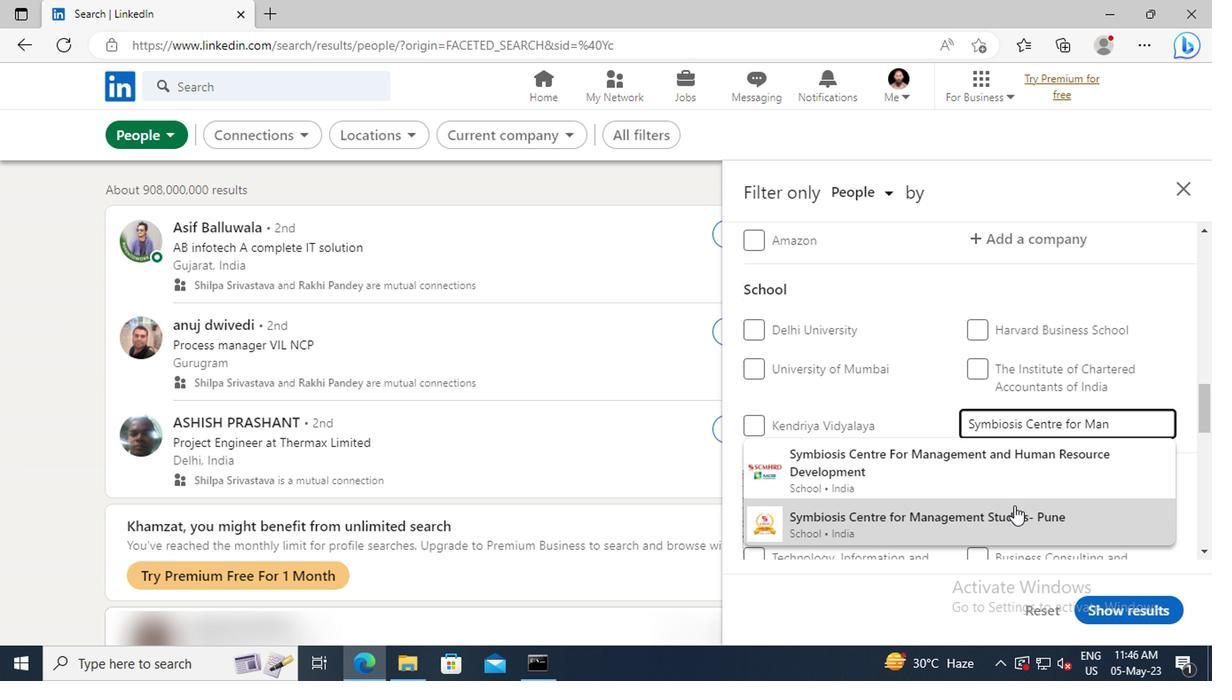 
Action: Mouse scrolled (1010, 510) with delta (0, 0)
Screenshot: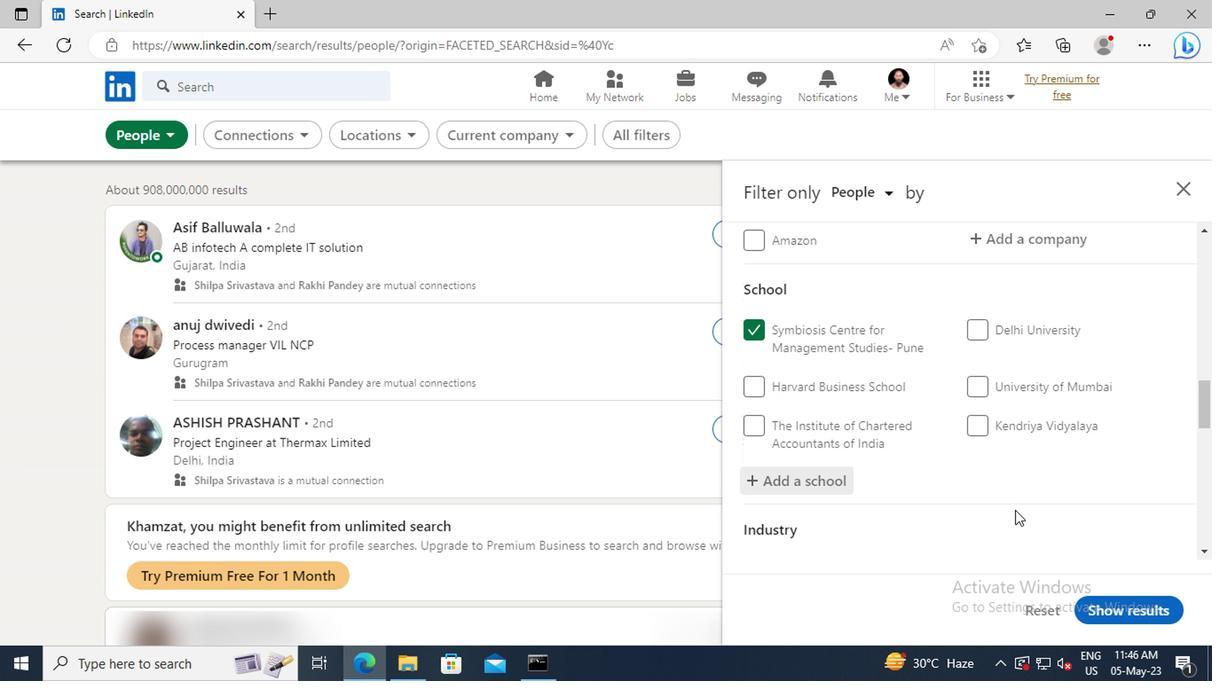 
Action: Mouse scrolled (1010, 510) with delta (0, 0)
Screenshot: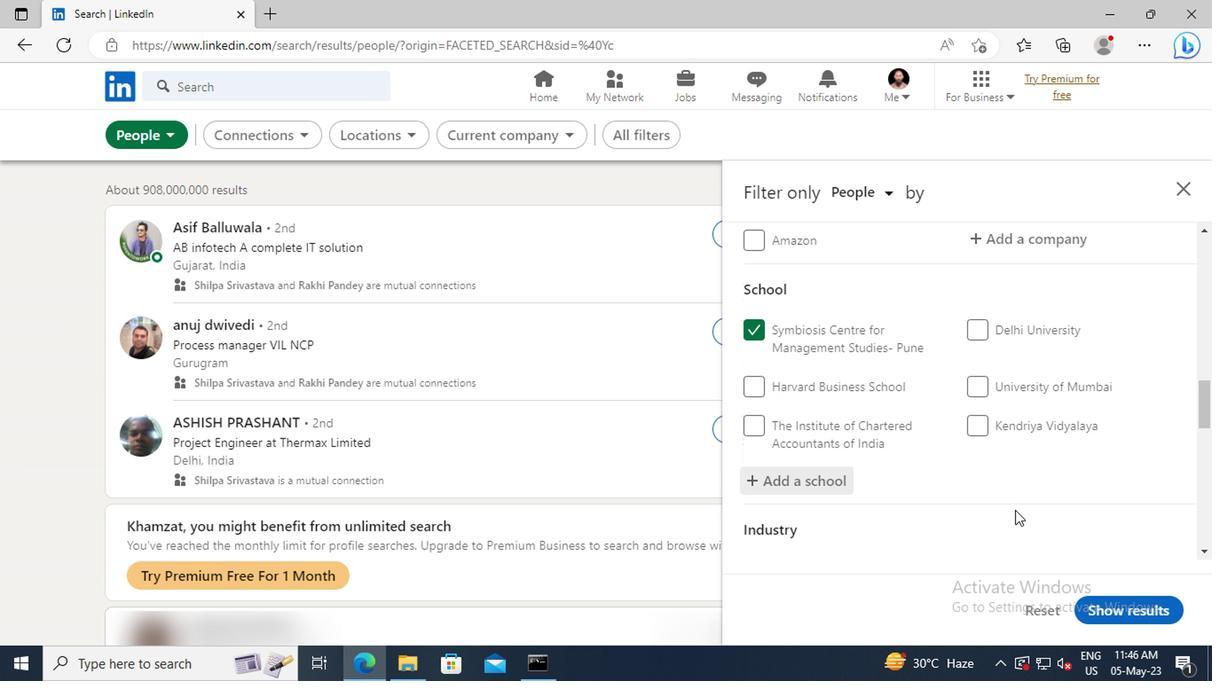 
Action: Mouse moved to (1006, 455)
Screenshot: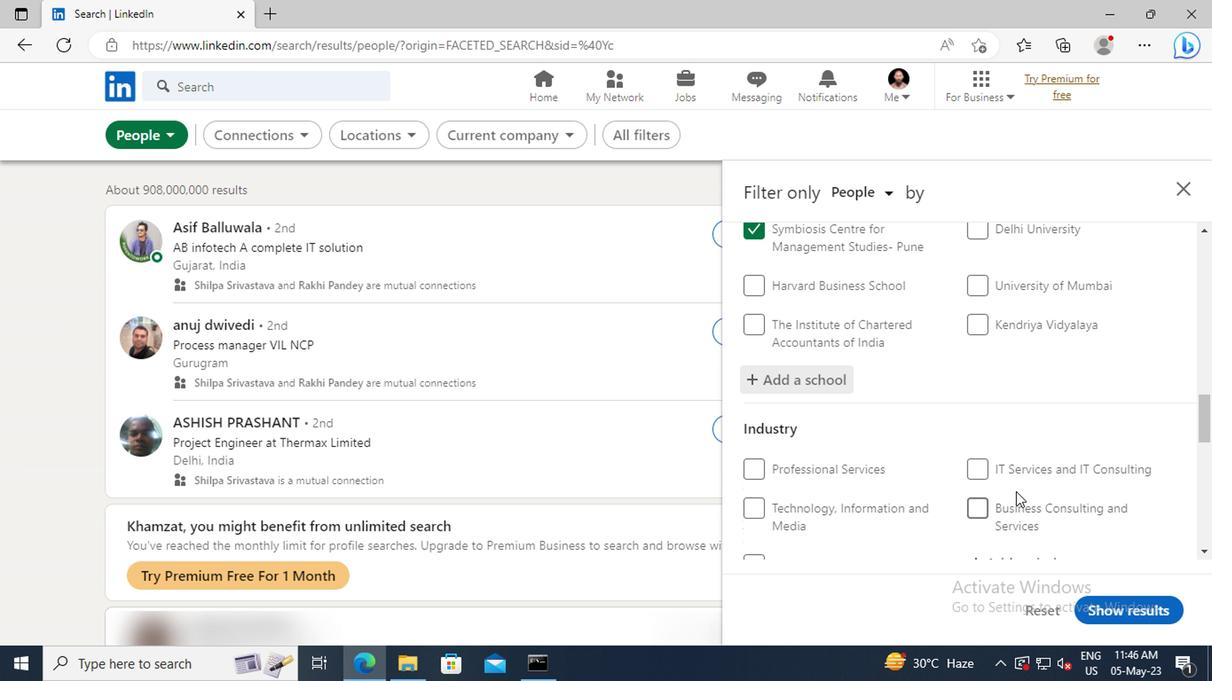 
Action: Mouse scrolled (1006, 453) with delta (0, -1)
Screenshot: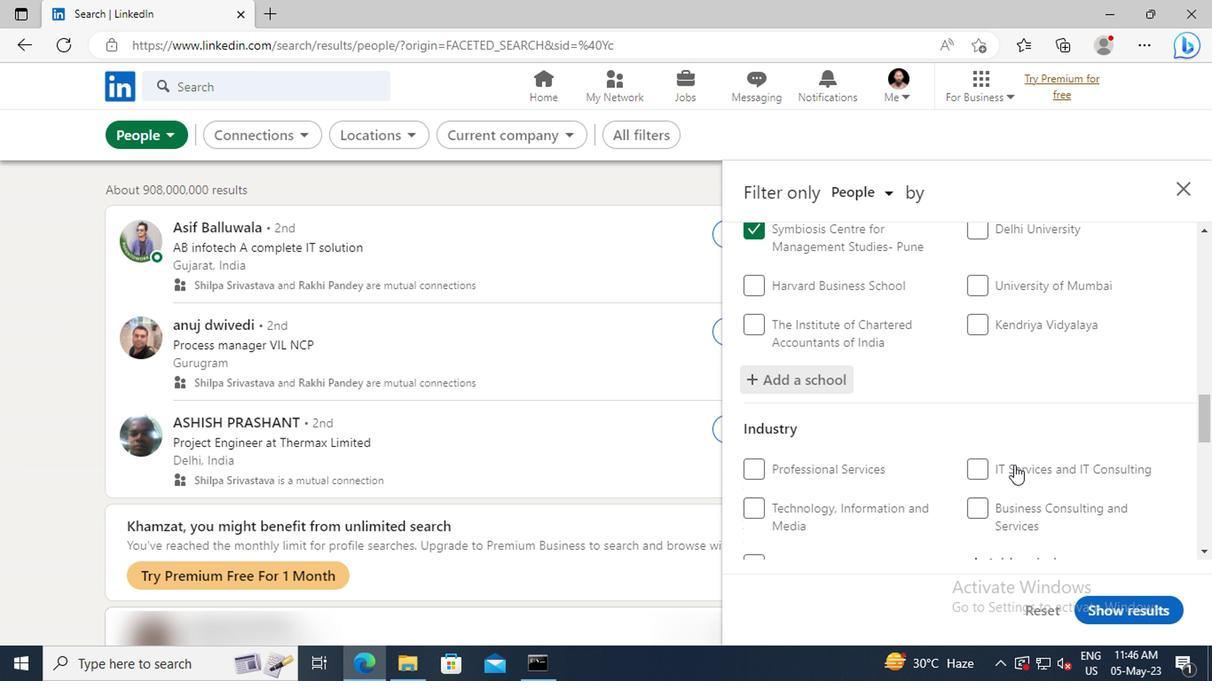 
Action: Mouse moved to (1001, 429)
Screenshot: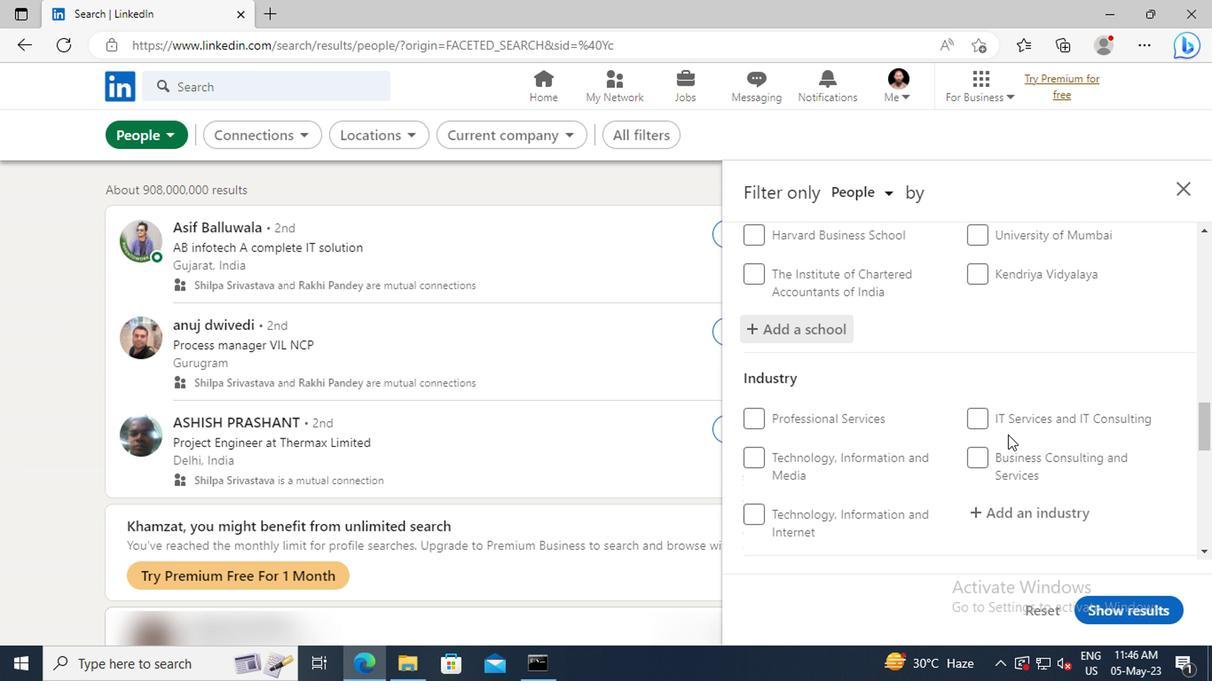 
Action: Mouse scrolled (1001, 428) with delta (0, 0)
Screenshot: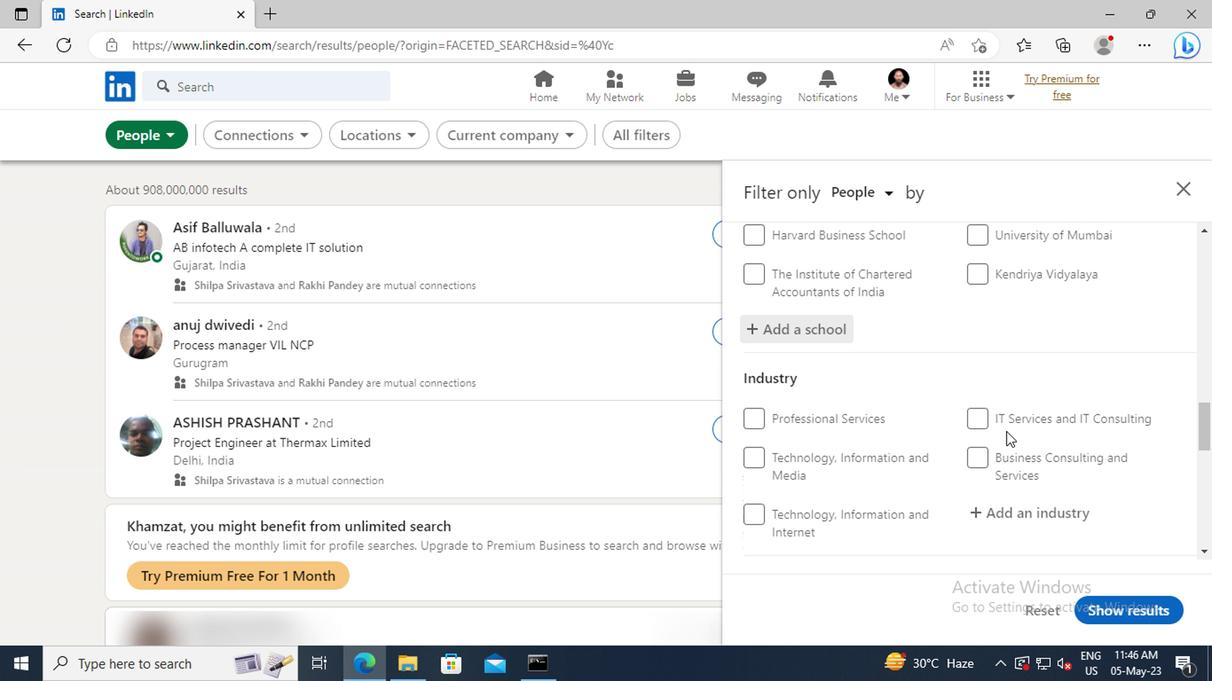 
Action: Mouse scrolled (1001, 428) with delta (0, 0)
Screenshot: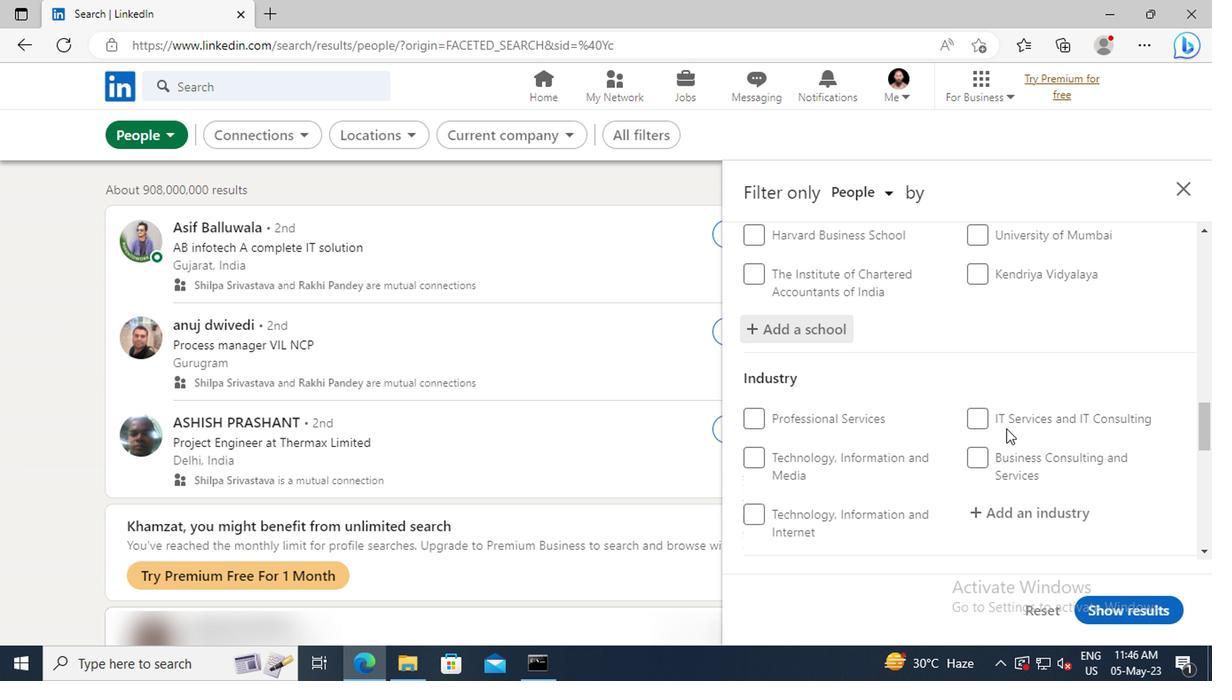 
Action: Mouse moved to (1004, 420)
Screenshot: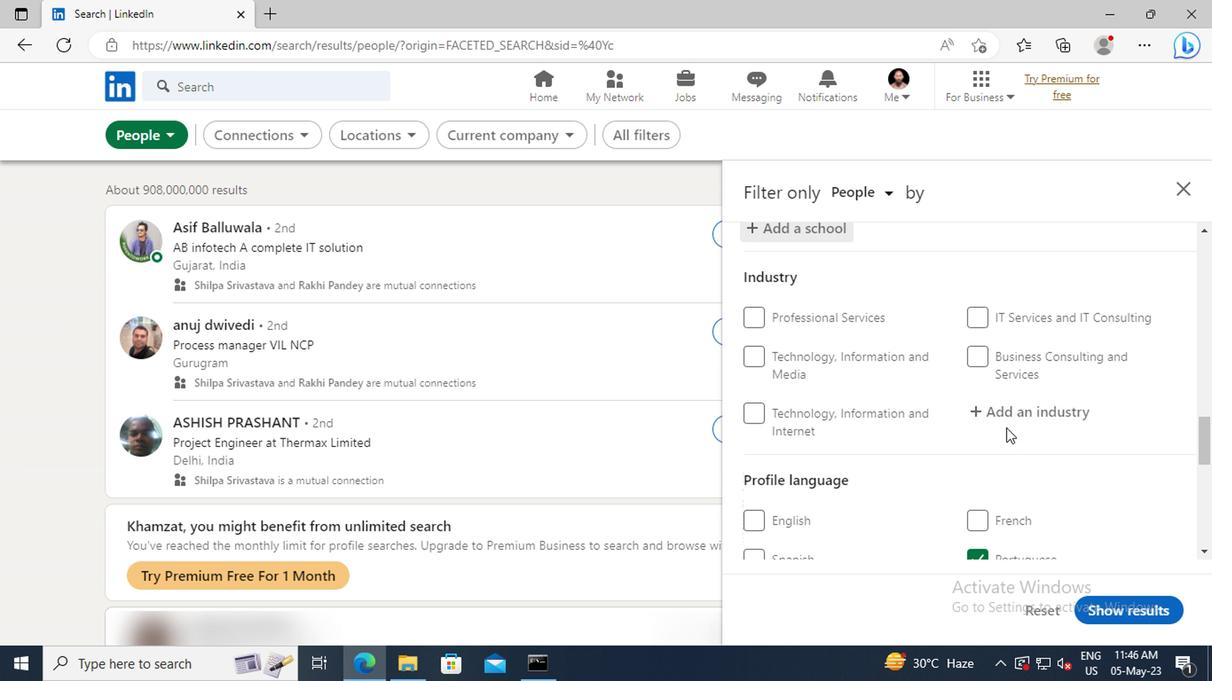
Action: Mouse pressed left at (1004, 420)
Screenshot: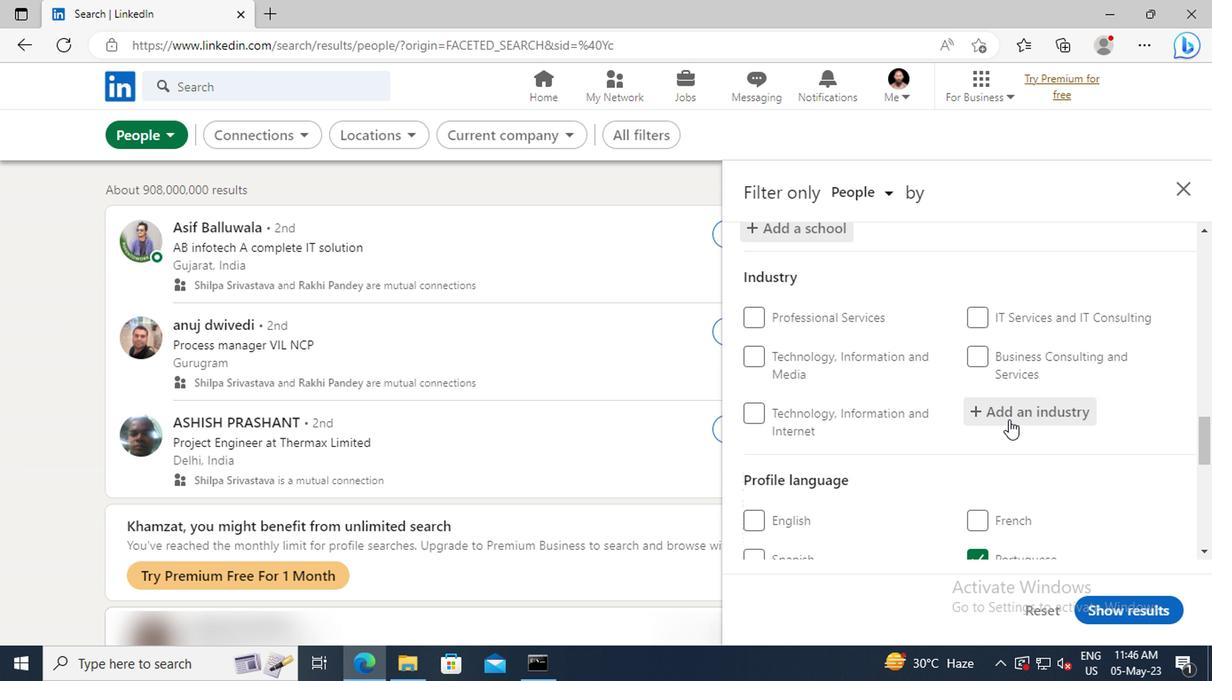 
Action: Mouse moved to (1004, 420)
Screenshot: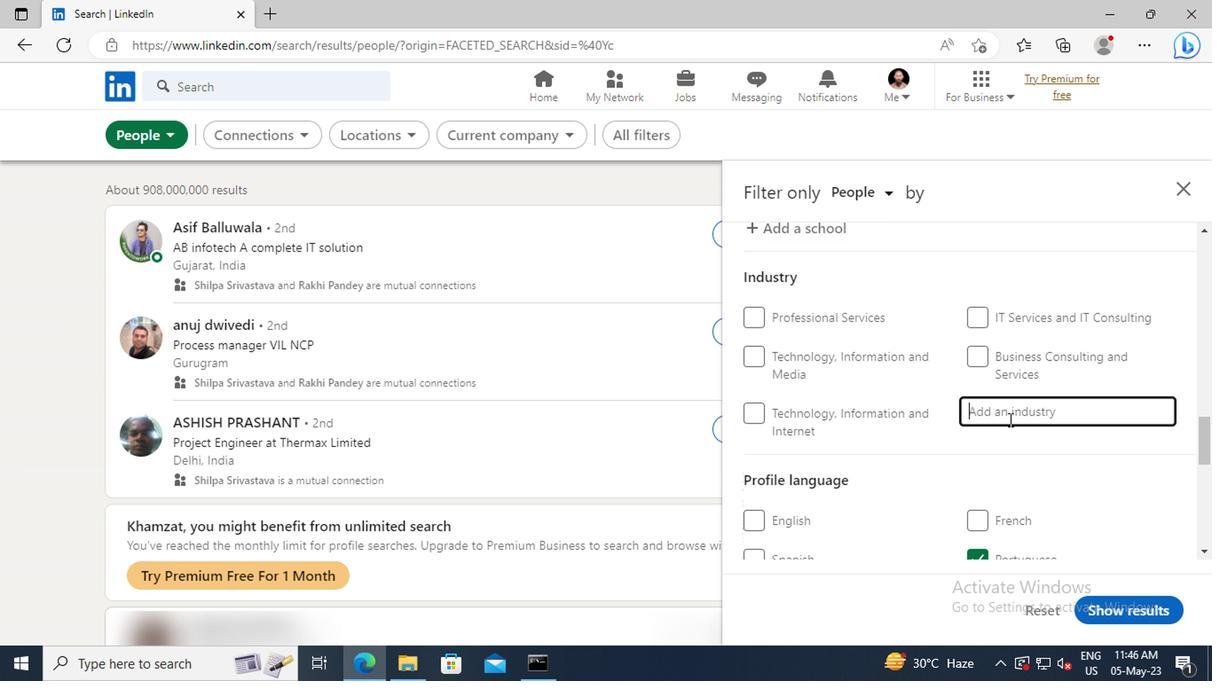 
Action: Key pressed <Key.shift>BUILDING<Key.space><Key.shift>CONSTR
Screenshot: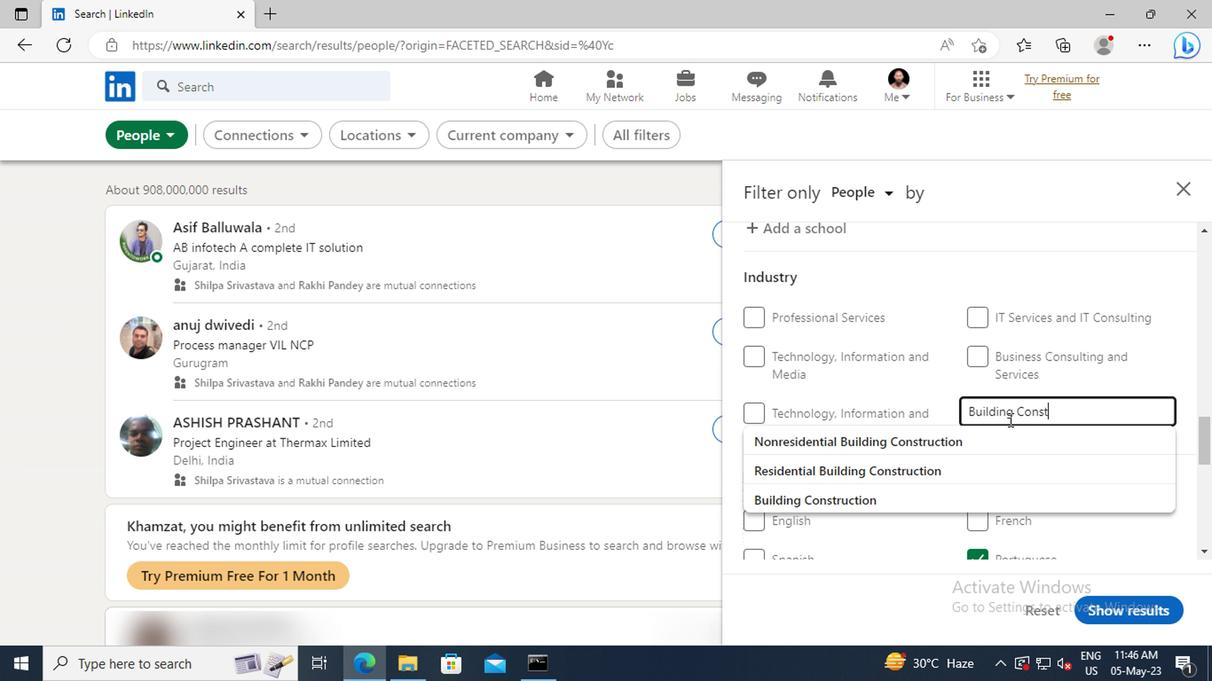 
Action: Mouse moved to (1017, 486)
Screenshot: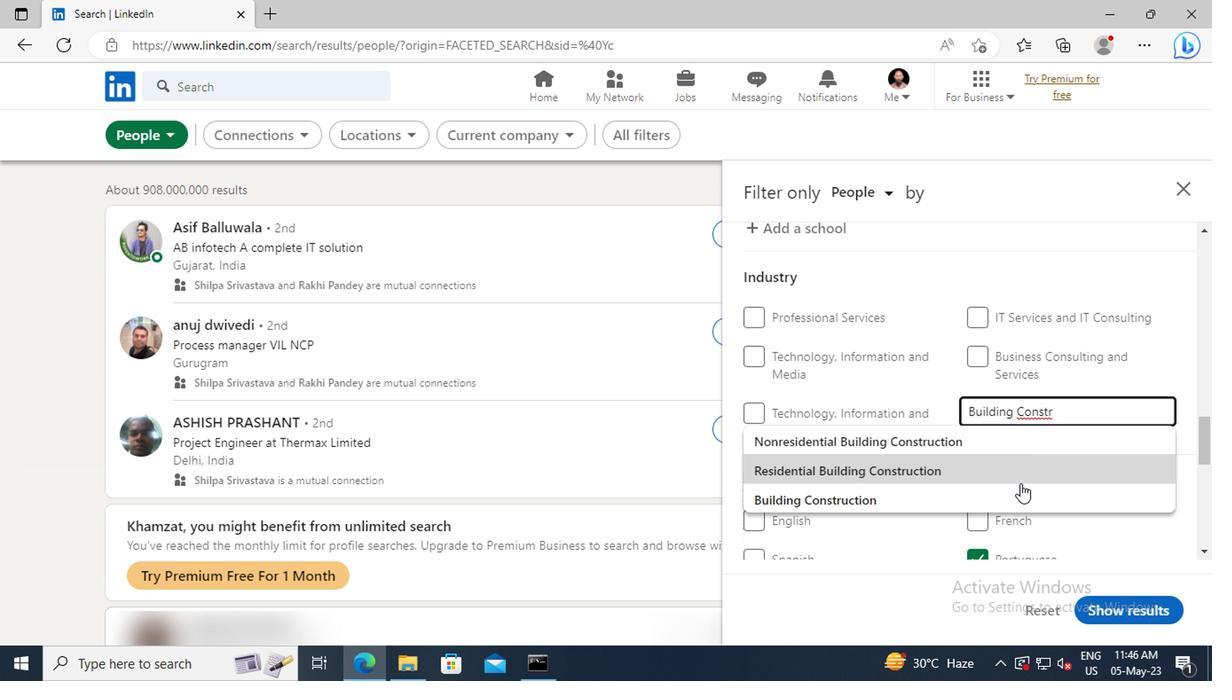 
Action: Mouse pressed left at (1017, 486)
Screenshot: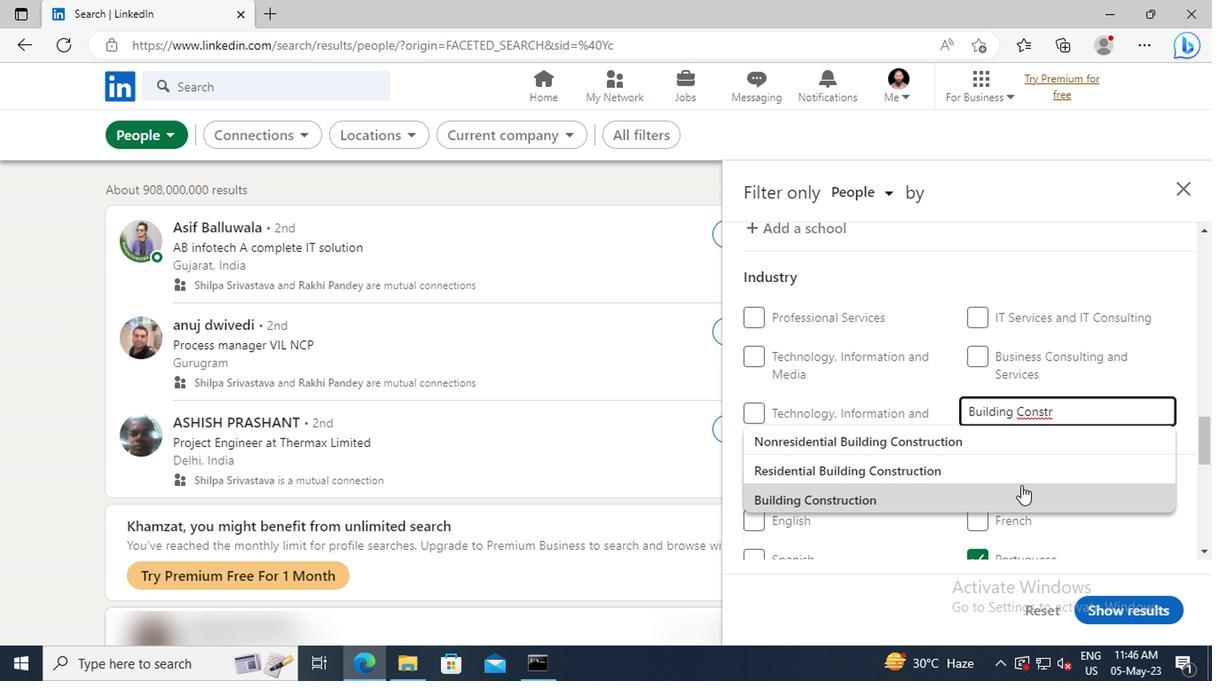 
Action: Mouse scrolled (1017, 486) with delta (0, 0)
Screenshot: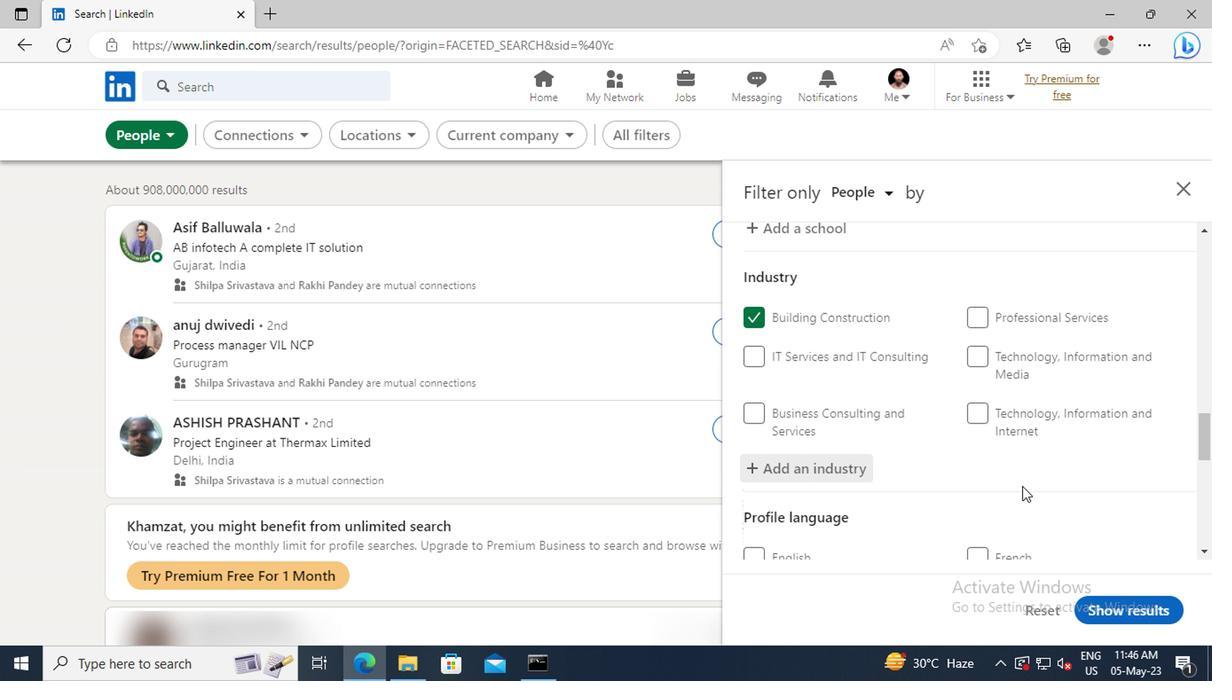
Action: Mouse moved to (1018, 483)
Screenshot: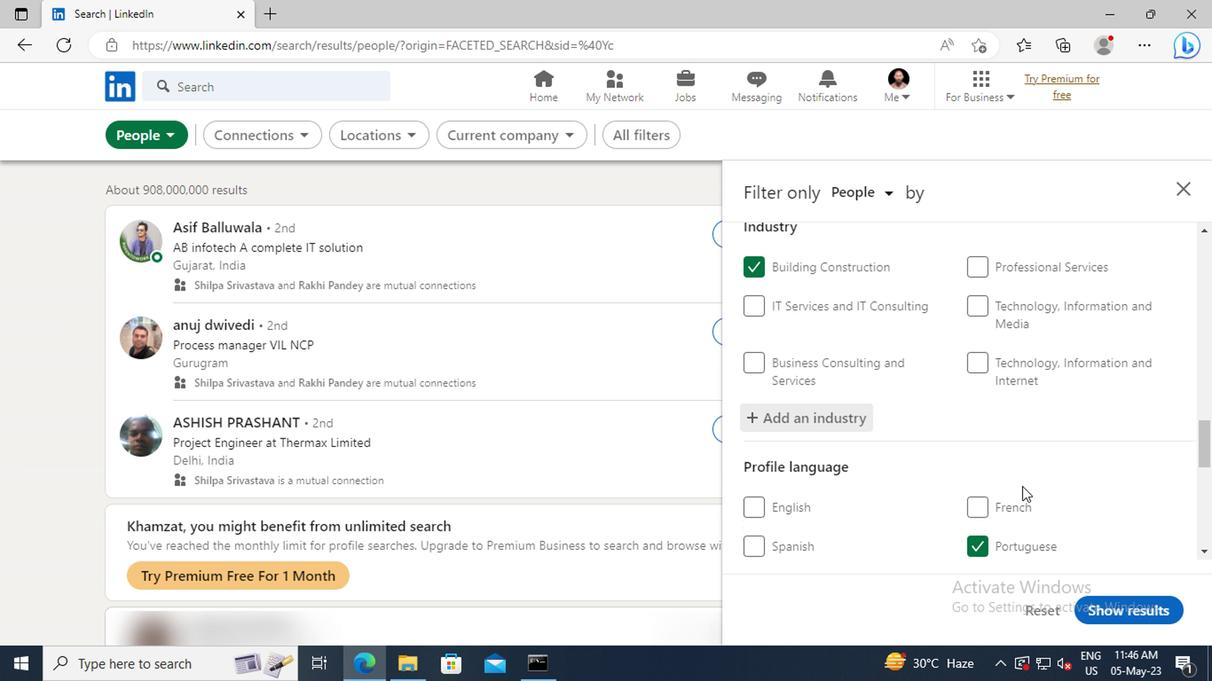 
Action: Mouse scrolled (1018, 482) with delta (0, -1)
Screenshot: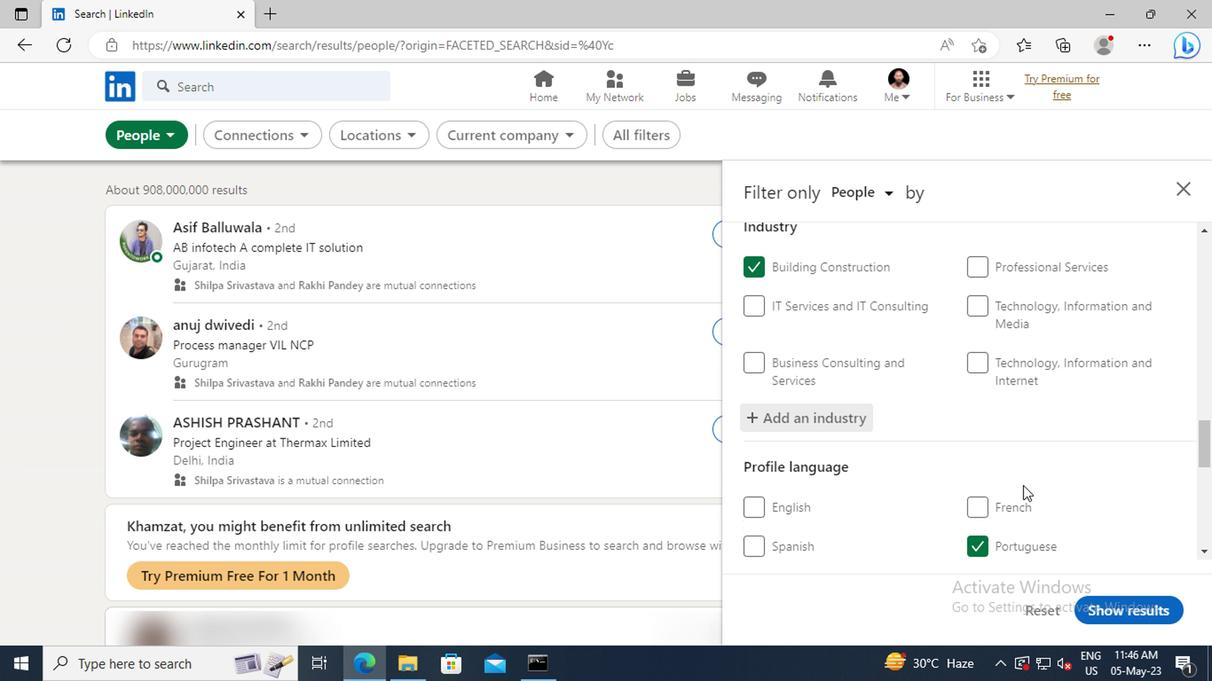 
Action: Mouse moved to (1018, 480)
Screenshot: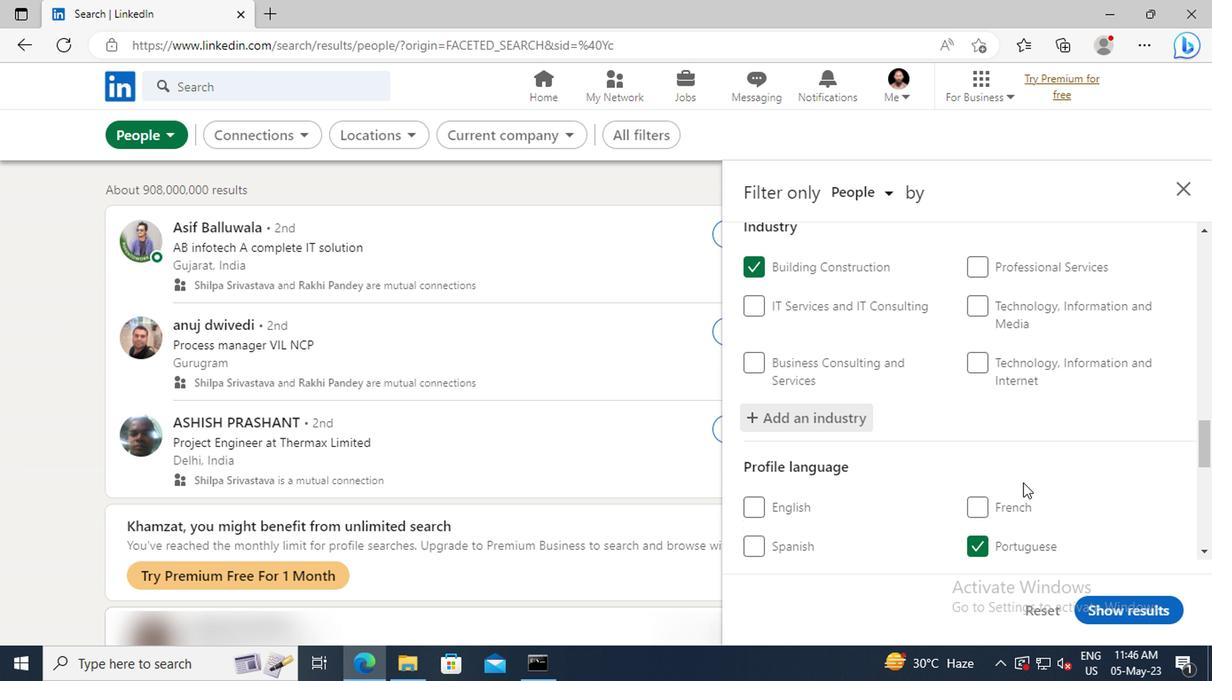 
Action: Mouse scrolled (1018, 479) with delta (0, 0)
Screenshot: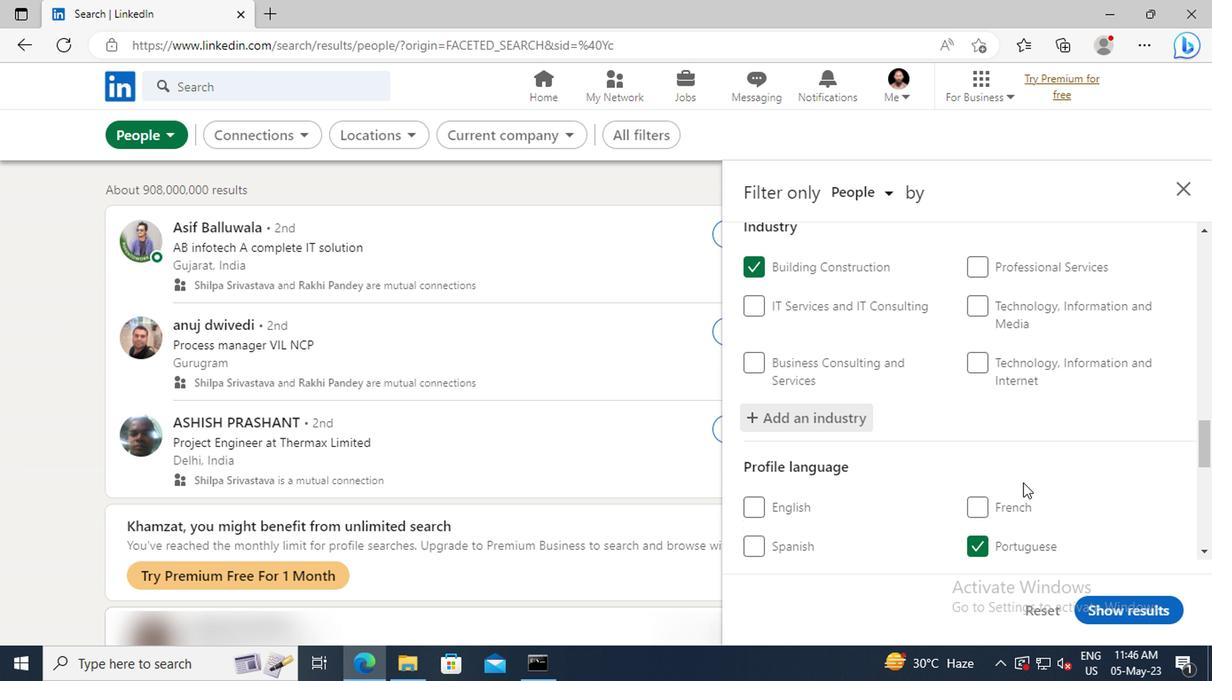 
Action: Mouse moved to (1018, 477)
Screenshot: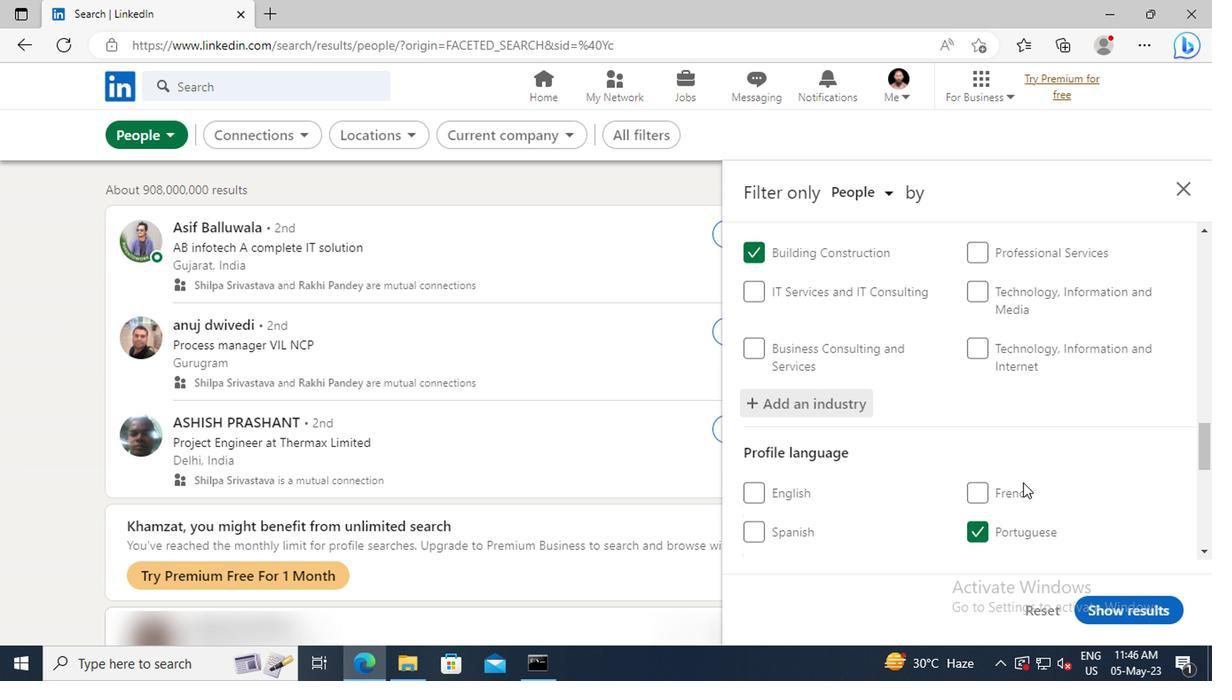 
Action: Mouse scrolled (1018, 476) with delta (0, -1)
Screenshot: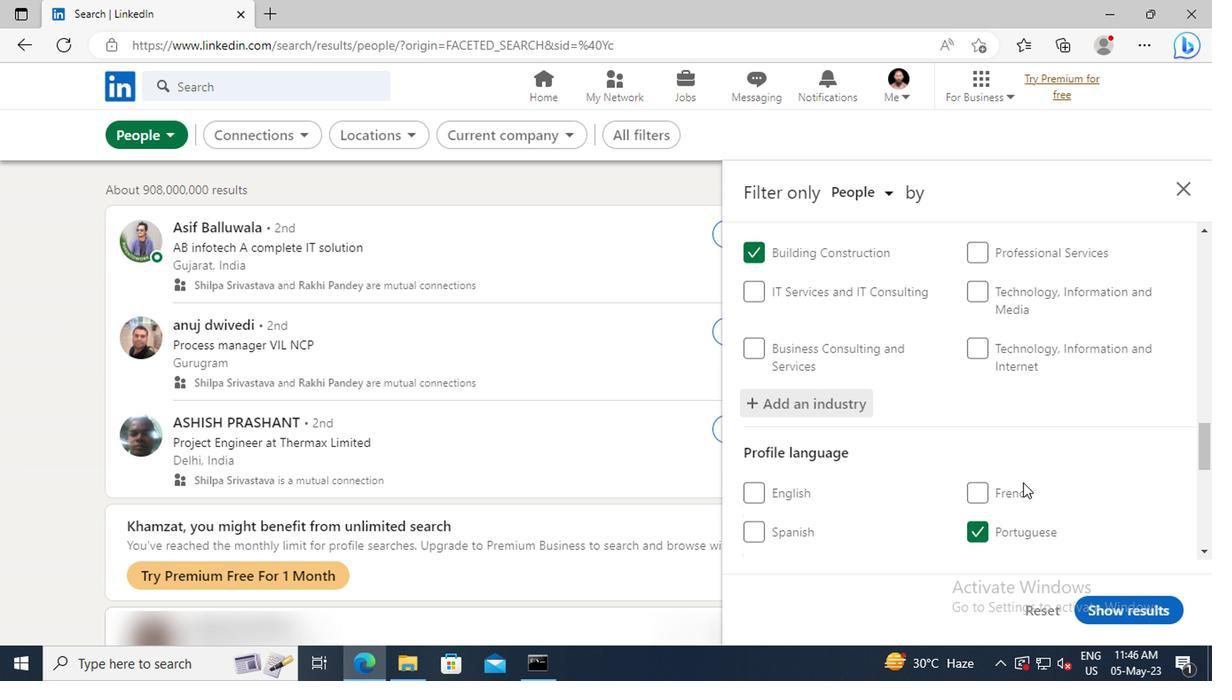 
Action: Mouse moved to (1018, 468)
Screenshot: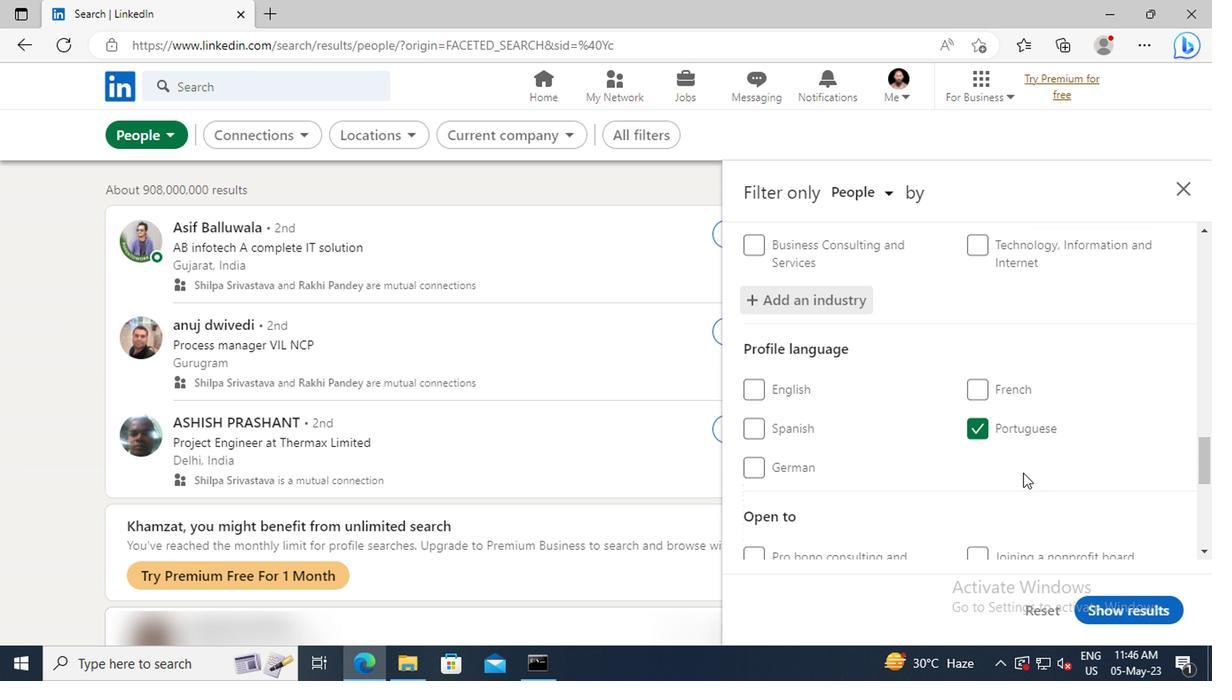
Action: Mouse scrolled (1018, 467) with delta (0, -1)
Screenshot: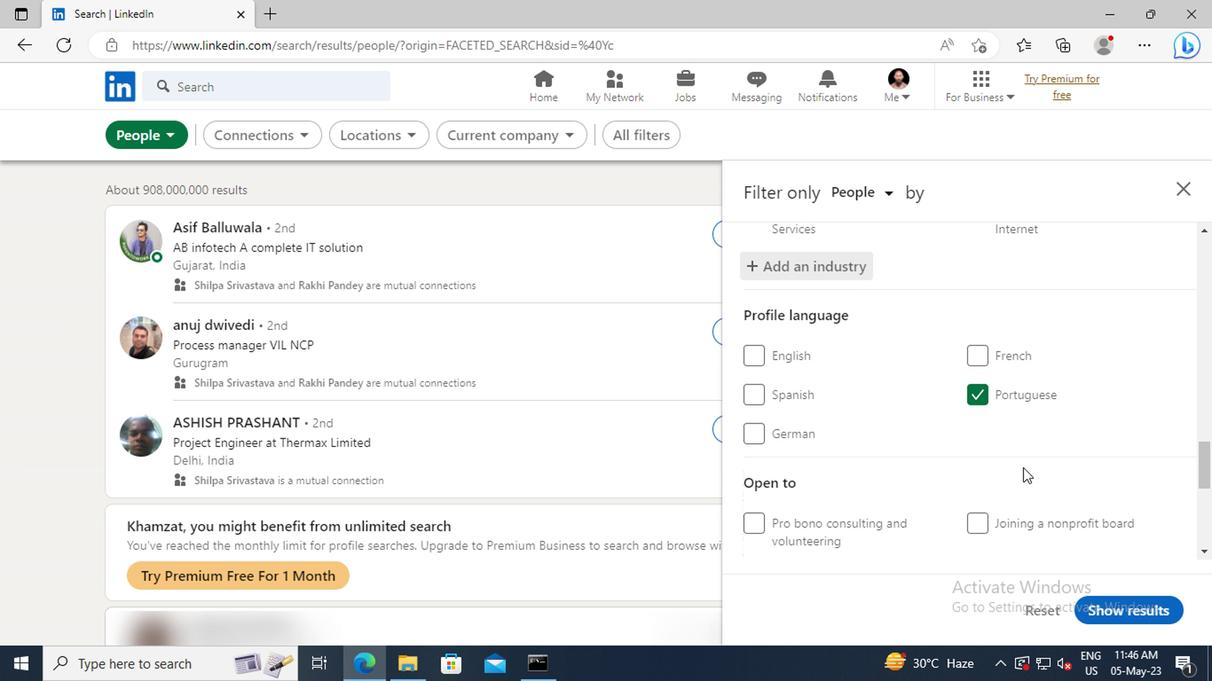 
Action: Mouse scrolled (1018, 467) with delta (0, -1)
Screenshot: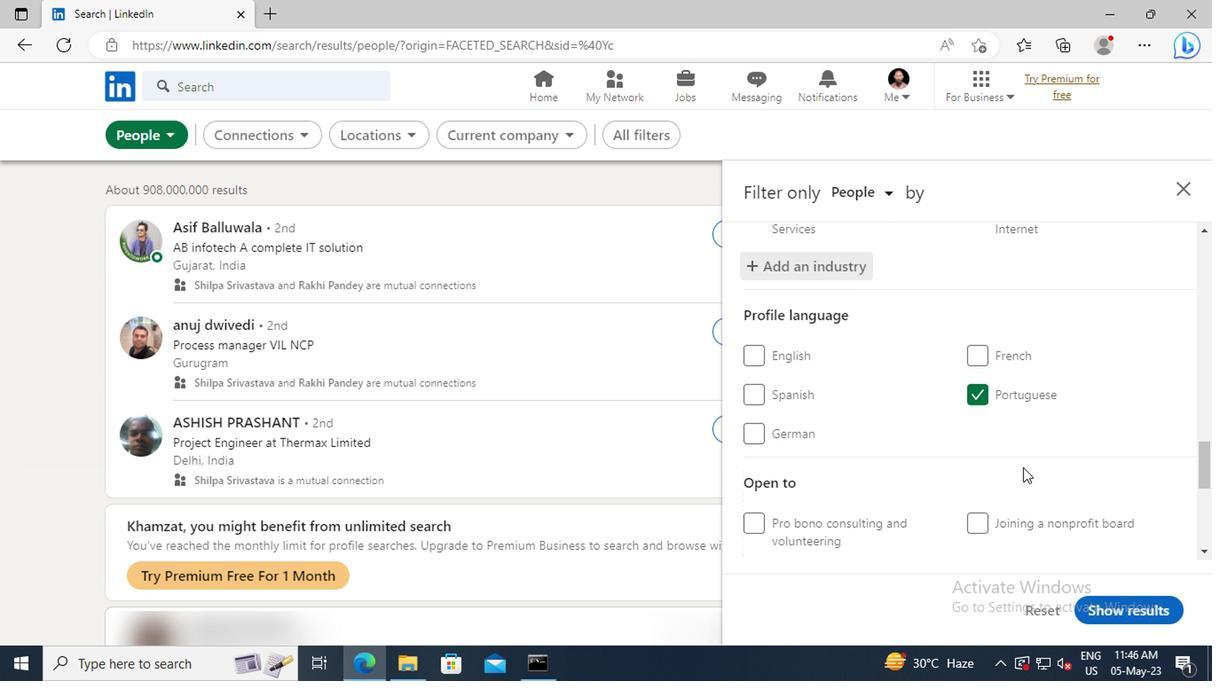 
Action: Mouse moved to (1018, 452)
Screenshot: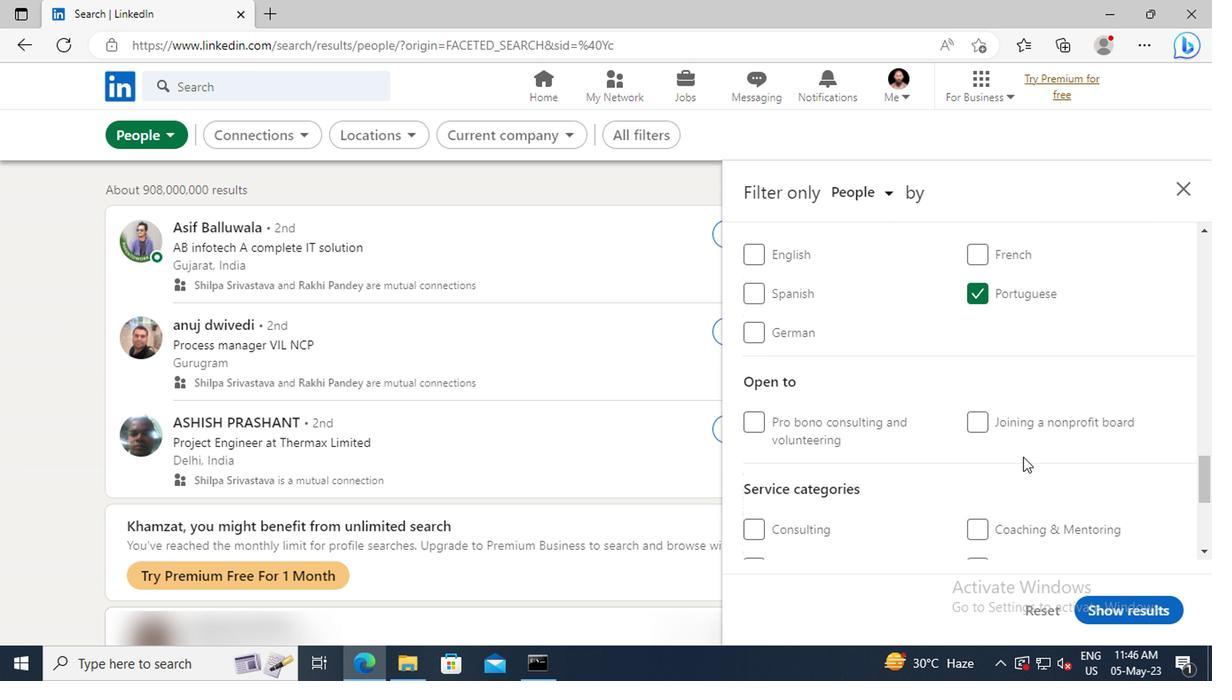 
Action: Mouse scrolled (1018, 451) with delta (0, -1)
Screenshot: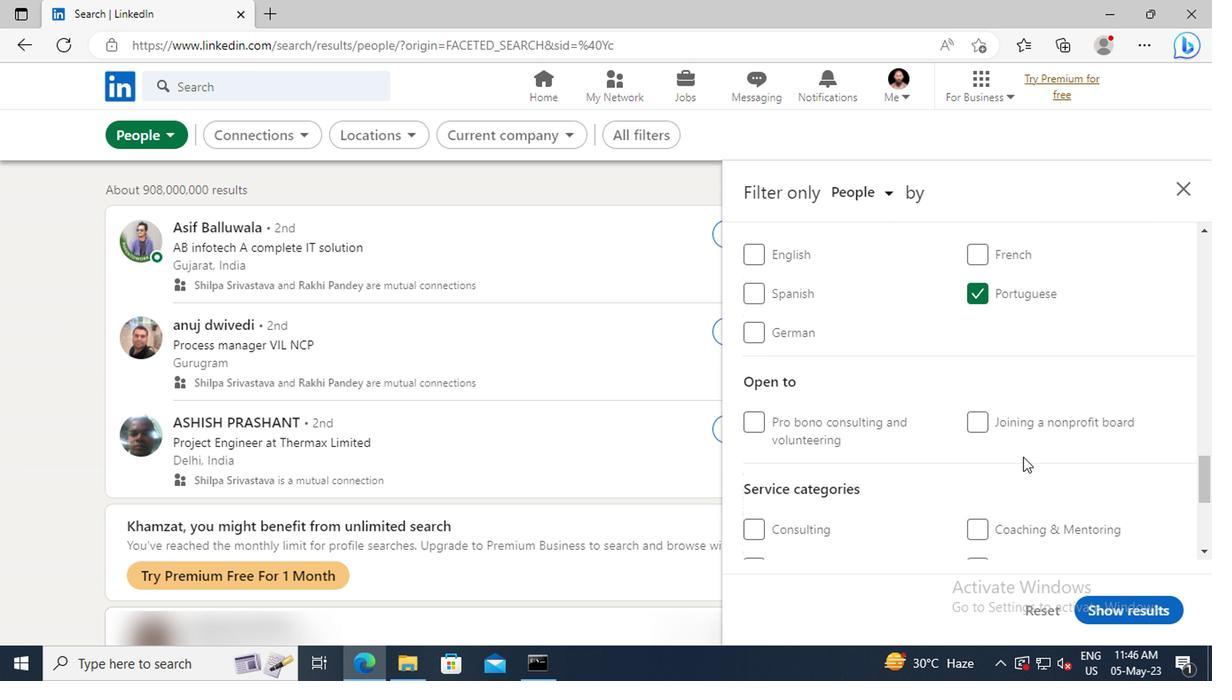 
Action: Mouse moved to (1017, 446)
Screenshot: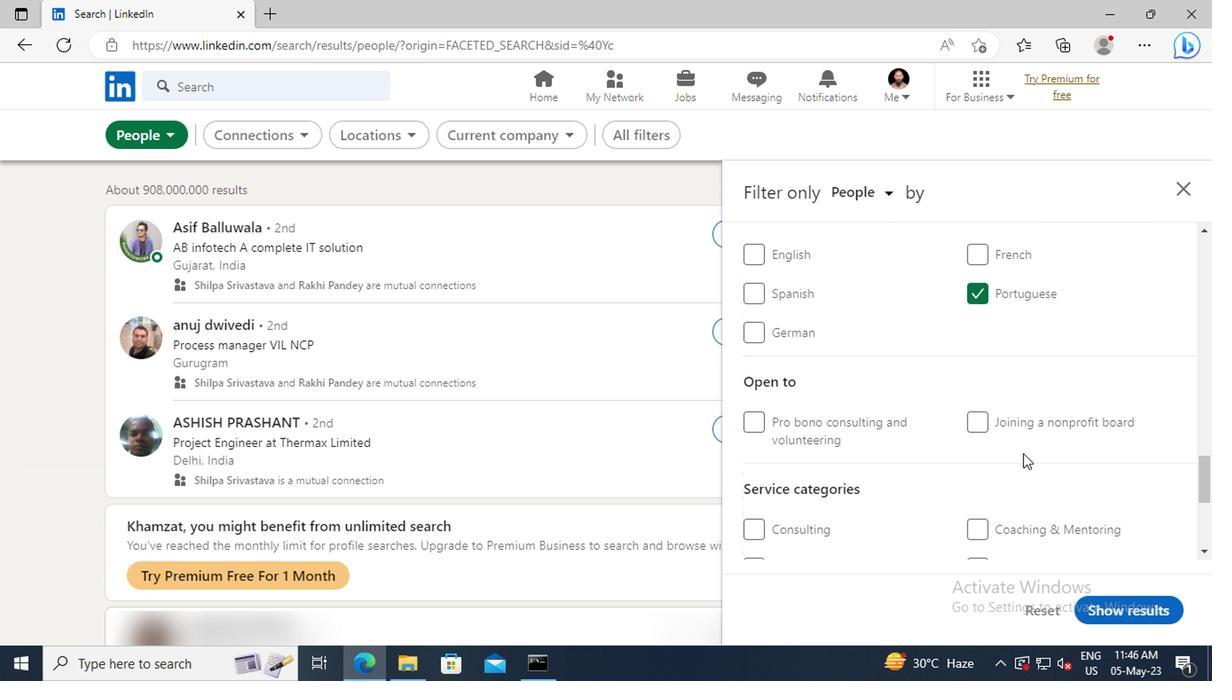 
Action: Mouse scrolled (1017, 446) with delta (0, 0)
Screenshot: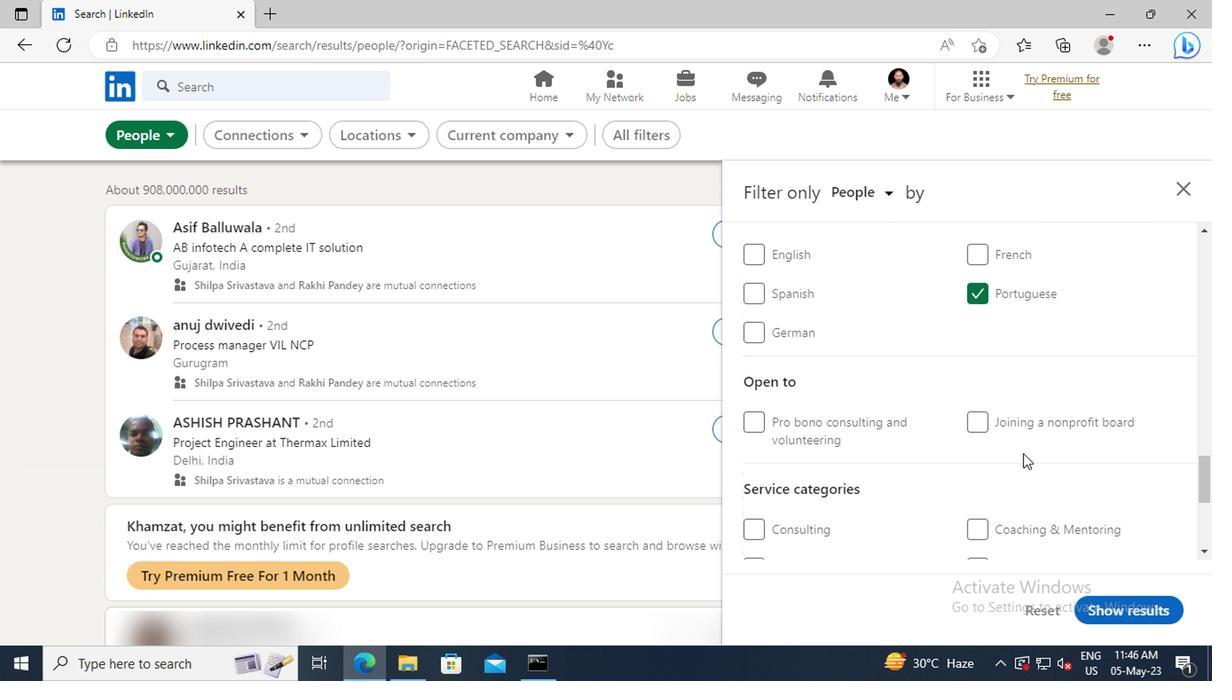 
Action: Mouse moved to (1017, 439)
Screenshot: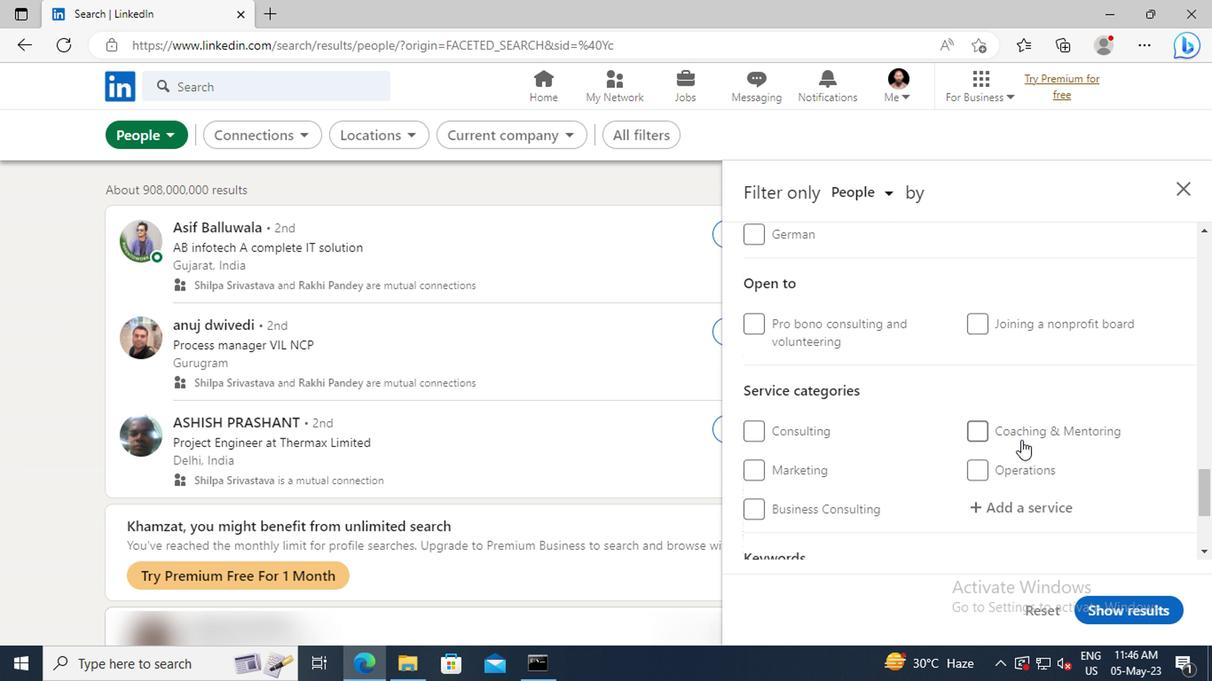 
Action: Mouse scrolled (1017, 438) with delta (0, -1)
Screenshot: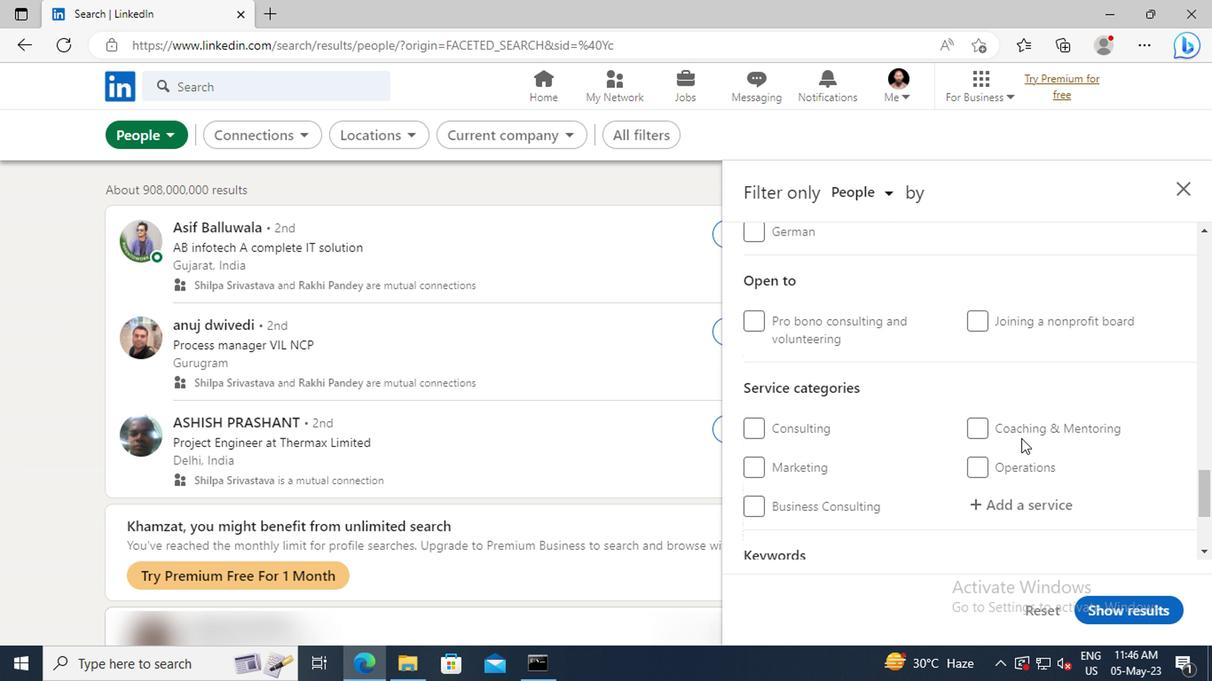 
Action: Mouse scrolled (1017, 438) with delta (0, -1)
Screenshot: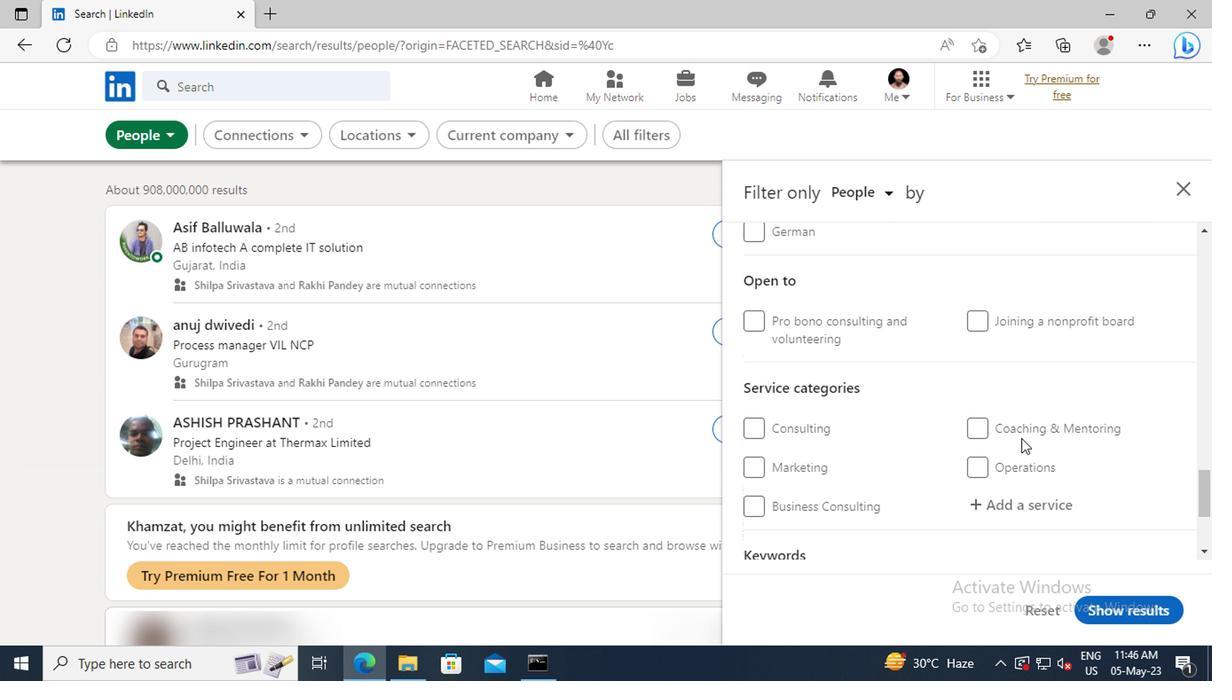 
Action: Mouse moved to (1027, 413)
Screenshot: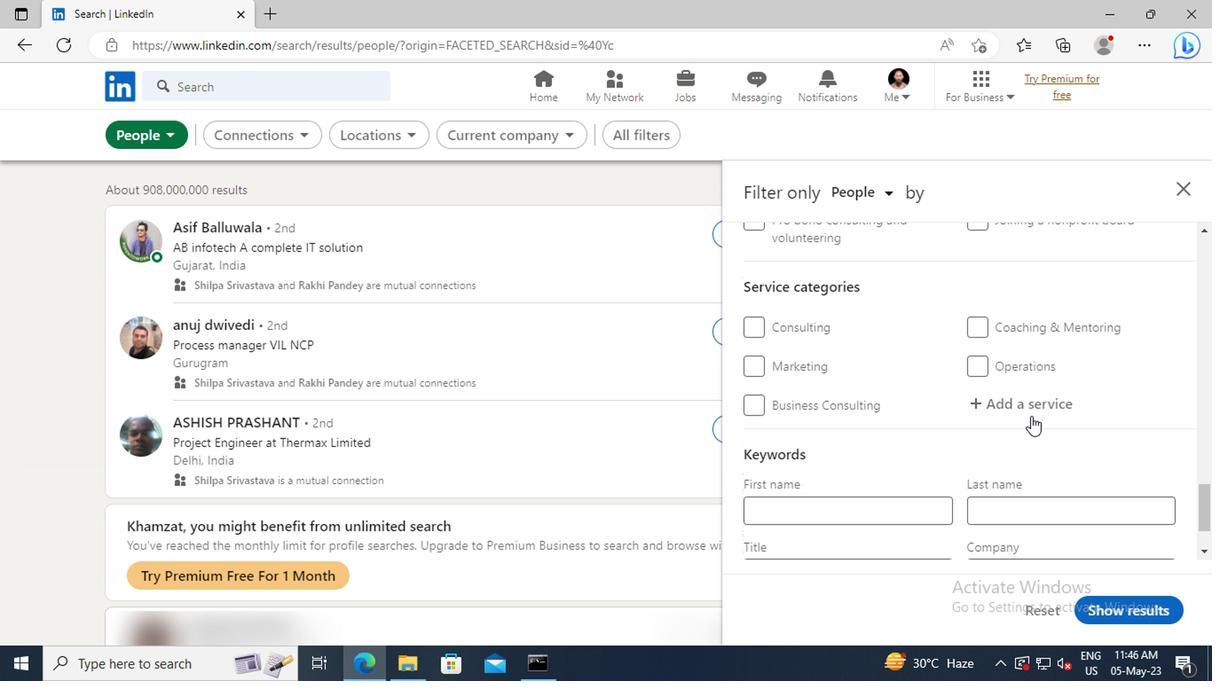
Action: Mouse pressed left at (1027, 413)
Screenshot: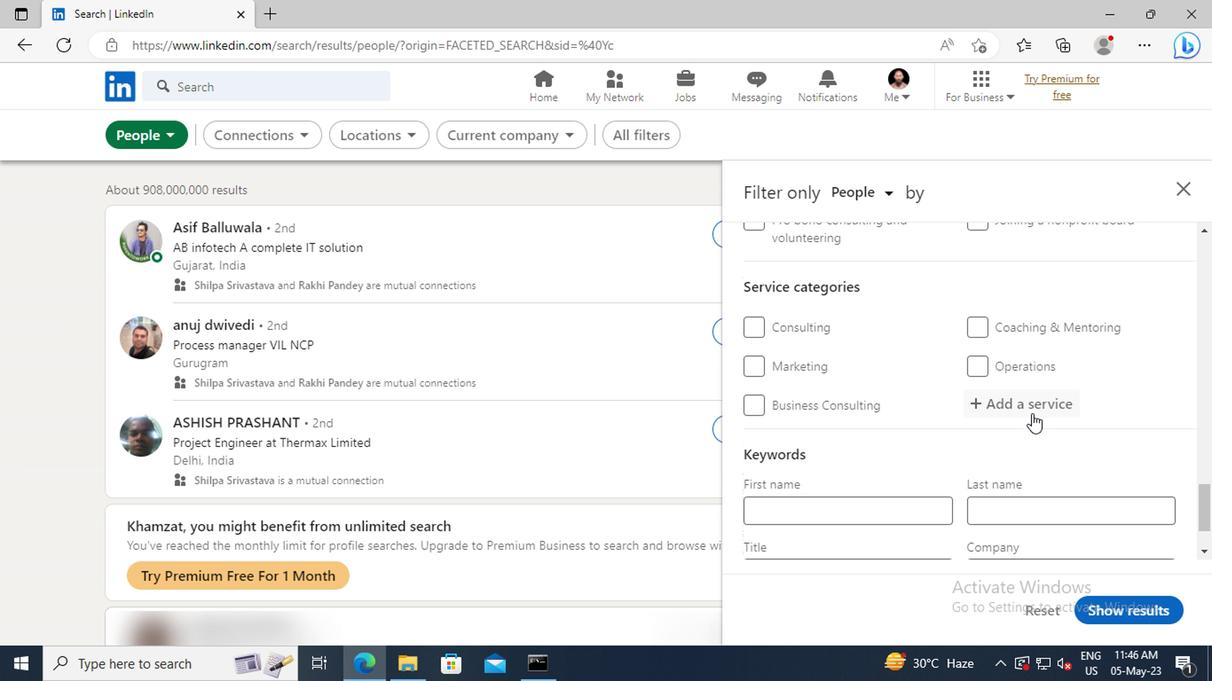 
Action: Key pressed <Key.shift>HOME<Key.space><Key.shift>NE
Screenshot: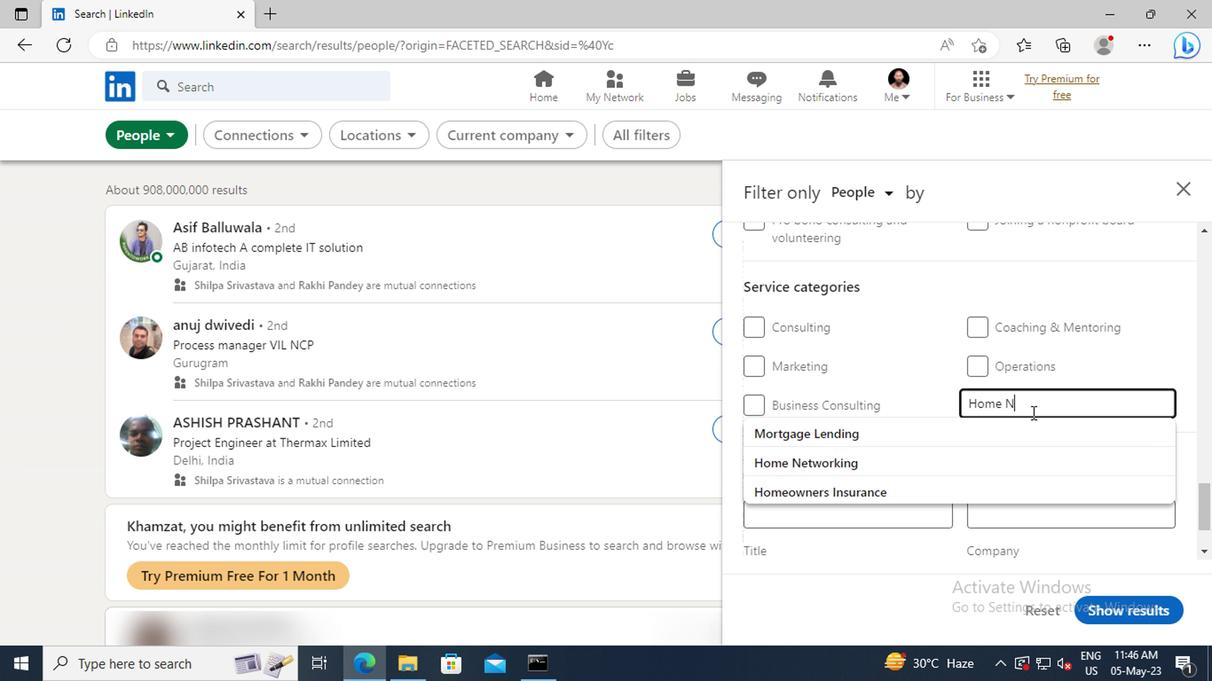 
Action: Mouse moved to (1023, 429)
Screenshot: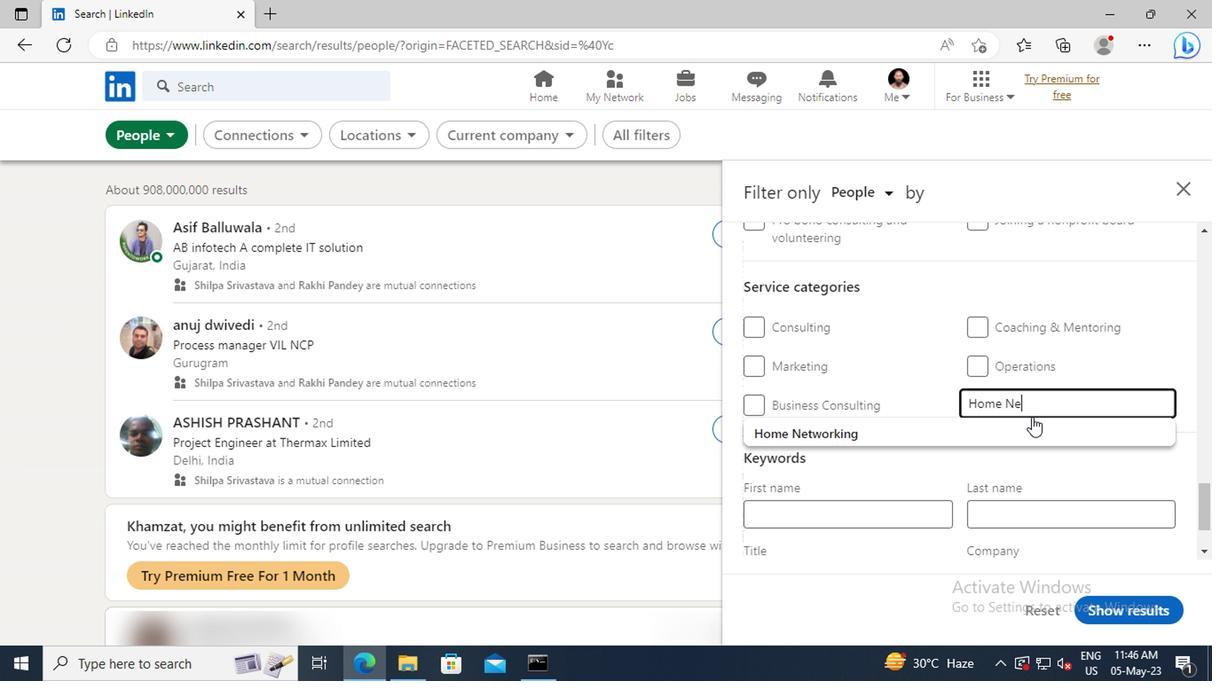 
Action: Mouse pressed left at (1023, 429)
Screenshot: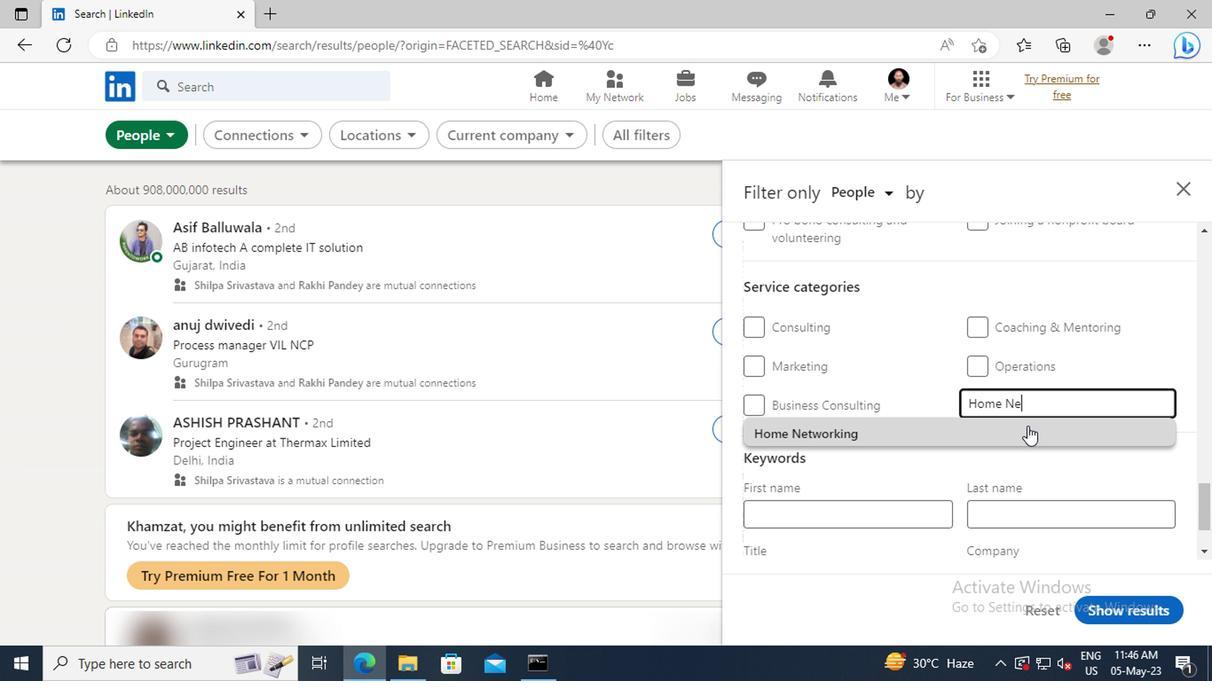
Action: Mouse scrolled (1023, 428) with delta (0, 0)
Screenshot: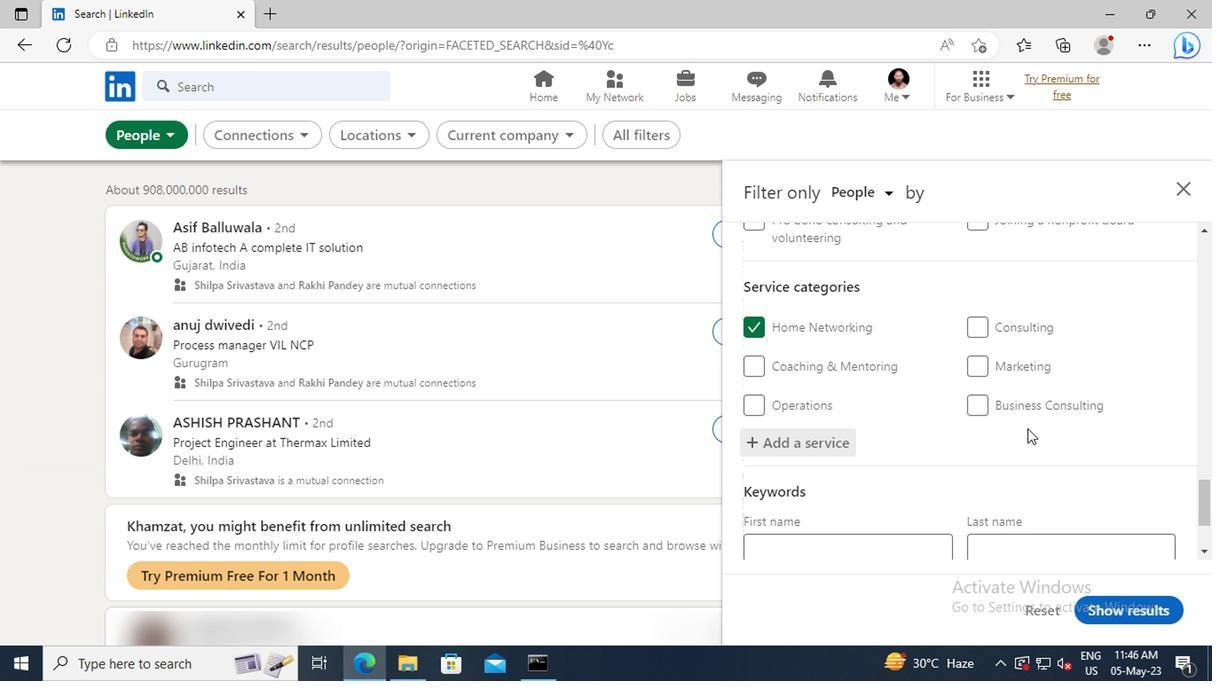 
Action: Mouse scrolled (1023, 428) with delta (0, 0)
Screenshot: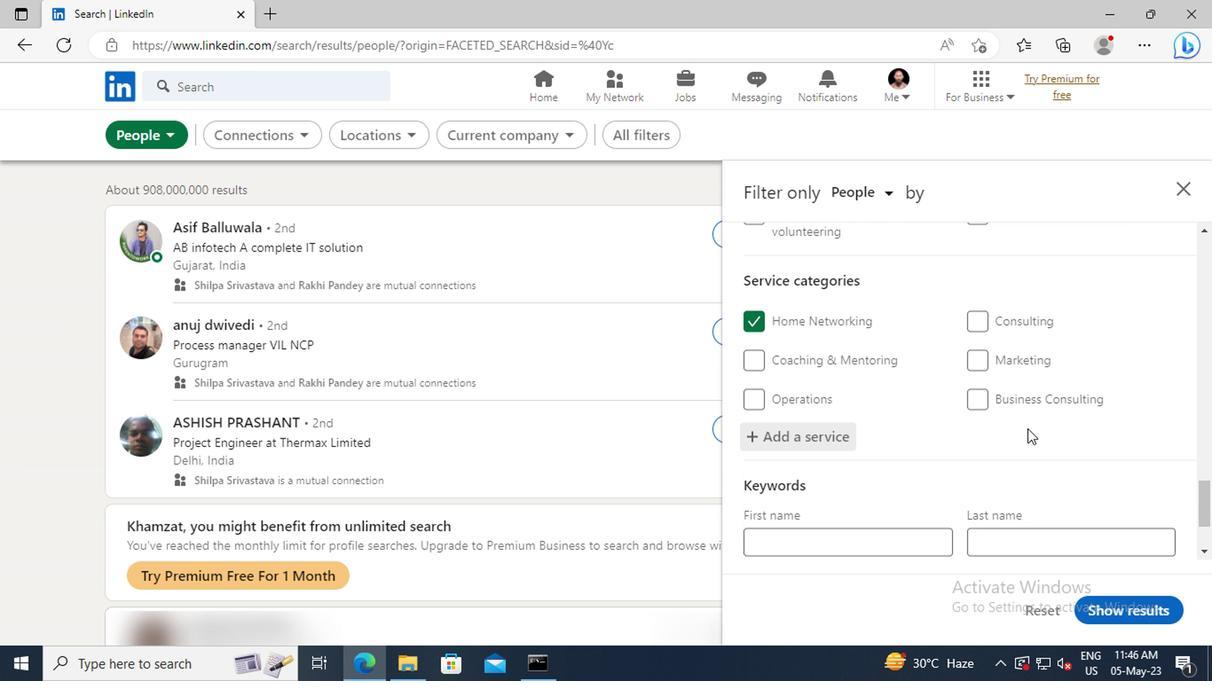 
Action: Mouse scrolled (1023, 428) with delta (0, 0)
Screenshot: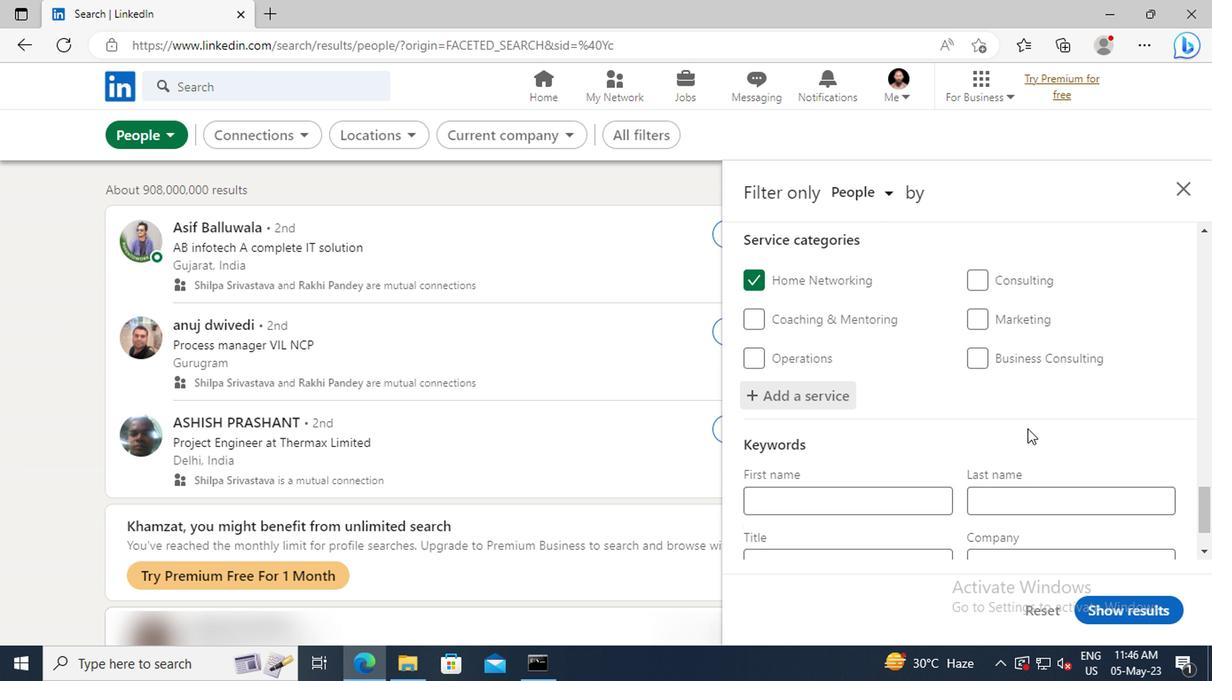 
Action: Mouse scrolled (1023, 428) with delta (0, 0)
Screenshot: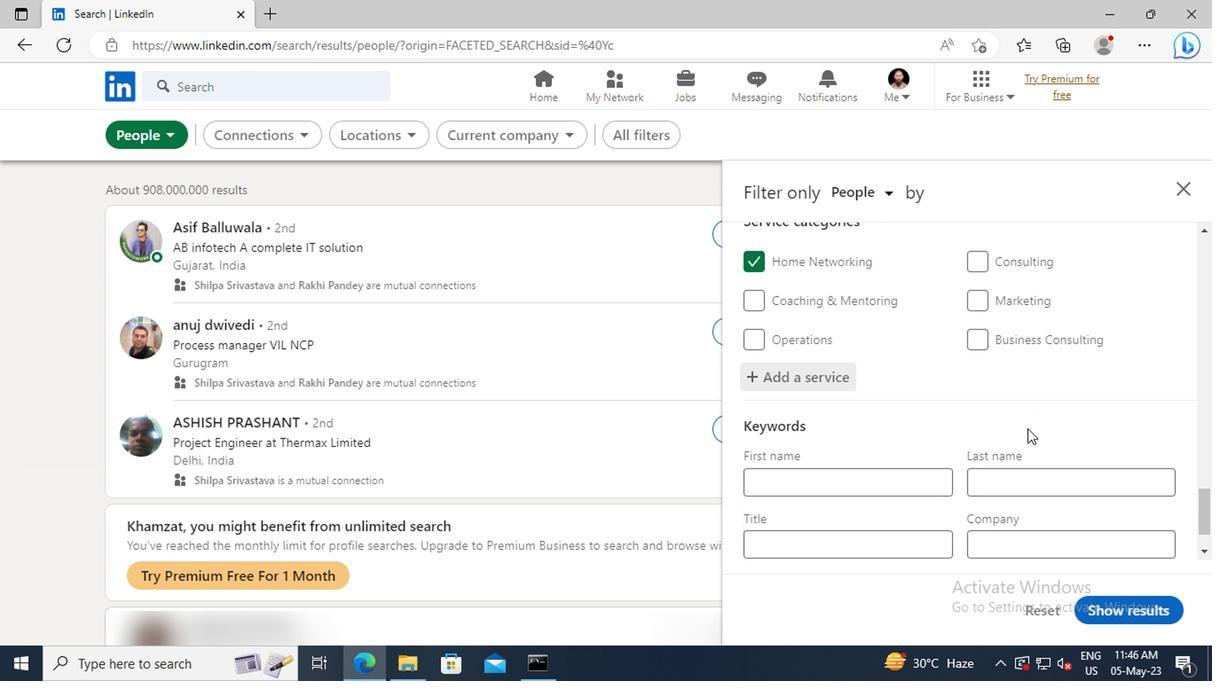 
Action: Mouse moved to (856, 483)
Screenshot: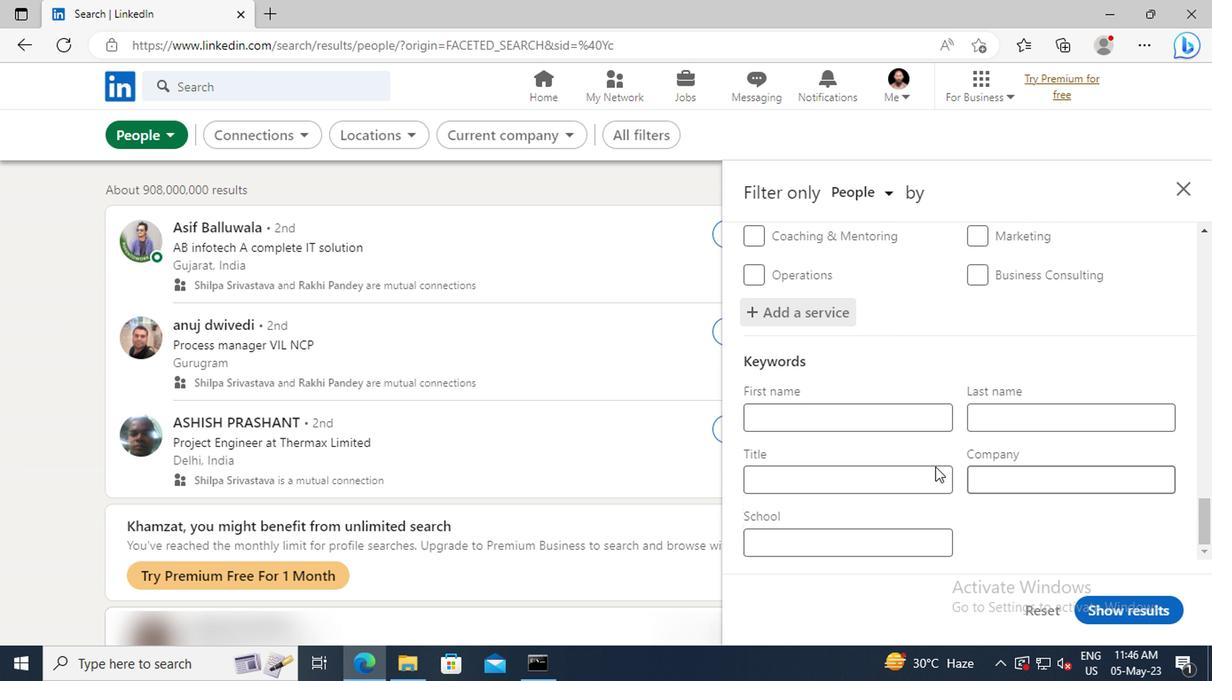 
Action: Mouse pressed left at (856, 483)
Screenshot: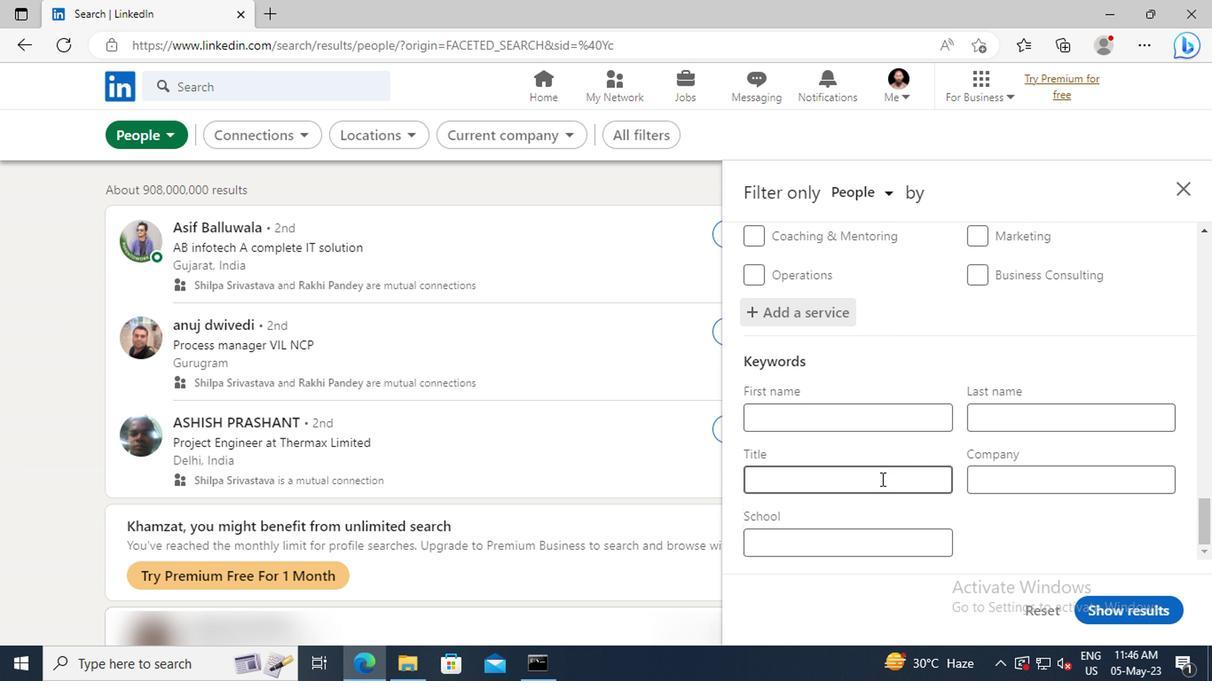 
Action: Key pressed <Key.shift>OUTSIDE<Key.space><Key.shift>SALES<Key.space><Key.shift>MANAGER<Key.enter>
Screenshot: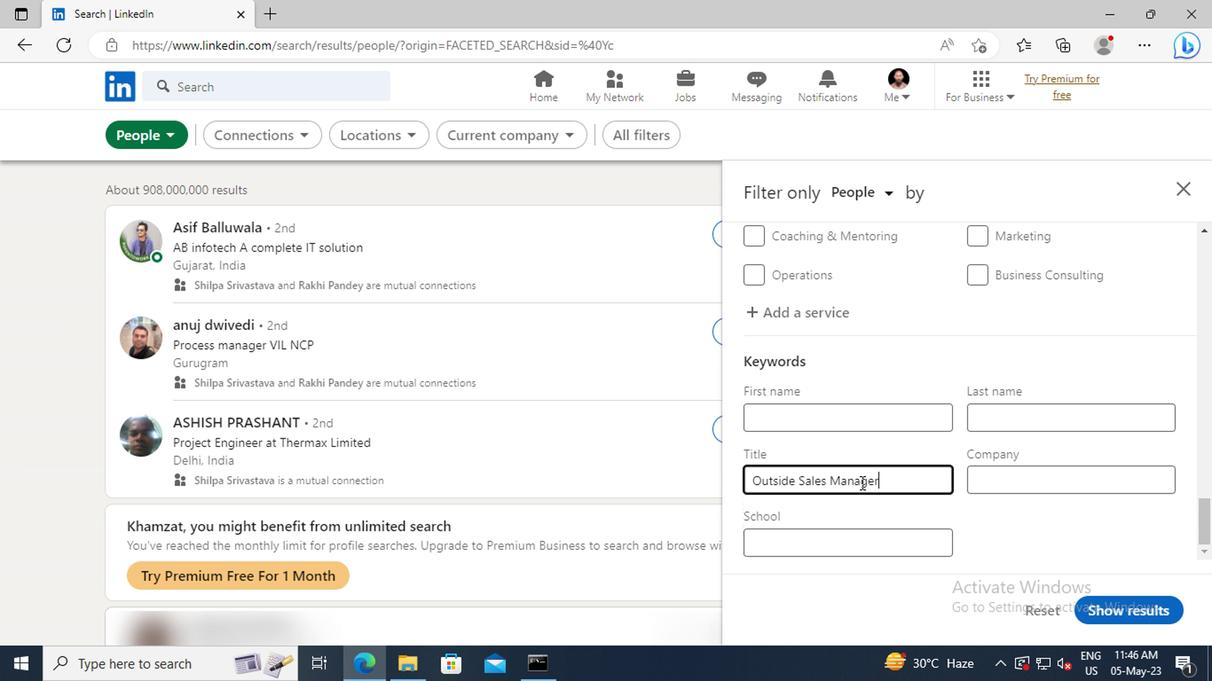 
Action: Mouse moved to (1092, 603)
Screenshot: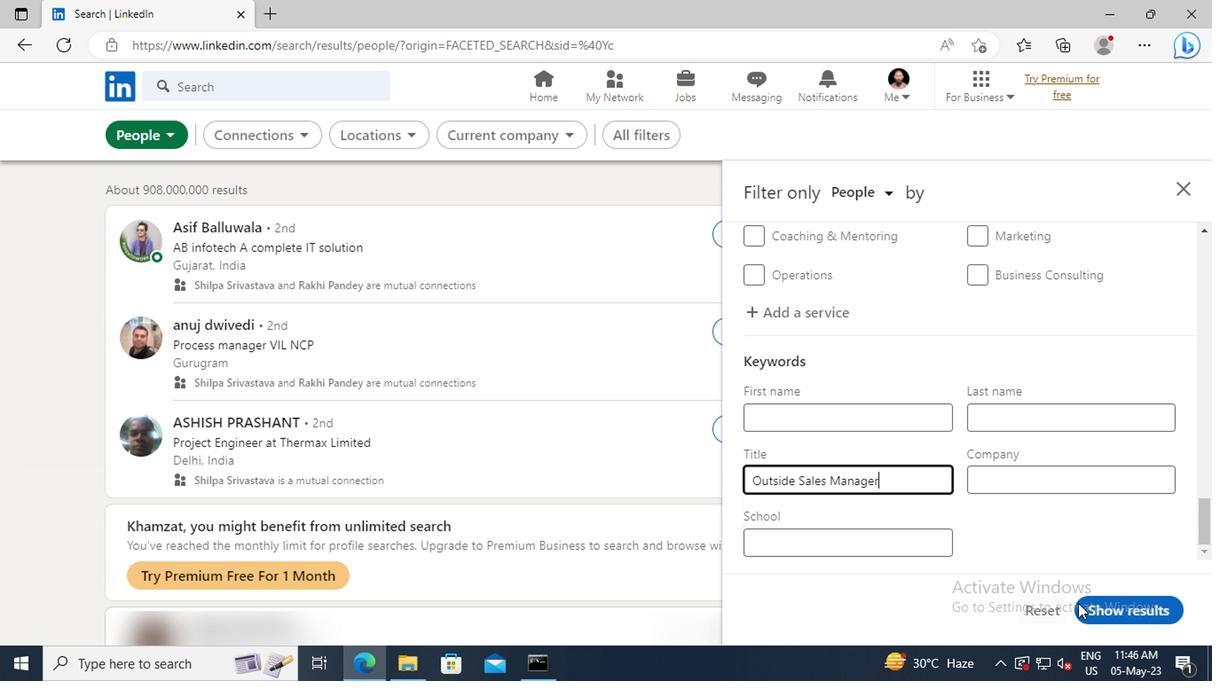 
Action: Mouse pressed left at (1092, 603)
Screenshot: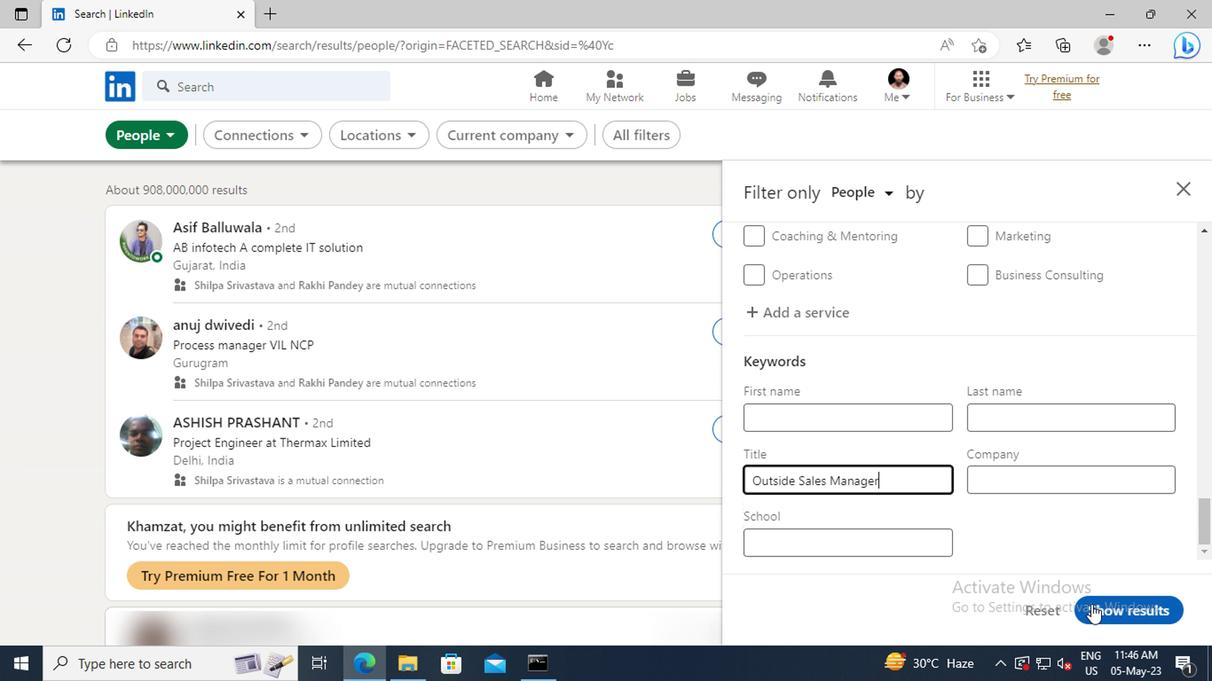 
Action: Mouse moved to (1093, 603)
Screenshot: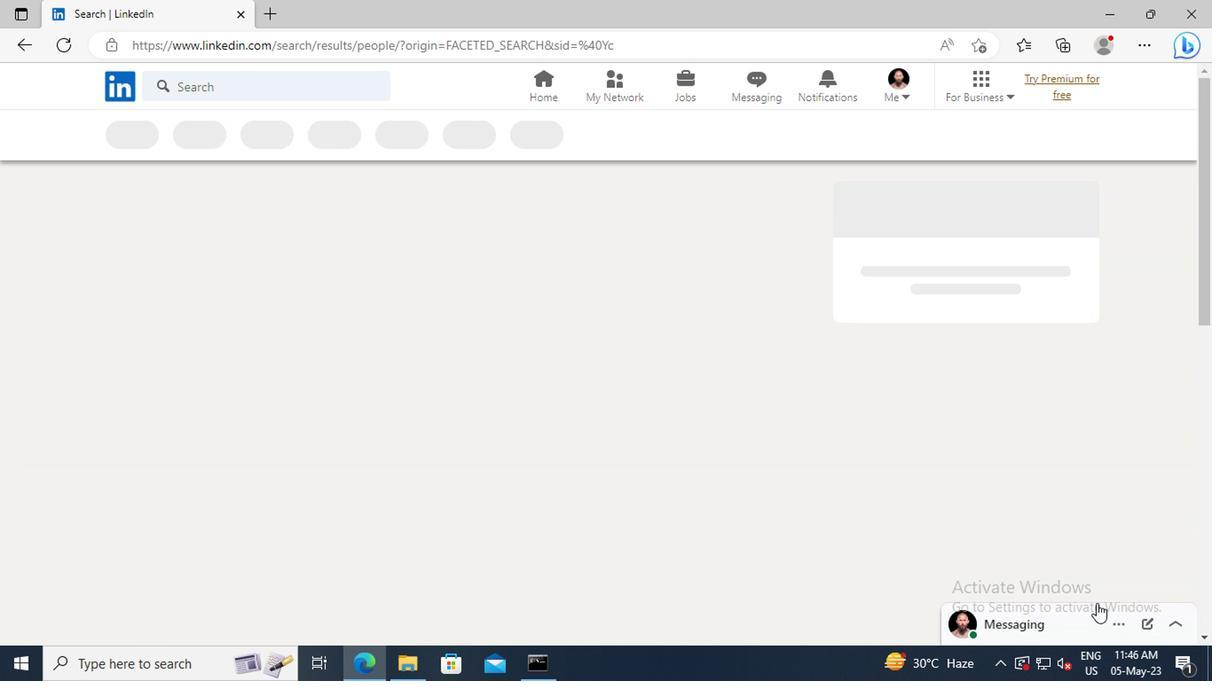 
